 Task: Add Grain Berry Original Toasted Oat Cereal to the cart.
Action: Mouse moved to (977, 322)
Screenshot: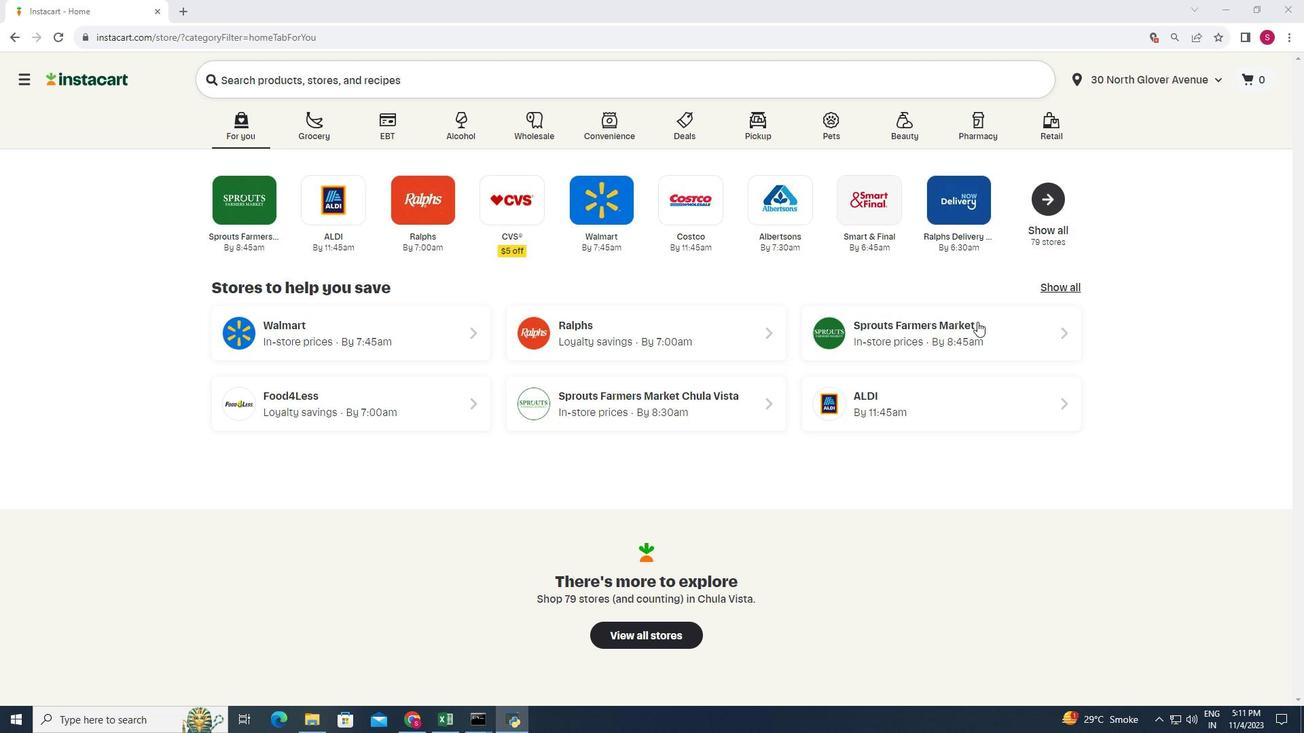 
Action: Mouse pressed left at (977, 322)
Screenshot: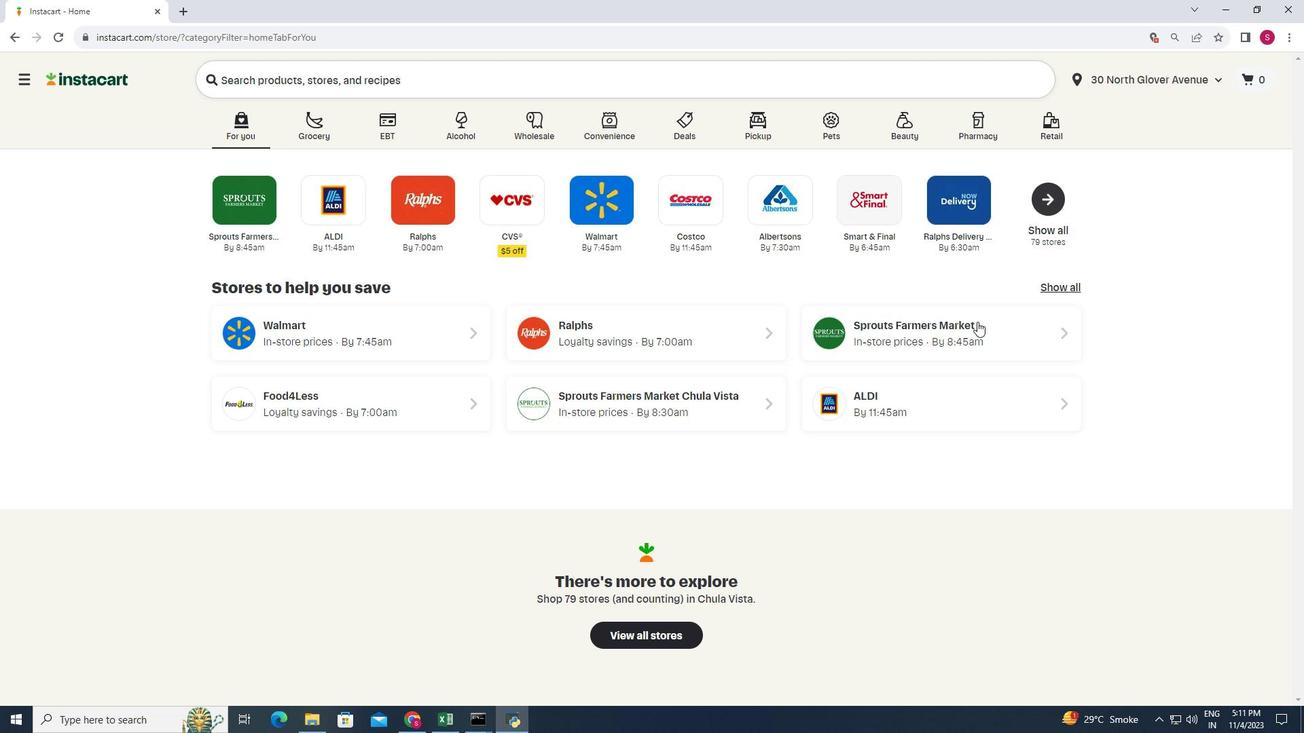 
Action: Mouse moved to (107, 500)
Screenshot: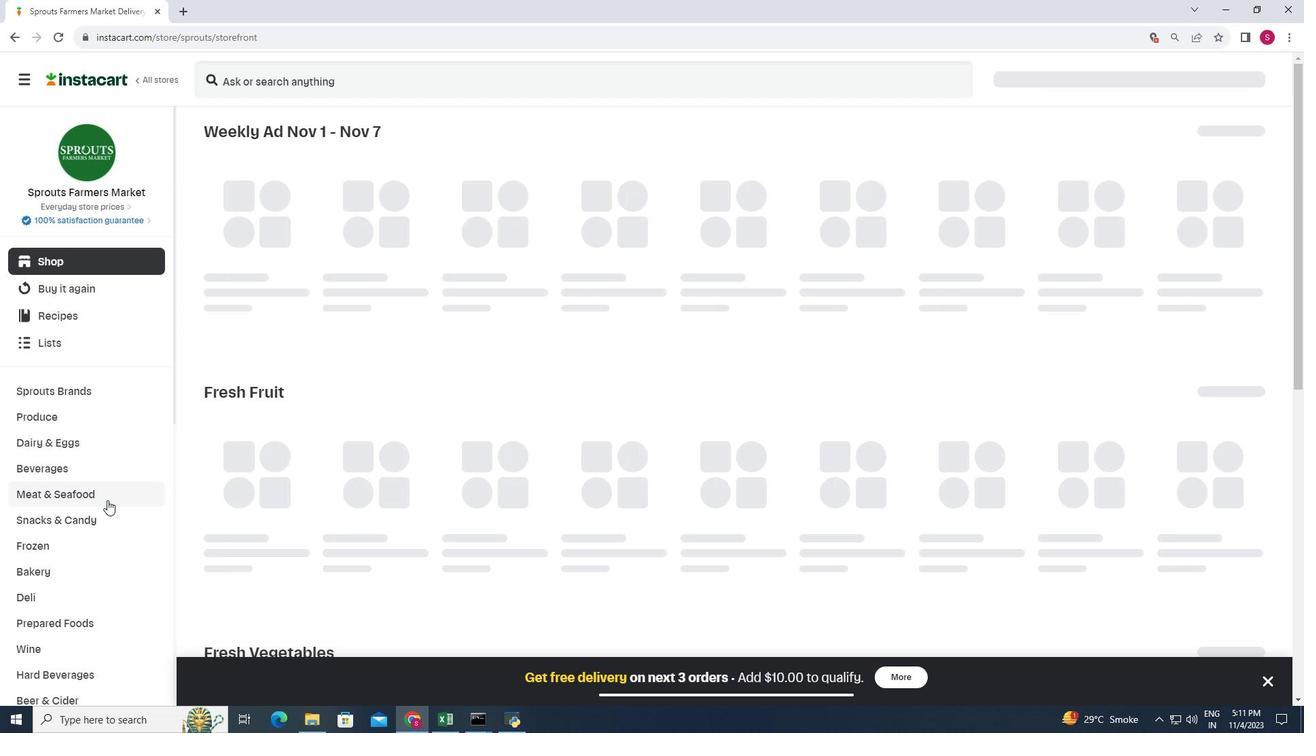 
Action: Mouse scrolled (107, 500) with delta (0, 0)
Screenshot: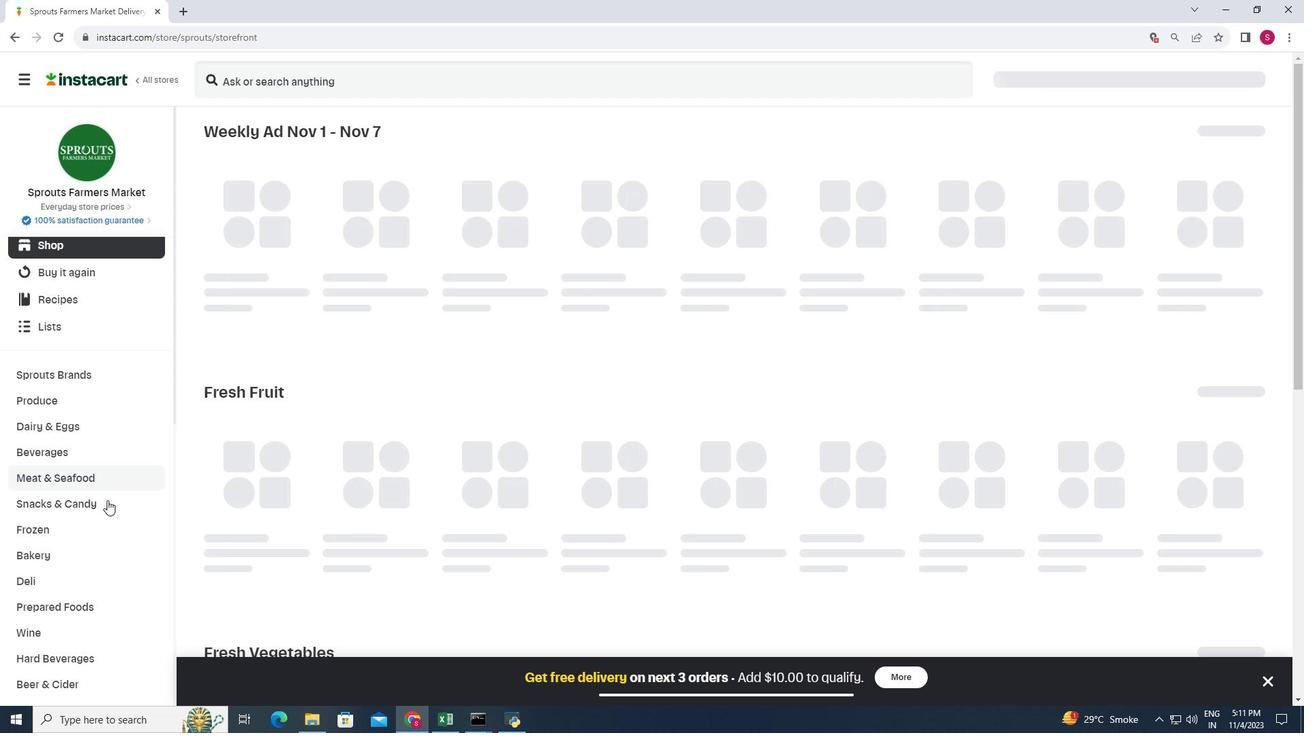 
Action: Mouse scrolled (107, 500) with delta (0, 0)
Screenshot: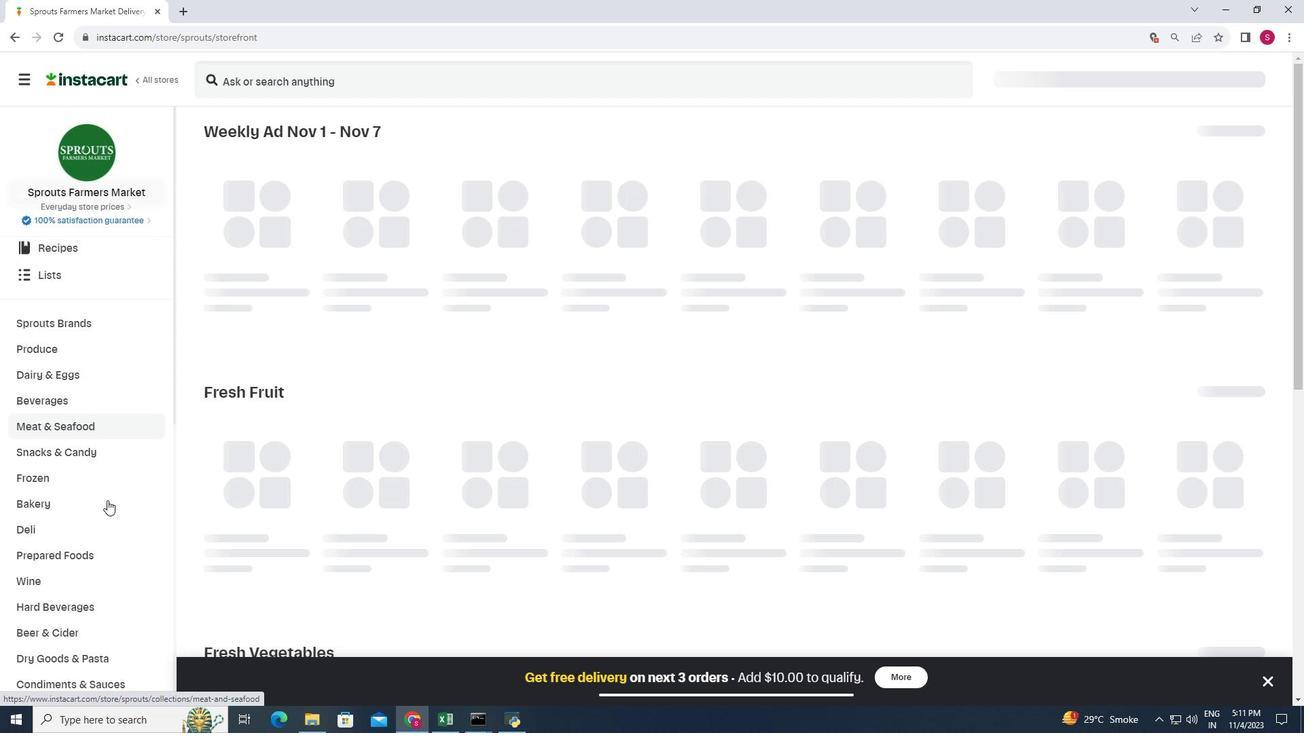 
Action: Mouse moved to (107, 500)
Screenshot: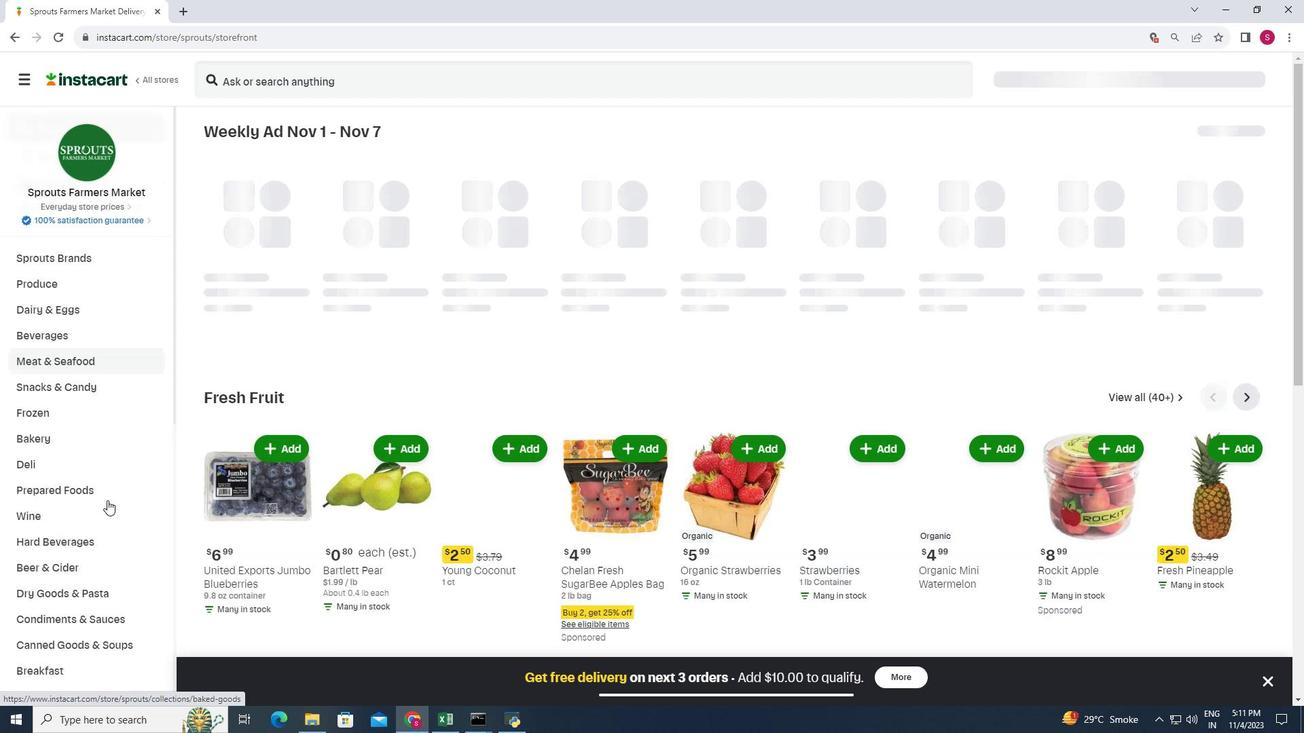 
Action: Mouse scrolled (107, 500) with delta (0, 0)
Screenshot: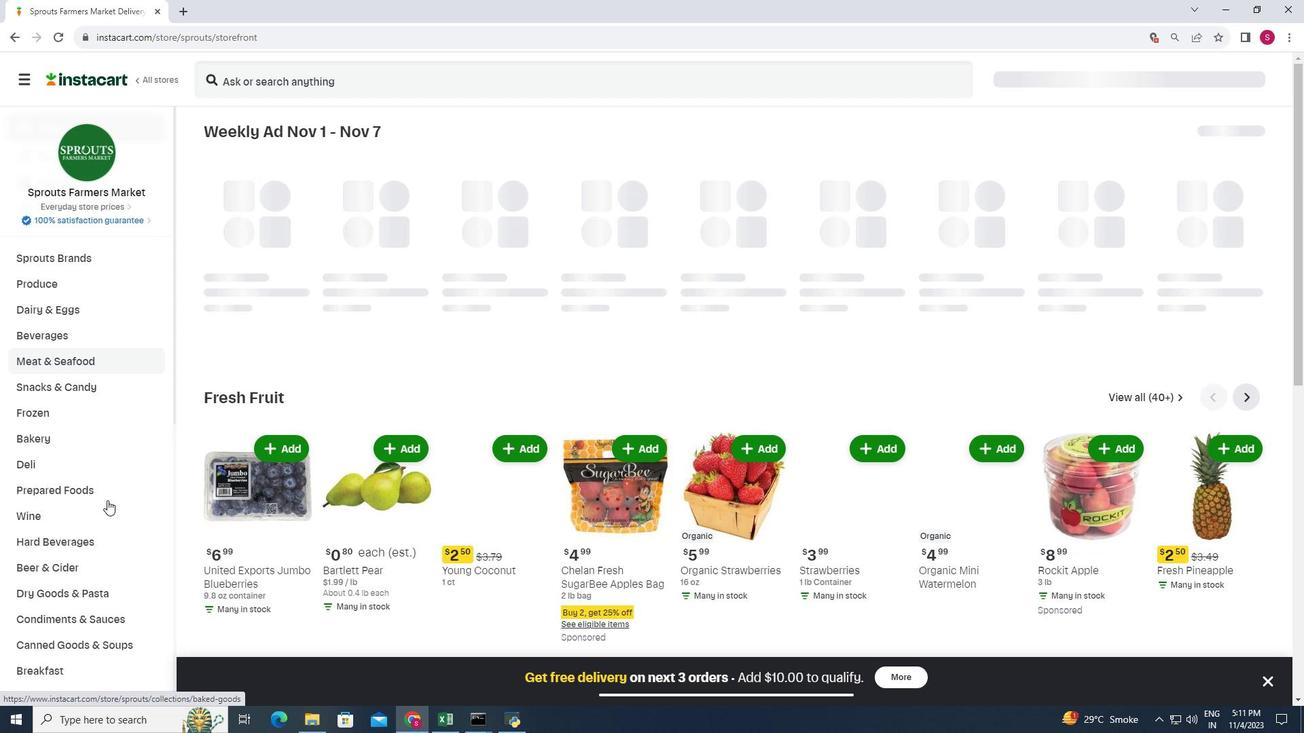 
Action: Mouse scrolled (107, 500) with delta (0, 0)
Screenshot: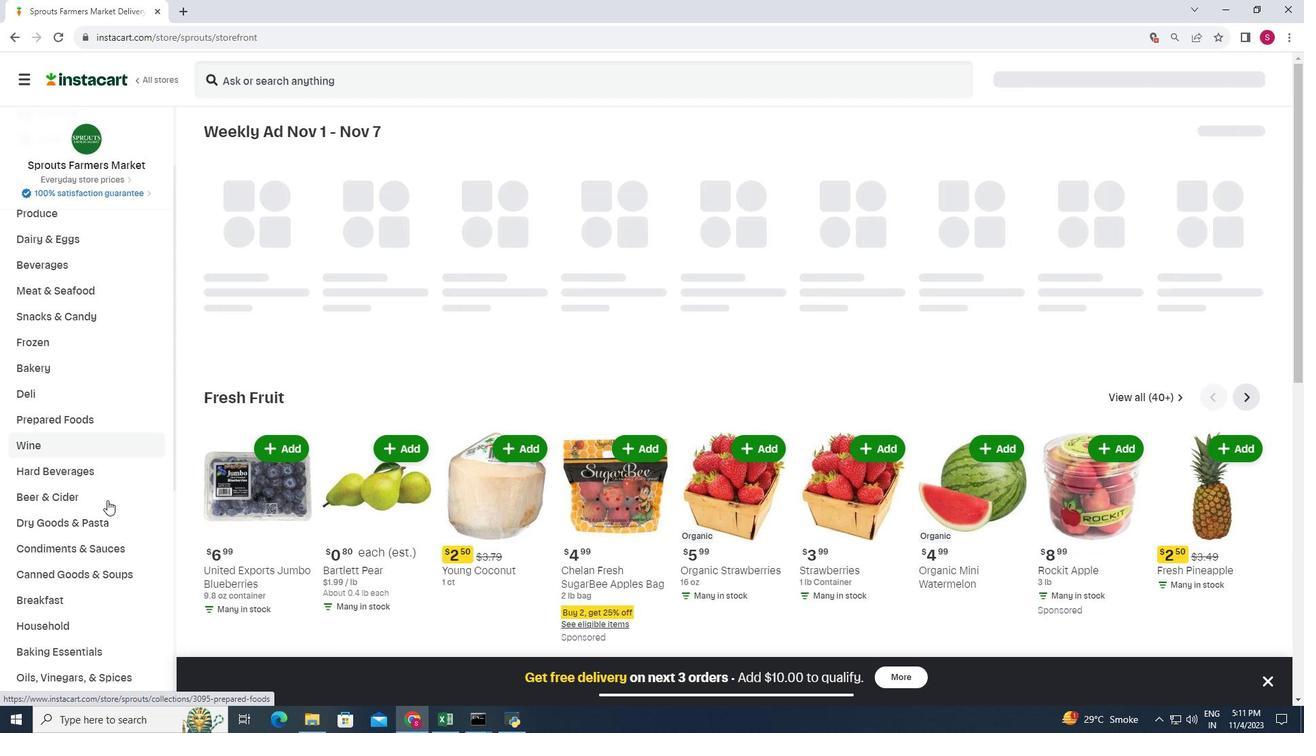 
Action: Mouse scrolled (107, 500) with delta (0, 0)
Screenshot: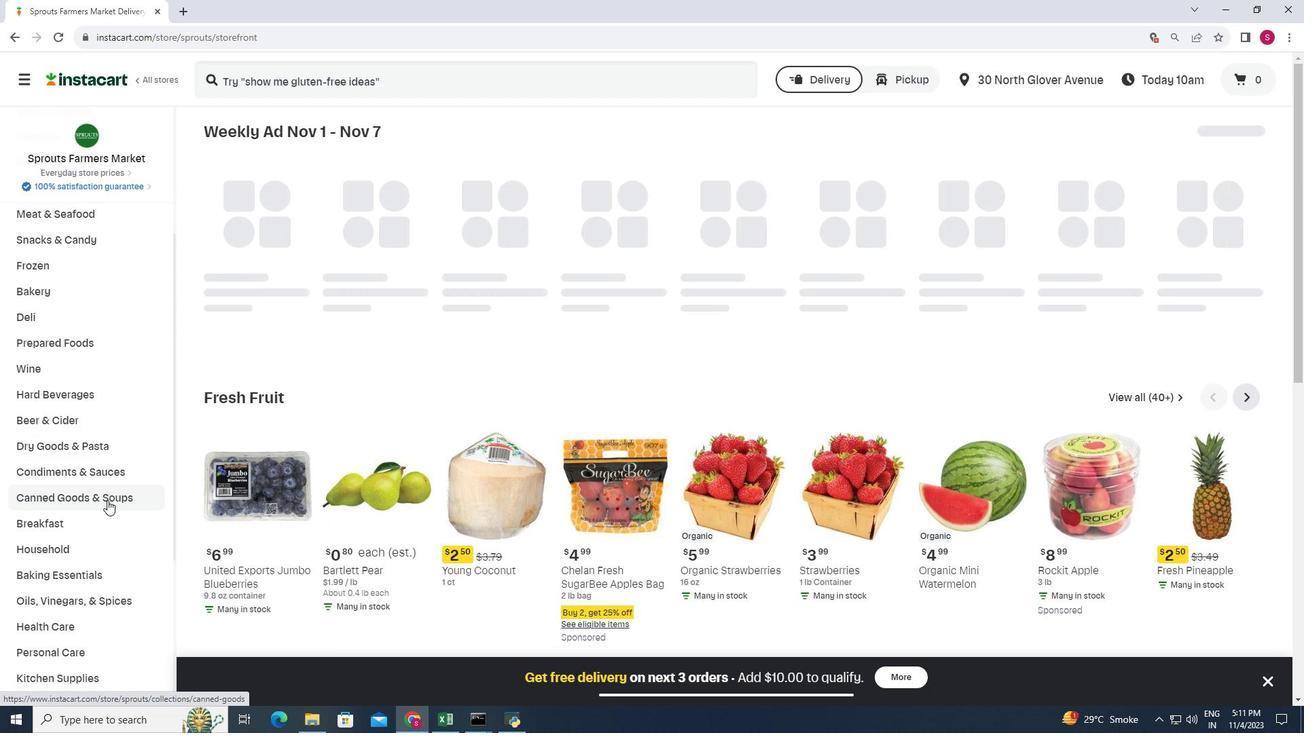 
Action: Mouse moved to (90, 466)
Screenshot: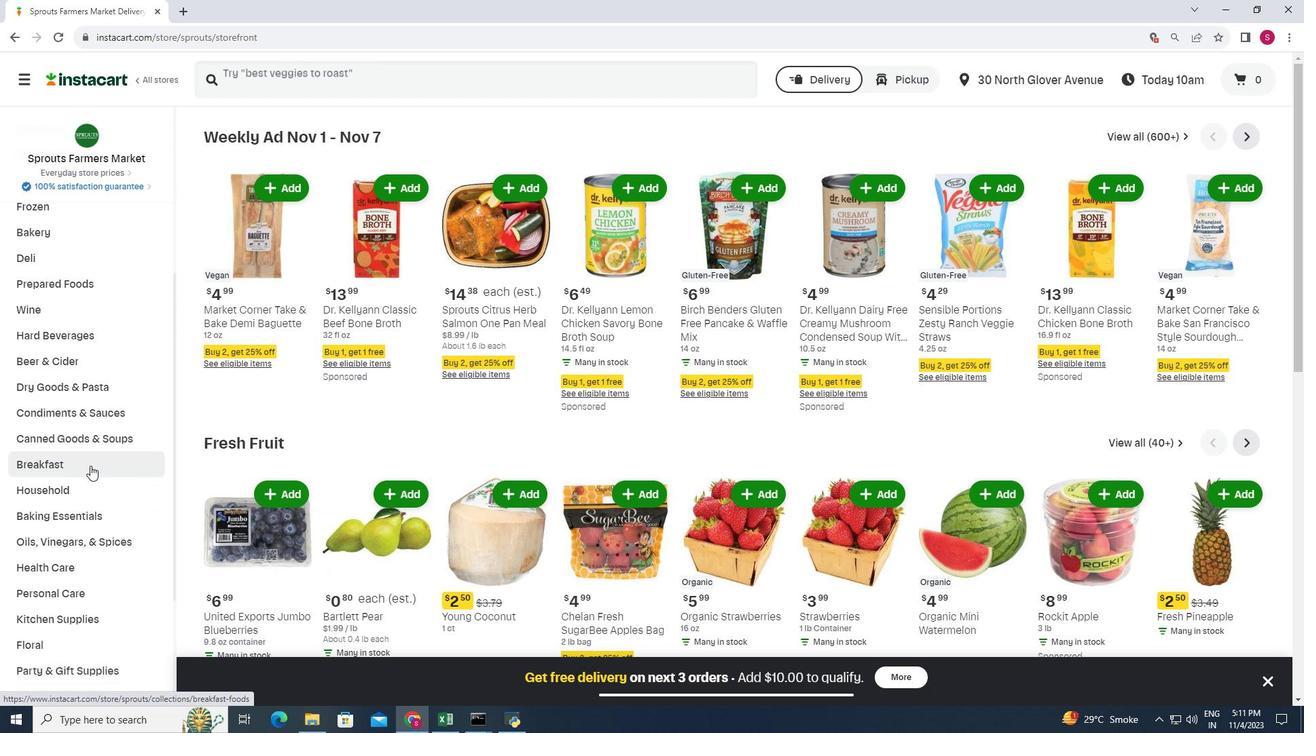 
Action: Mouse pressed left at (90, 466)
Screenshot: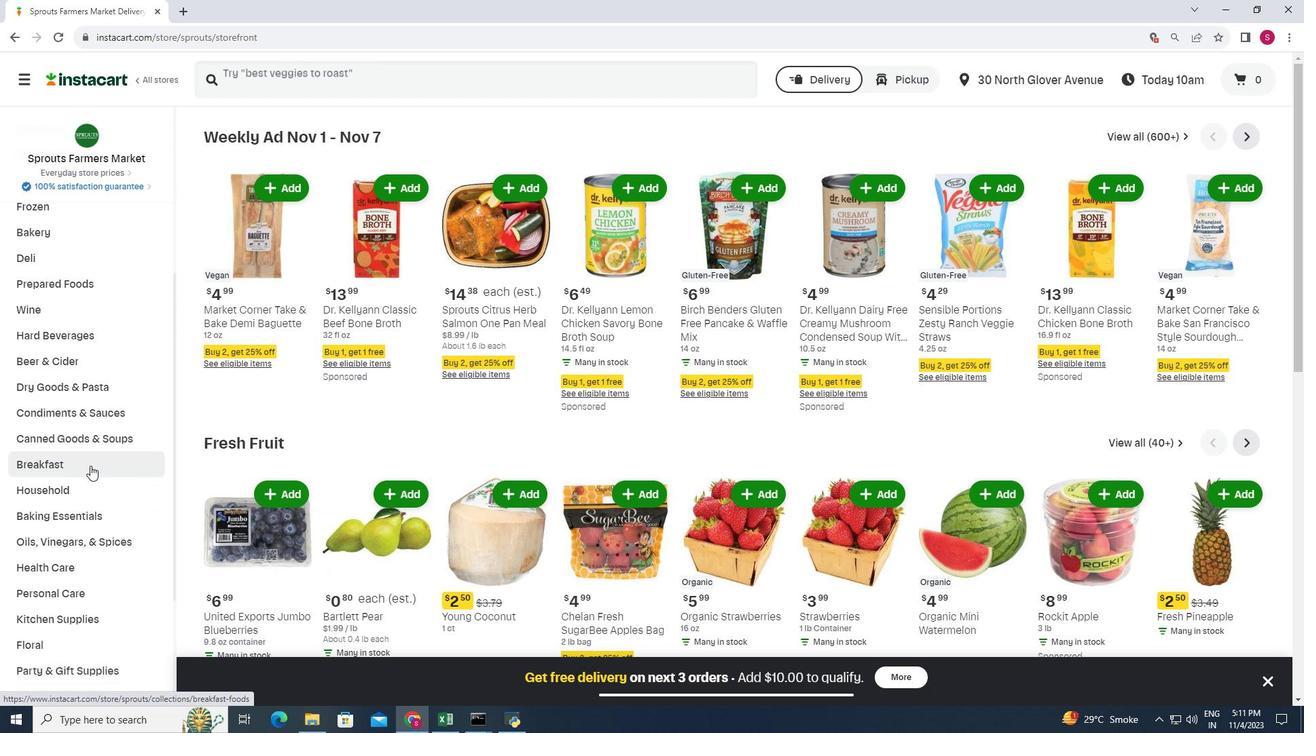 
Action: Mouse moved to (909, 167)
Screenshot: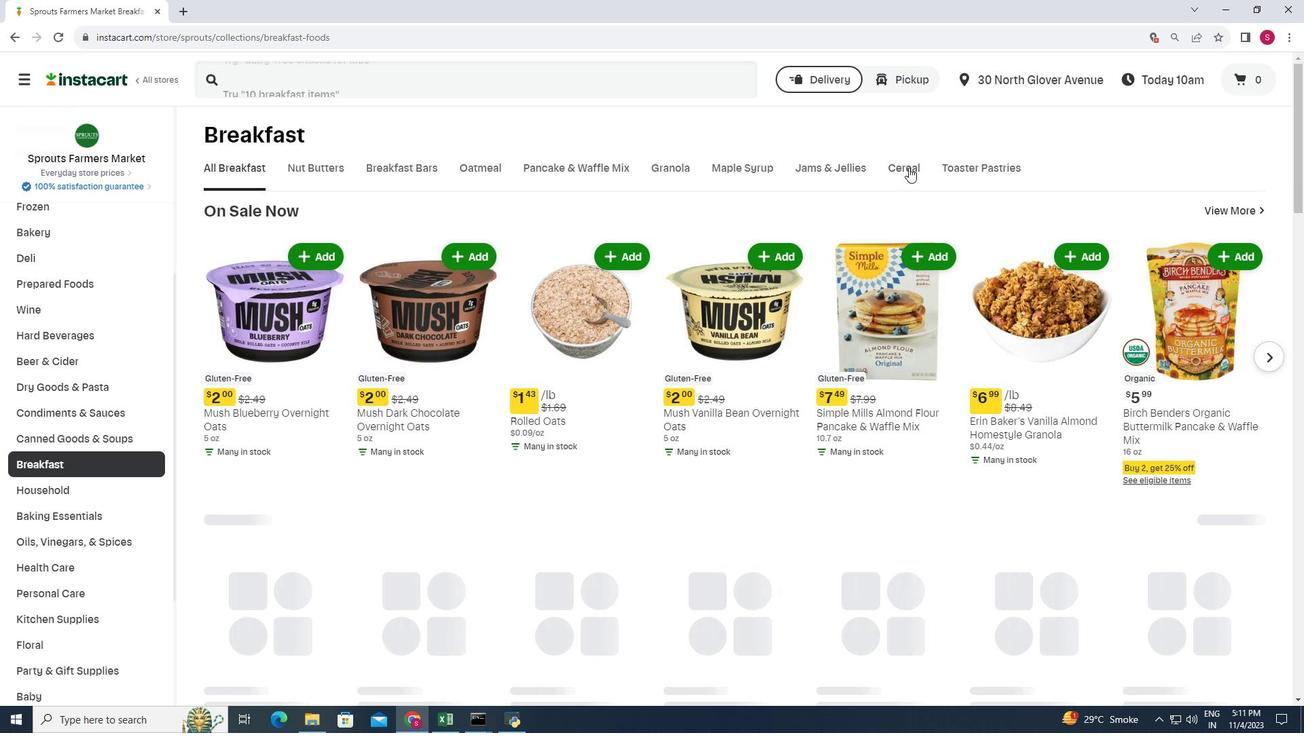 
Action: Mouse pressed left at (909, 167)
Screenshot: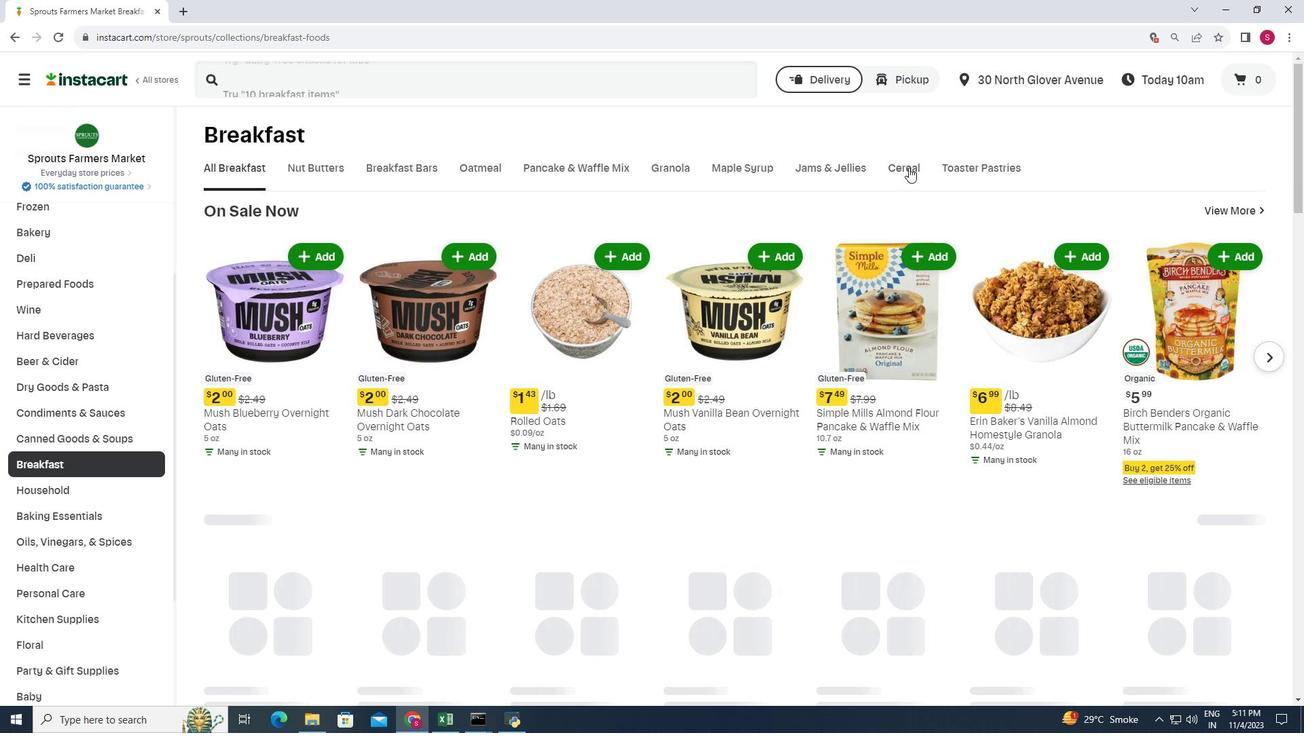 
Action: Mouse moved to (832, 262)
Screenshot: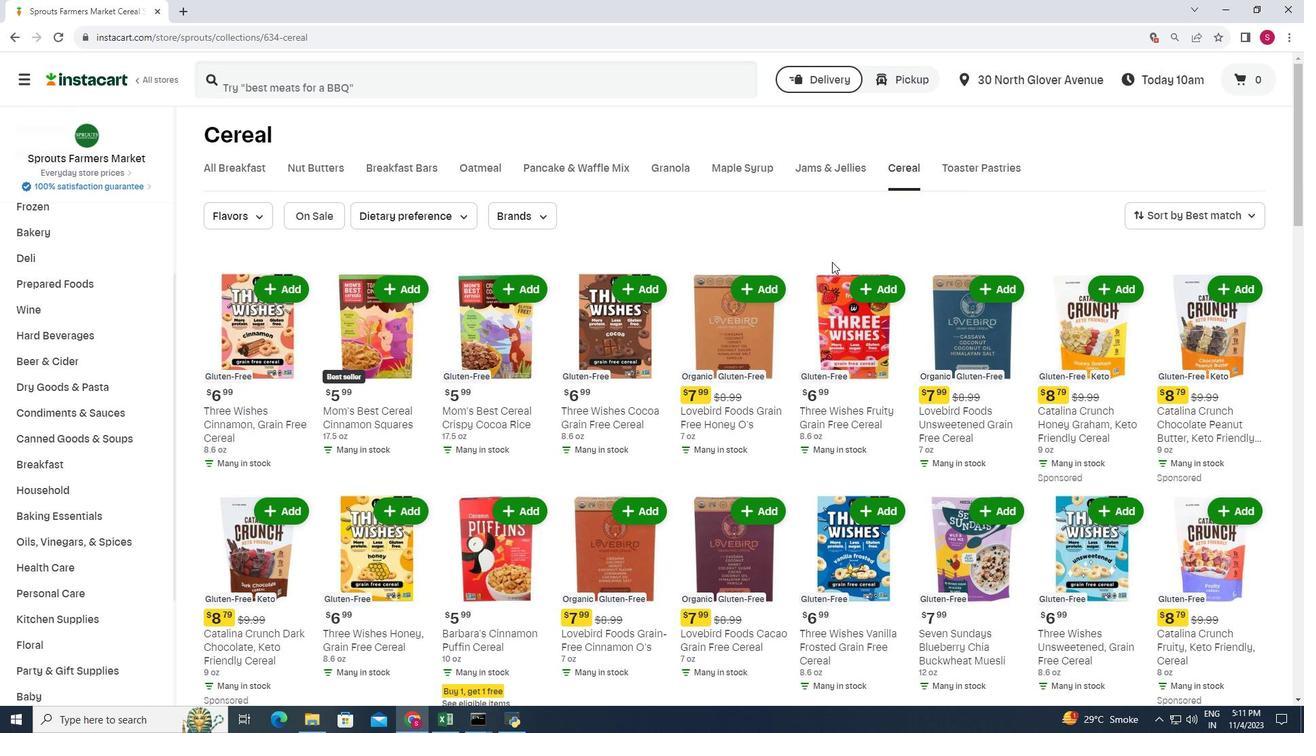 
Action: Mouse scrolled (832, 261) with delta (0, 0)
Screenshot: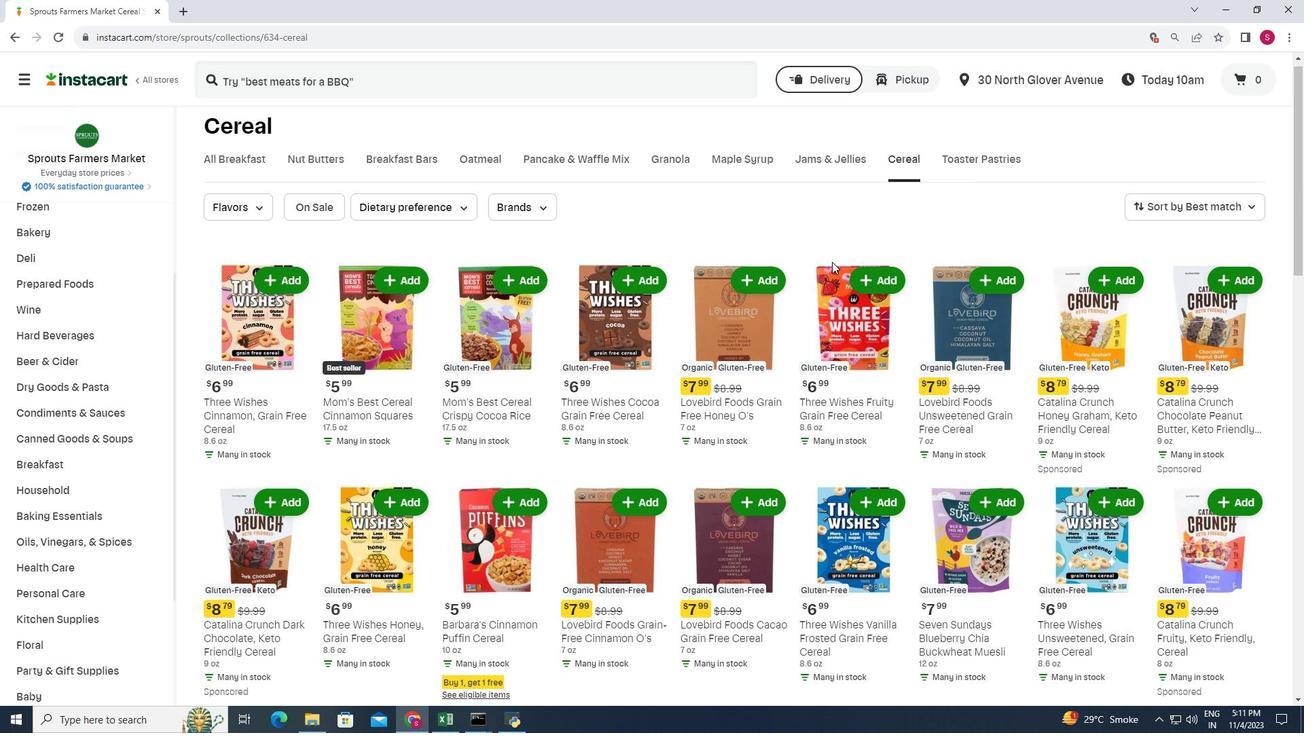 
Action: Mouse scrolled (832, 261) with delta (0, 0)
Screenshot: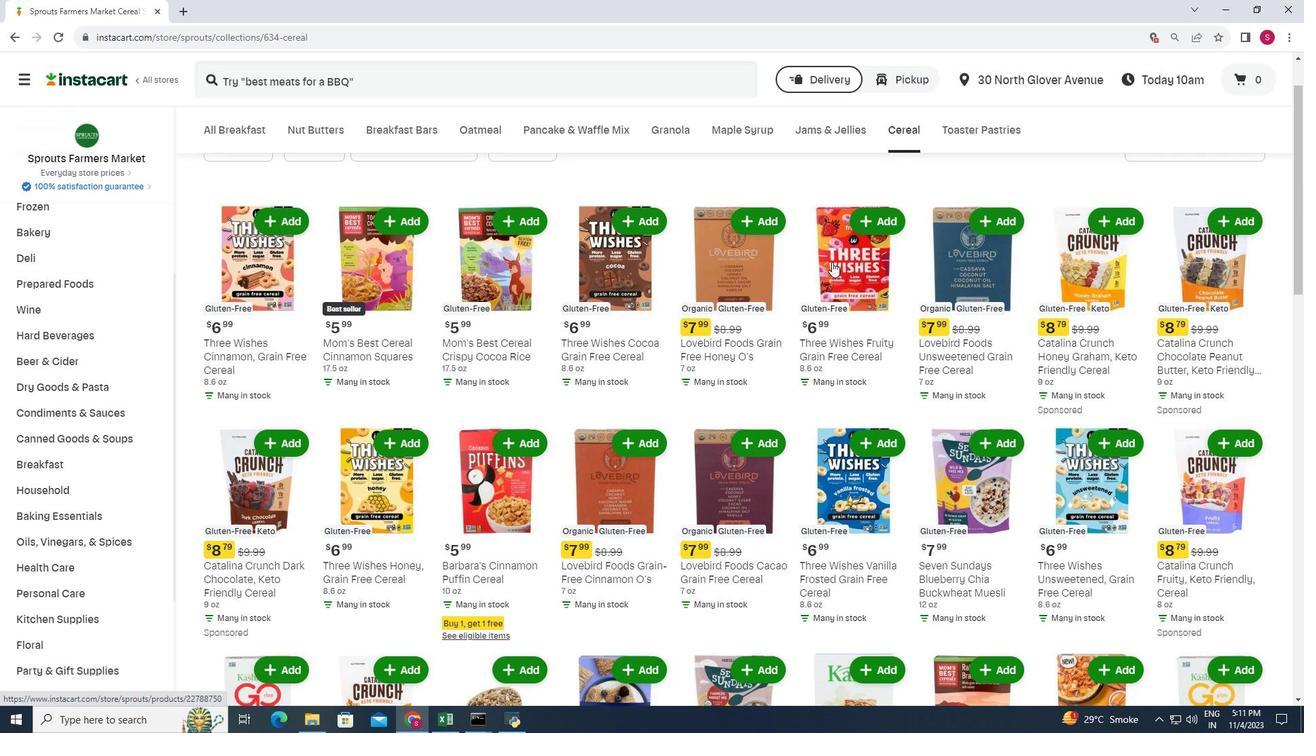 
Action: Mouse scrolled (832, 261) with delta (0, 0)
Screenshot: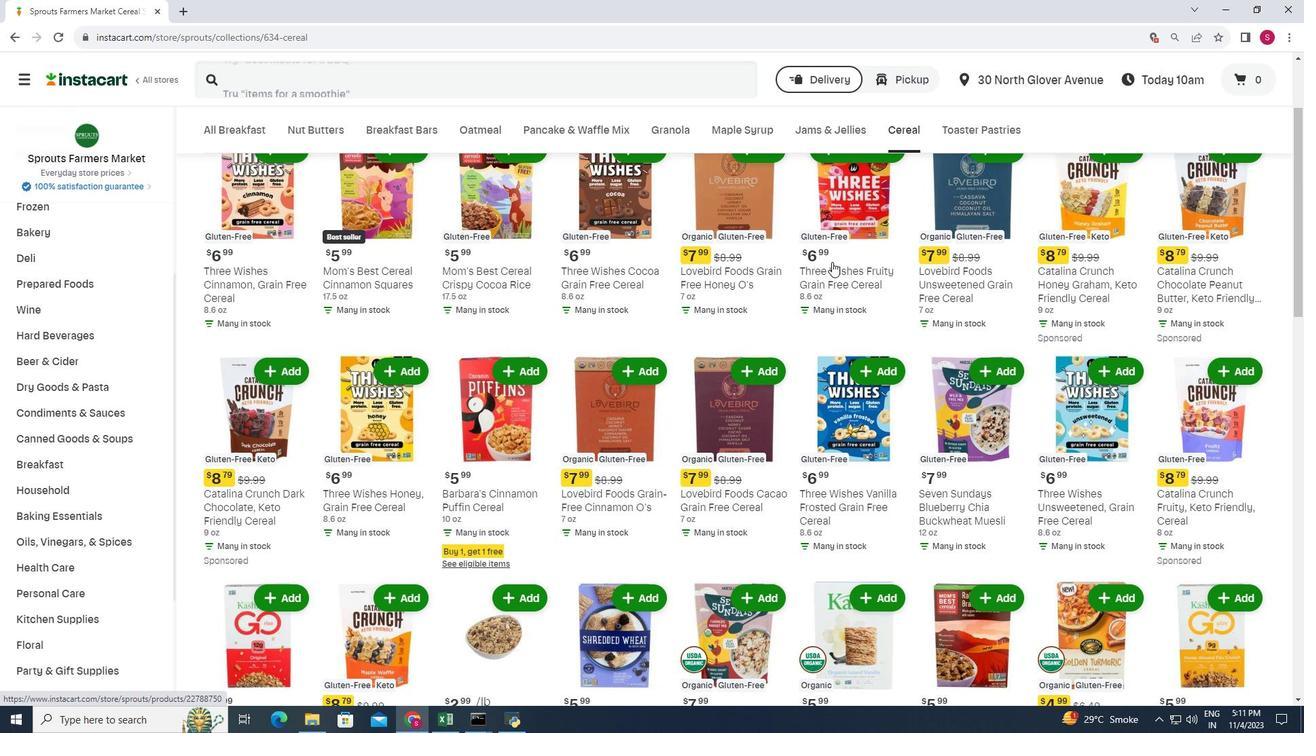 
Action: Mouse scrolled (832, 261) with delta (0, 0)
Screenshot: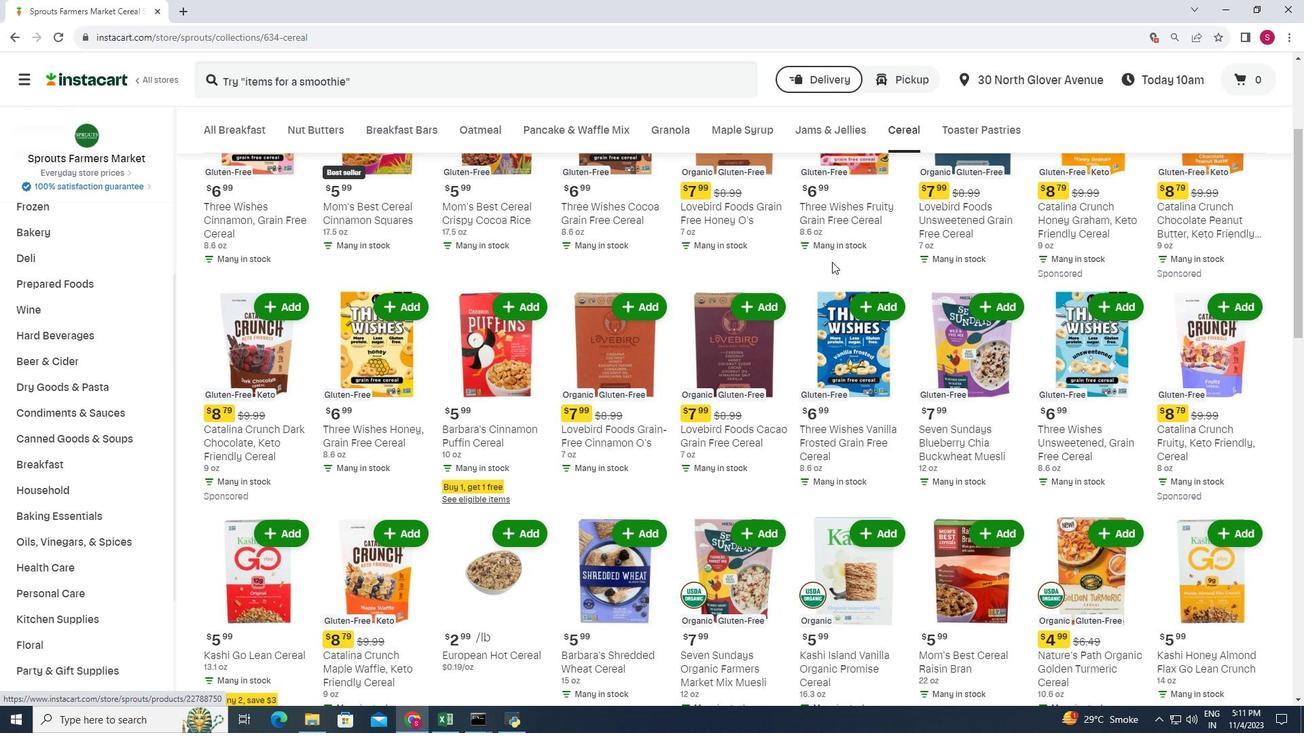 
Action: Mouse scrolled (832, 261) with delta (0, 0)
Screenshot: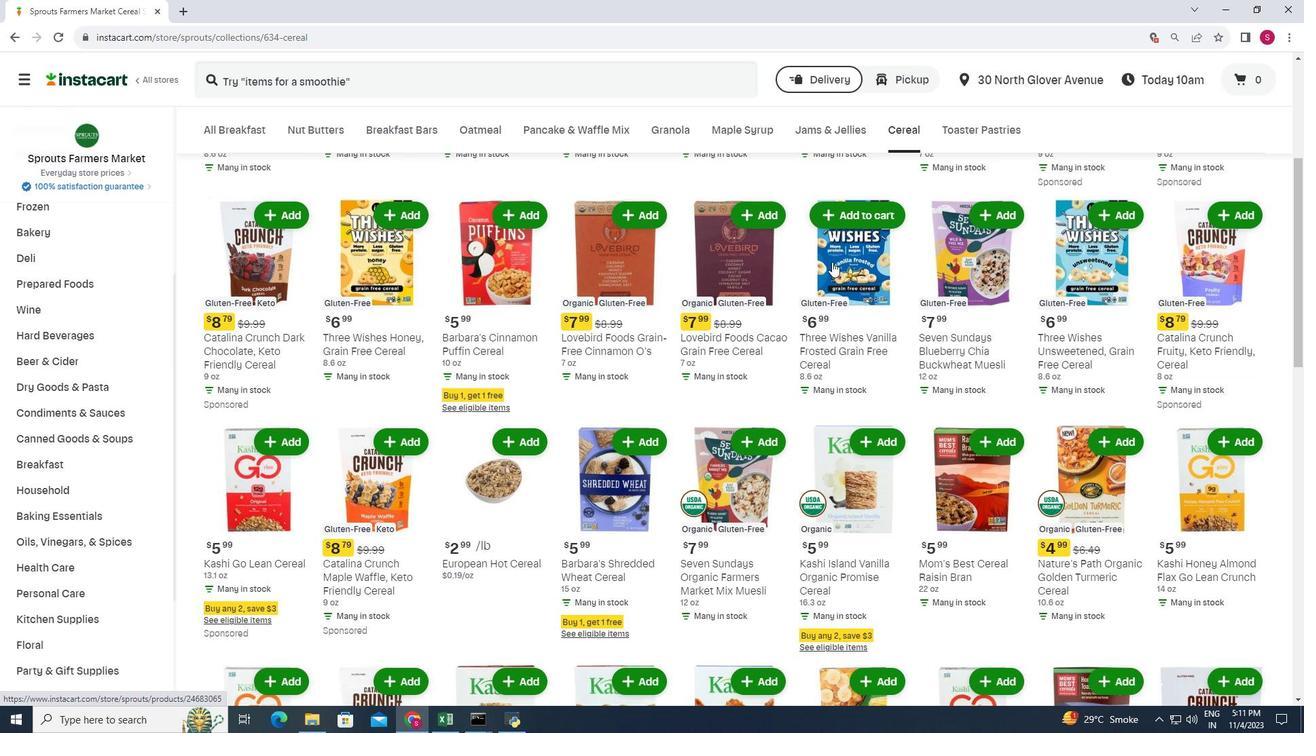 
Action: Mouse scrolled (832, 261) with delta (0, 0)
Screenshot: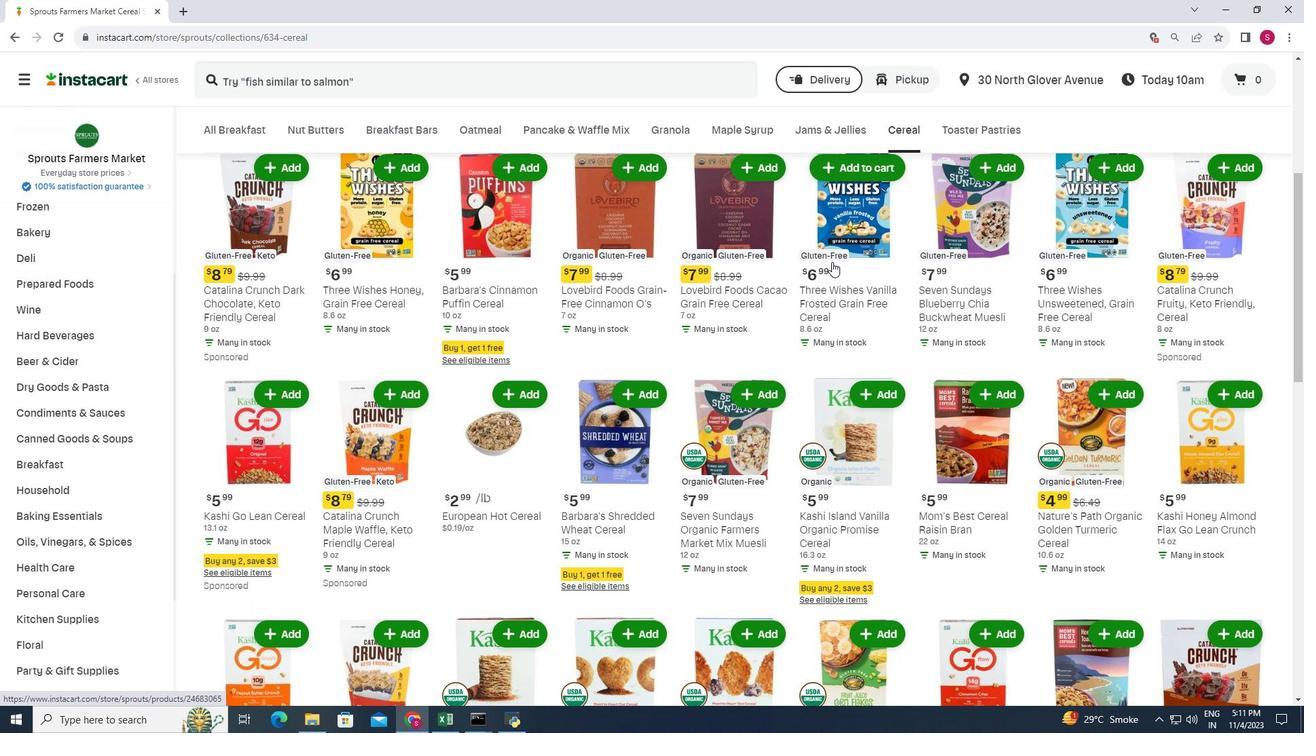 
Action: Mouse scrolled (832, 261) with delta (0, 0)
Screenshot: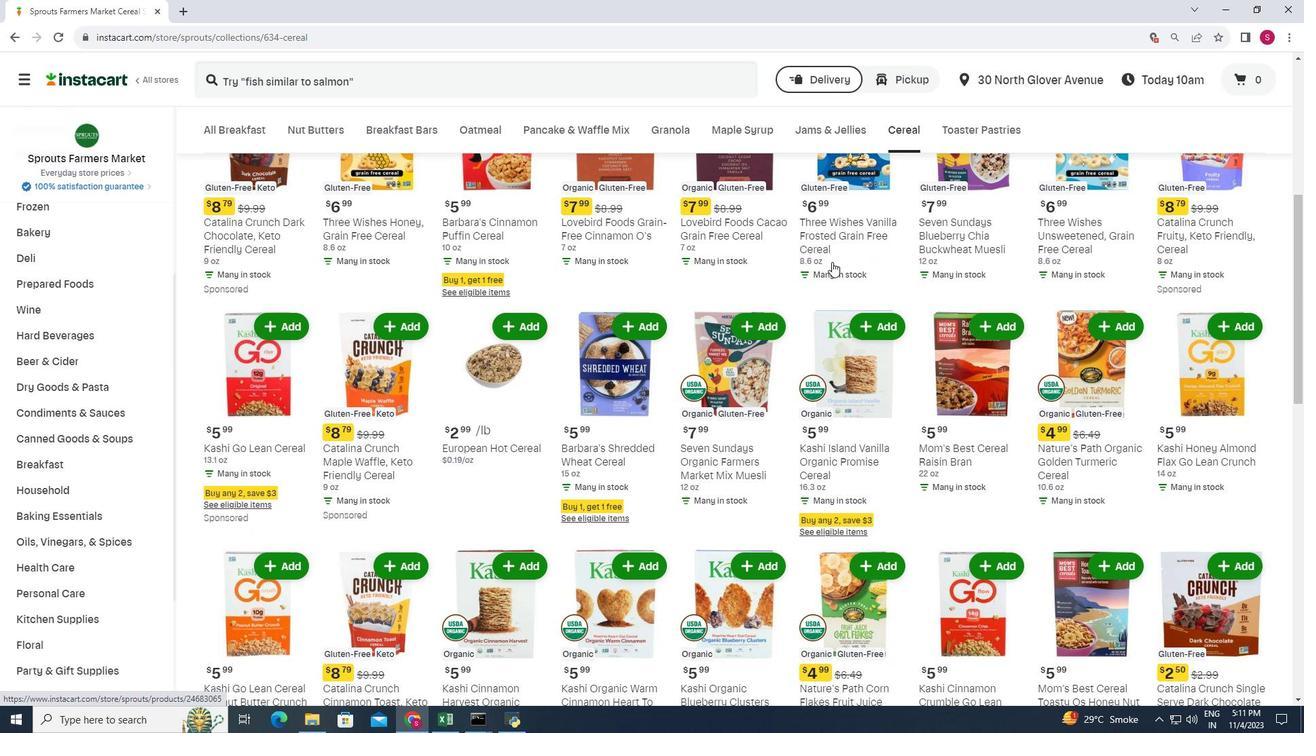 
Action: Mouse scrolled (832, 261) with delta (0, 0)
Screenshot: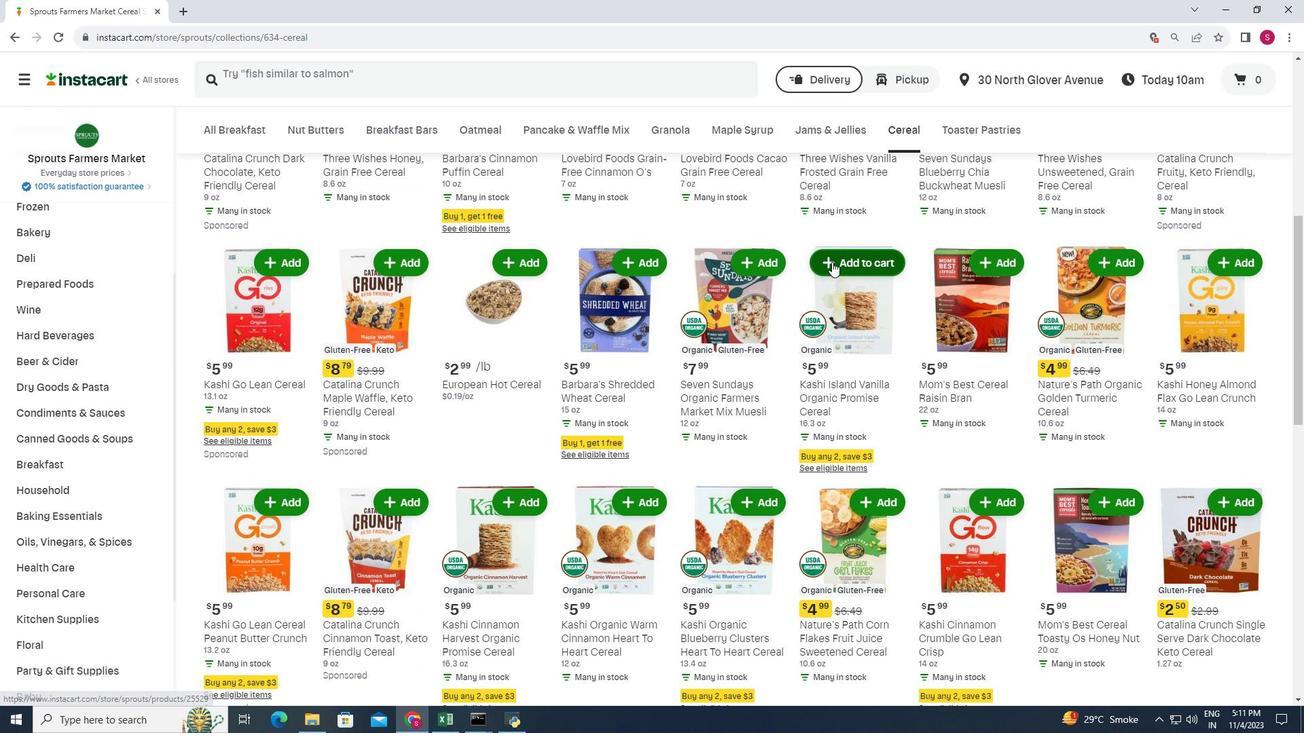
Action: Mouse scrolled (832, 261) with delta (0, 0)
Screenshot: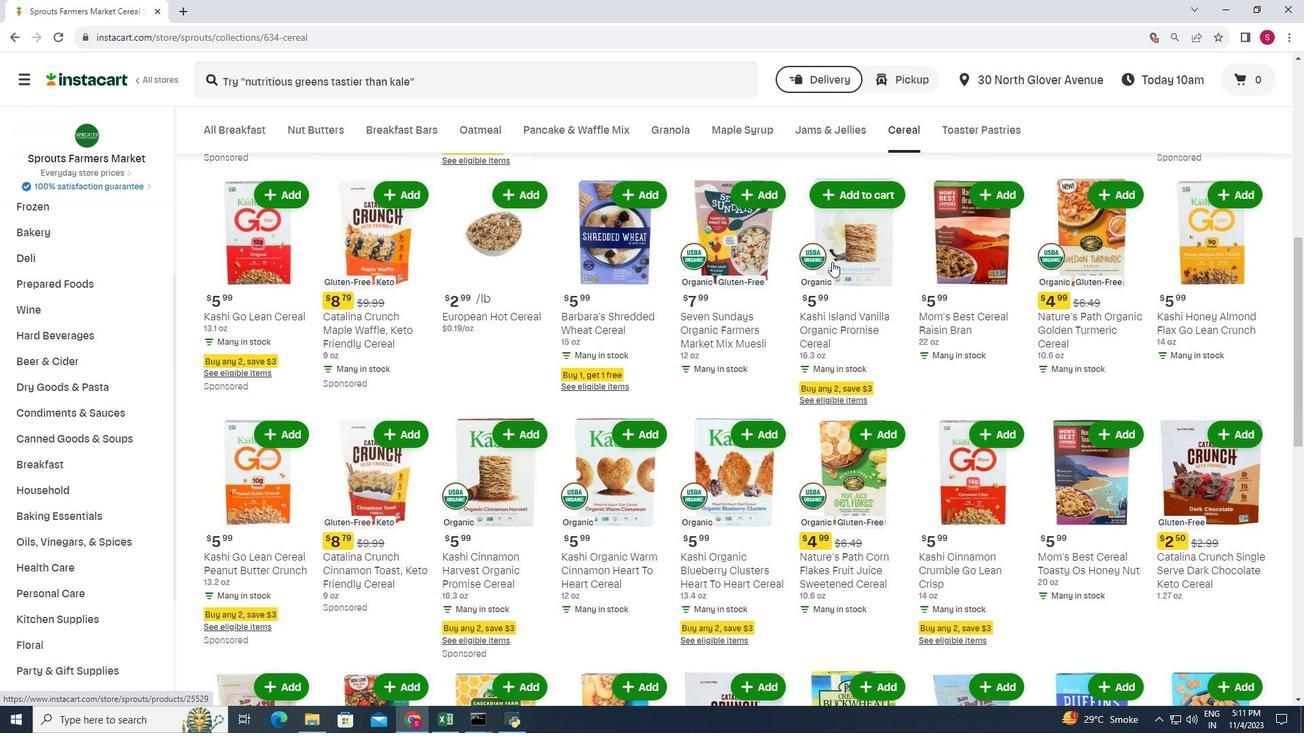 
Action: Mouse scrolled (832, 261) with delta (0, 0)
Screenshot: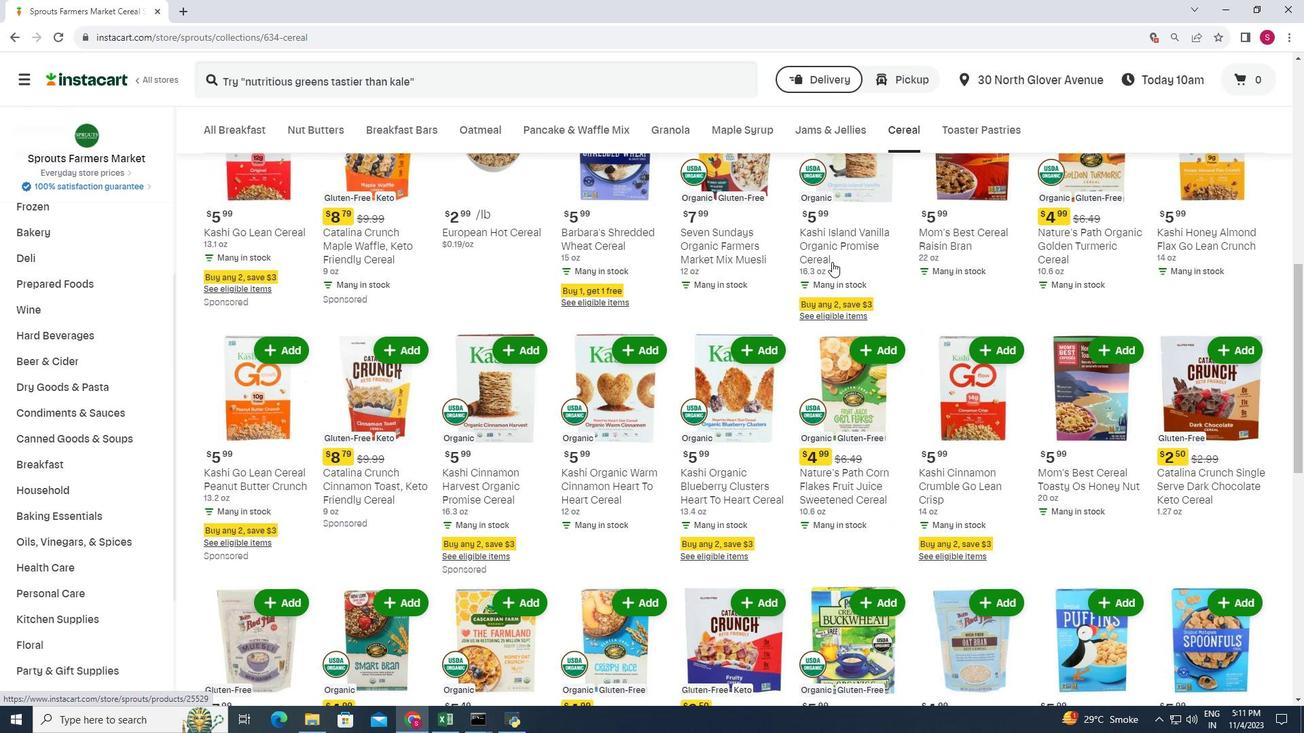 
Action: Mouse scrolled (832, 261) with delta (0, 0)
Screenshot: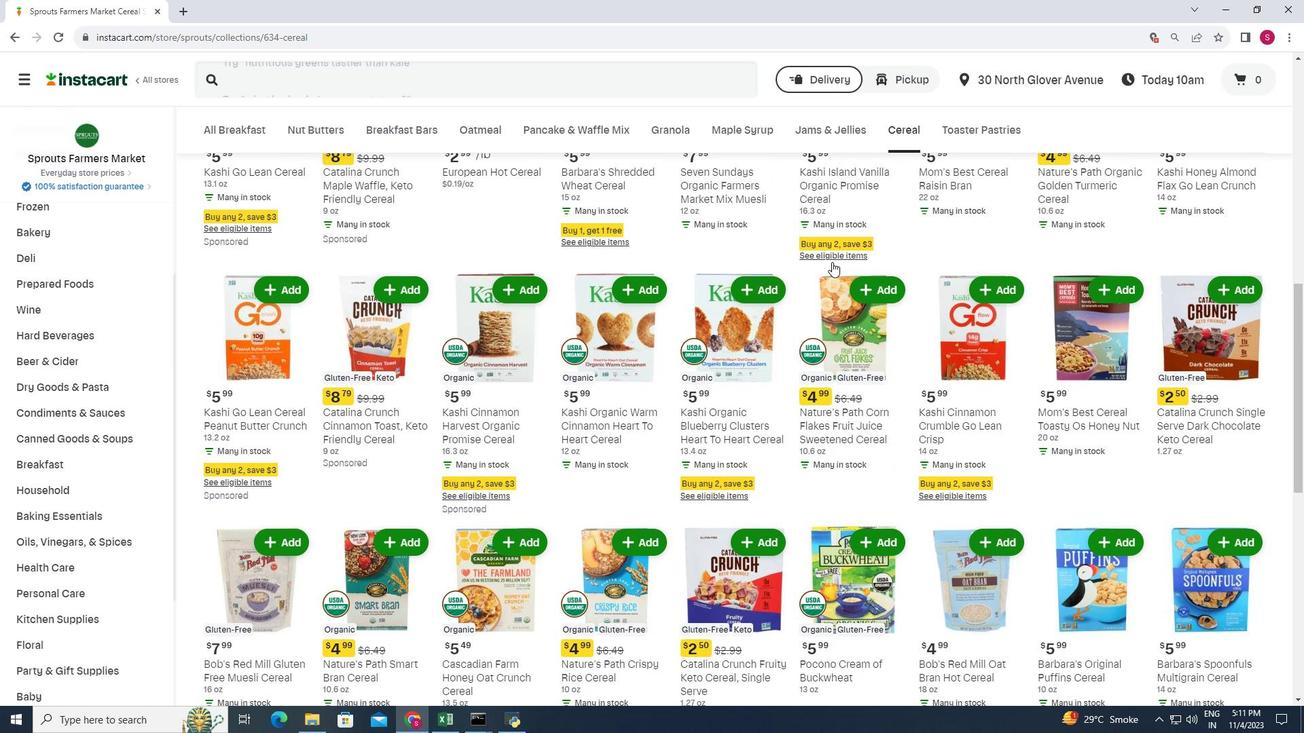 
Action: Mouse scrolled (832, 261) with delta (0, 0)
Screenshot: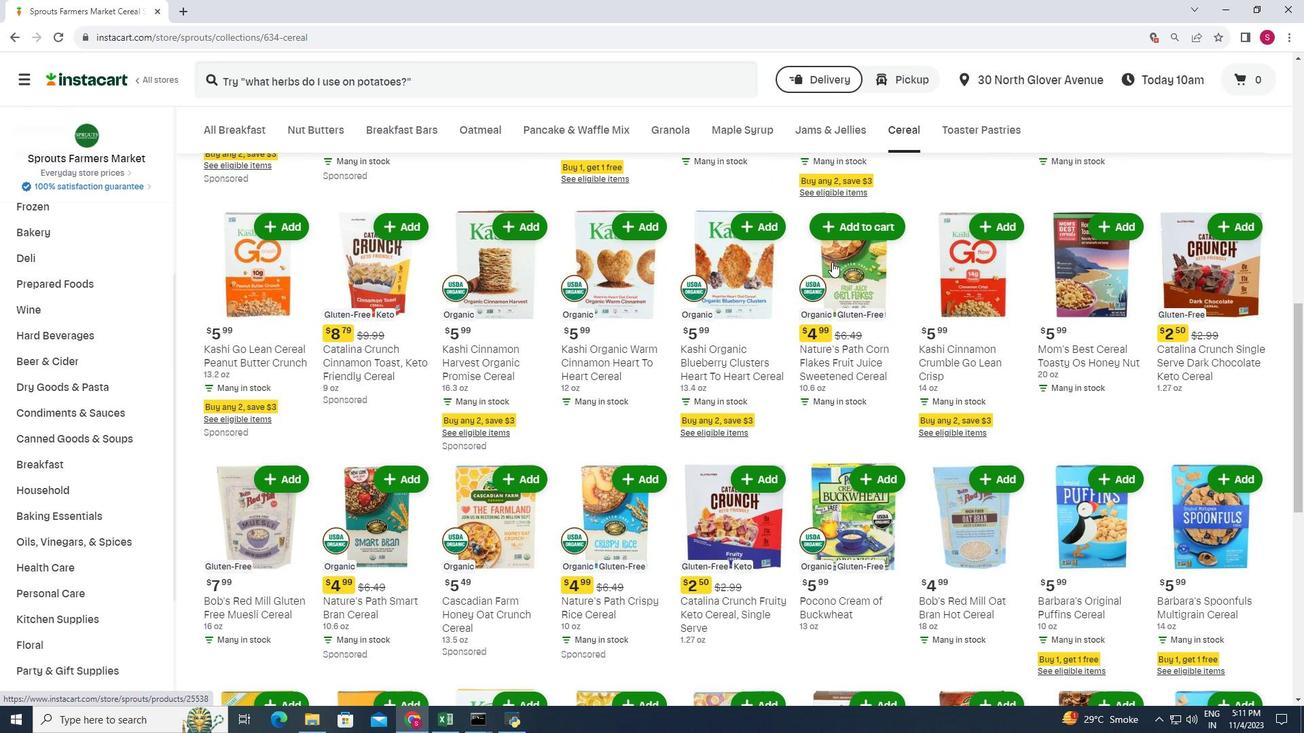 
Action: Mouse scrolled (832, 261) with delta (0, 0)
Screenshot: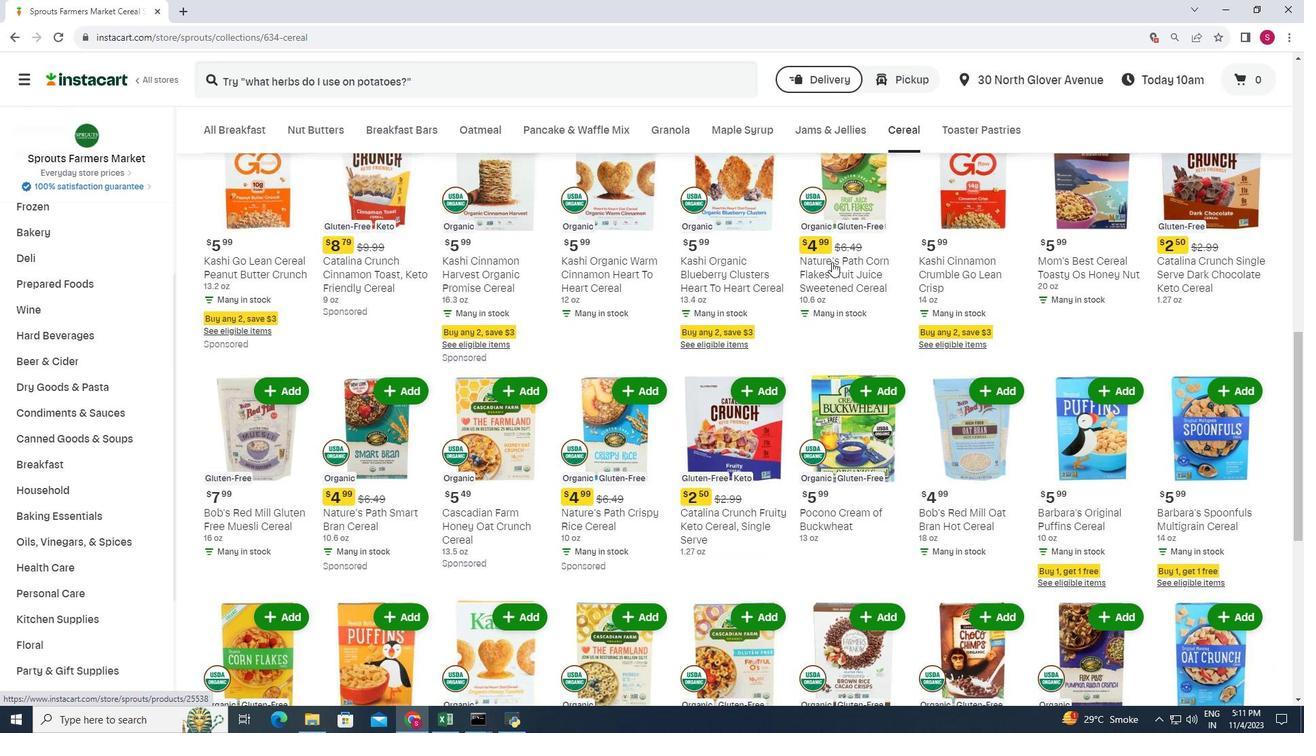 
Action: Mouse scrolled (832, 261) with delta (0, 0)
Screenshot: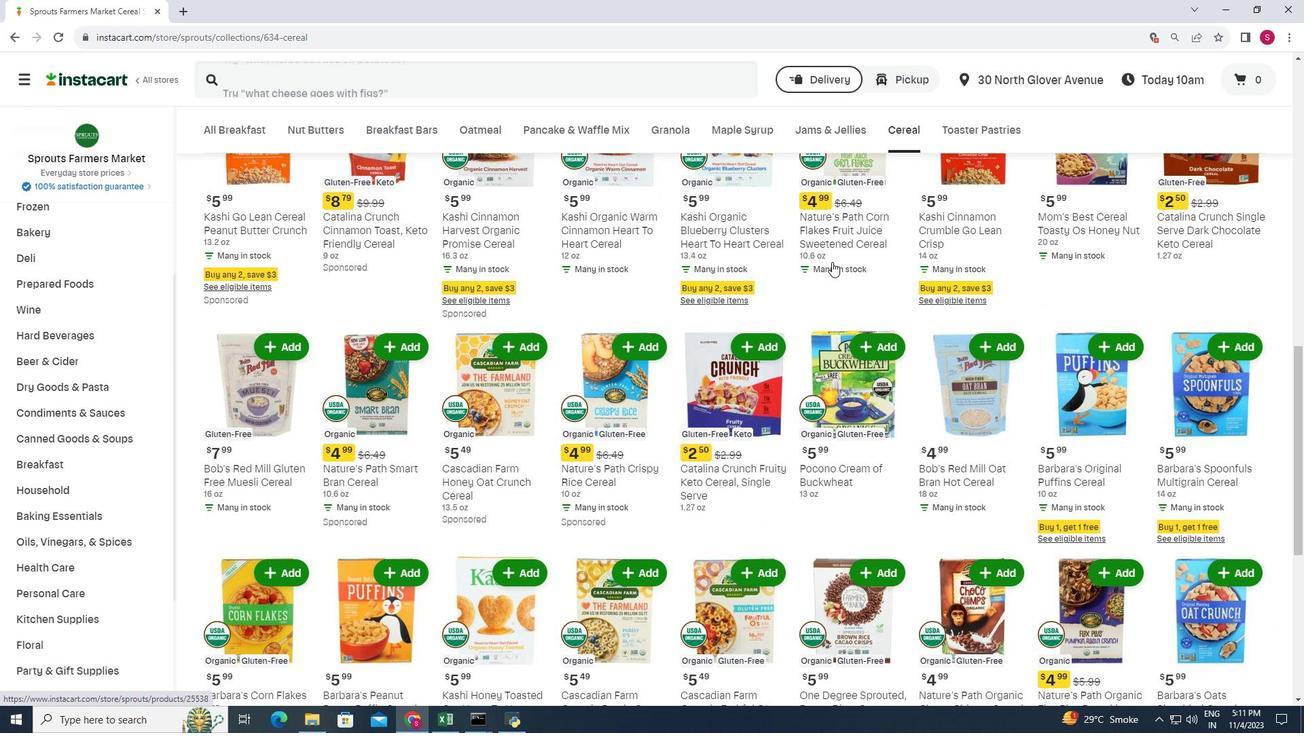 
Action: Mouse scrolled (832, 261) with delta (0, 0)
Screenshot: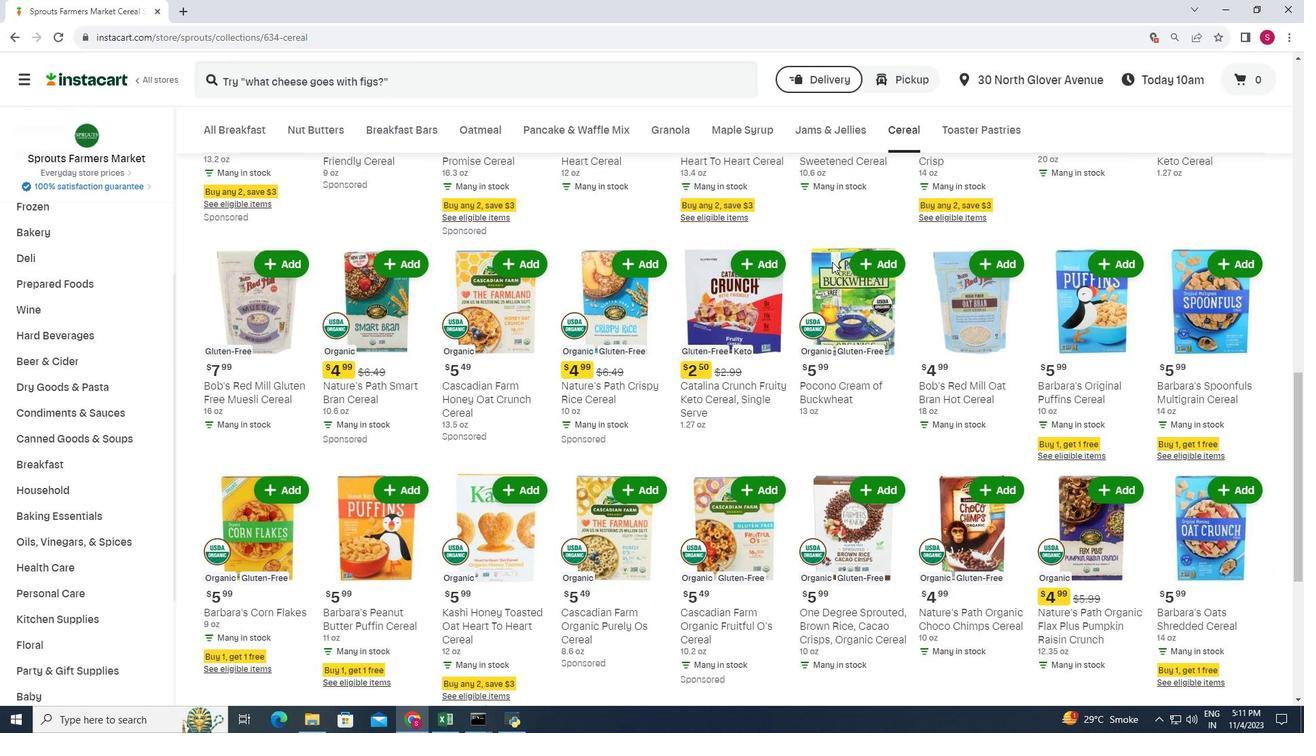 
Action: Mouse scrolled (832, 261) with delta (0, 0)
Screenshot: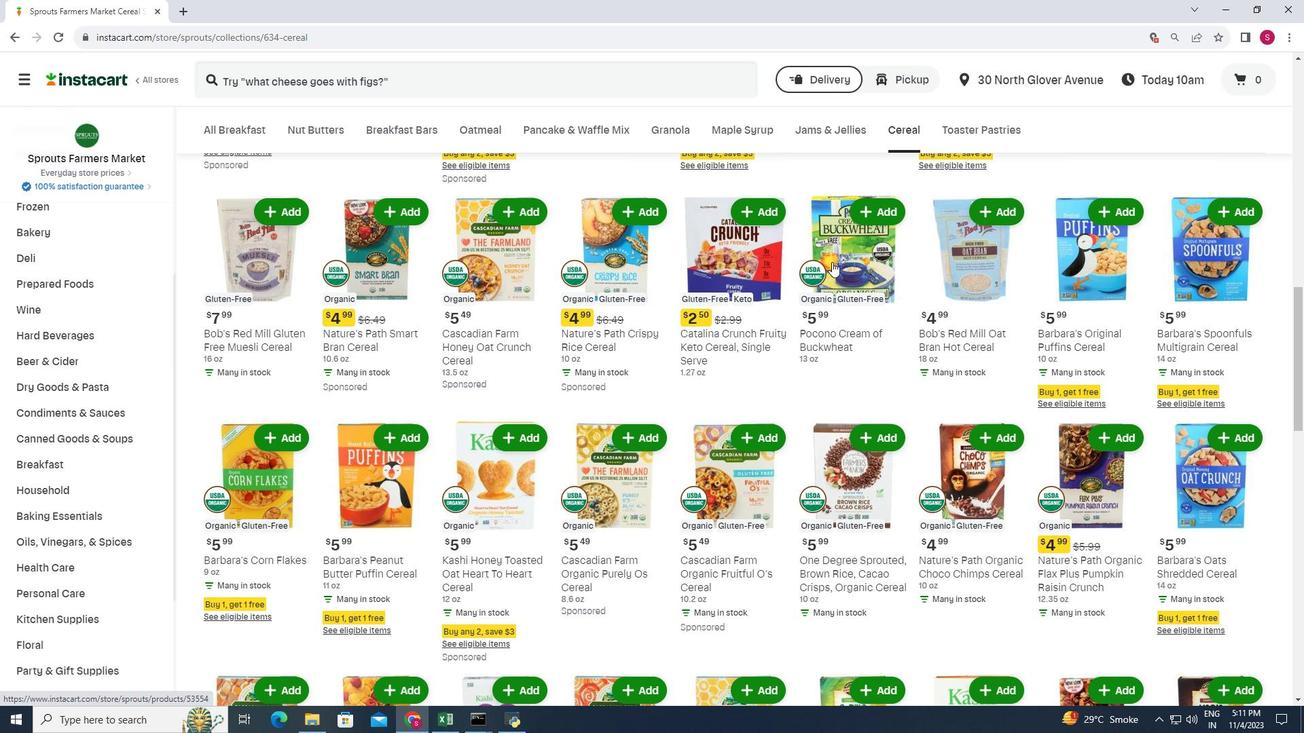 
Action: Mouse scrolled (832, 261) with delta (0, 0)
Screenshot: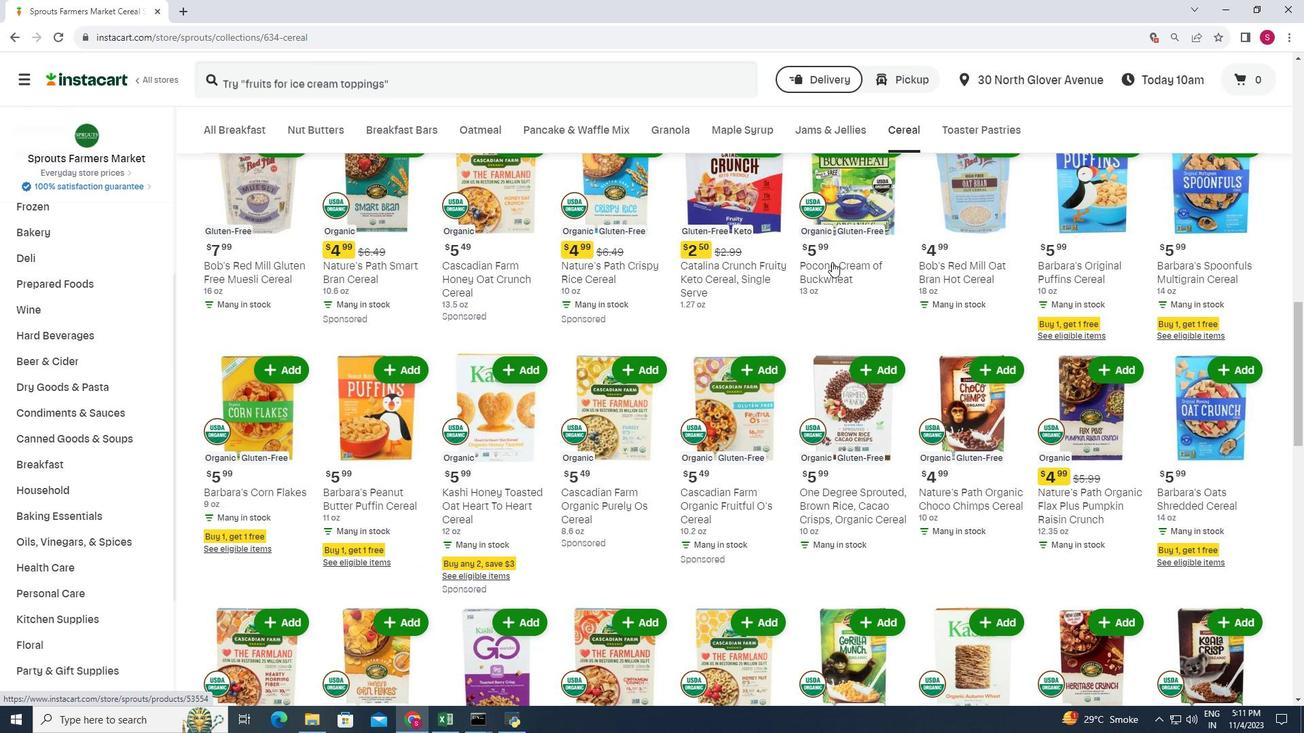 
Action: Mouse scrolled (832, 261) with delta (0, 0)
Screenshot: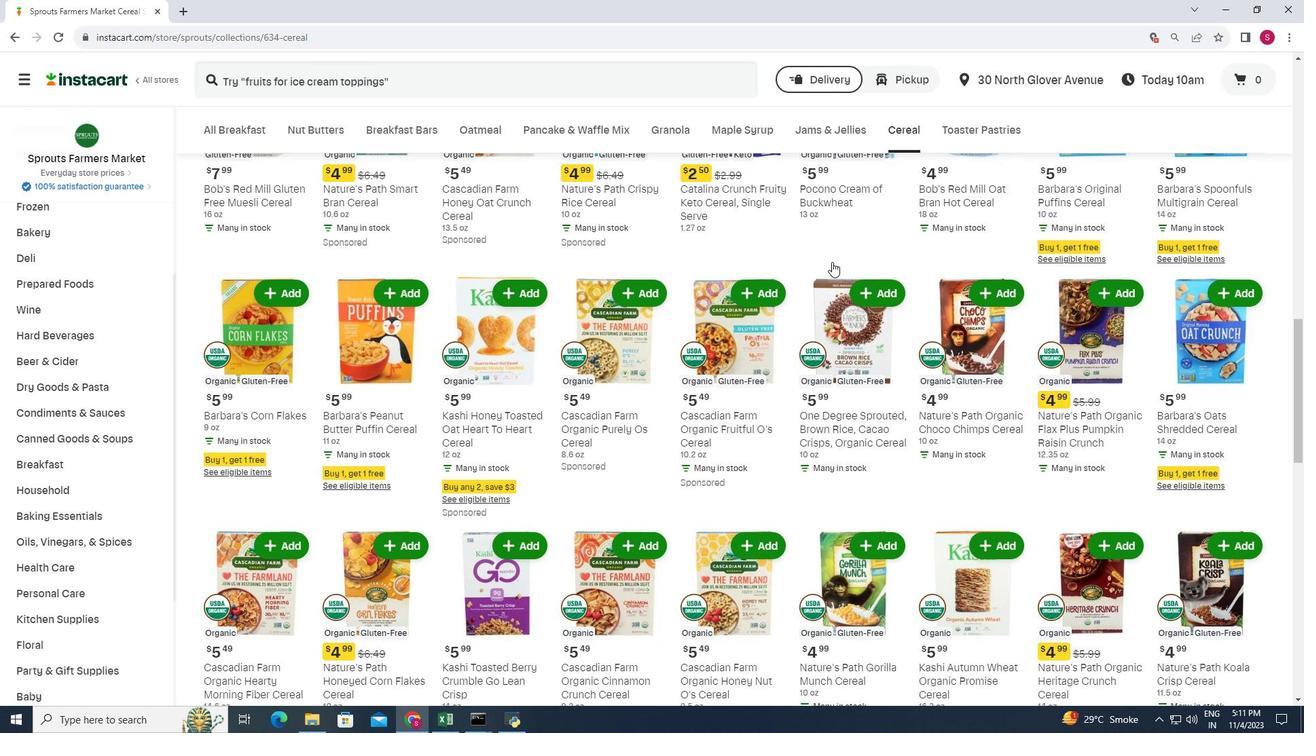
Action: Mouse scrolled (832, 261) with delta (0, 0)
Screenshot: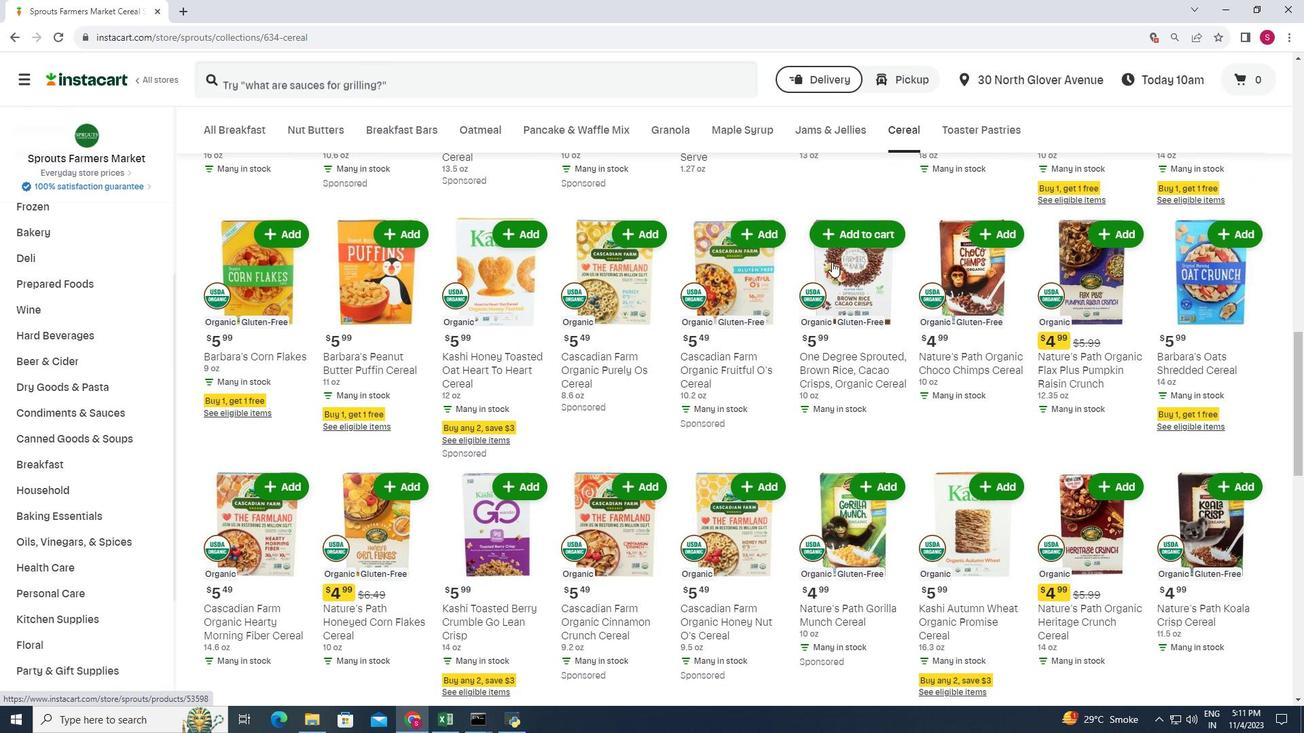 
Action: Mouse scrolled (832, 261) with delta (0, 0)
Screenshot: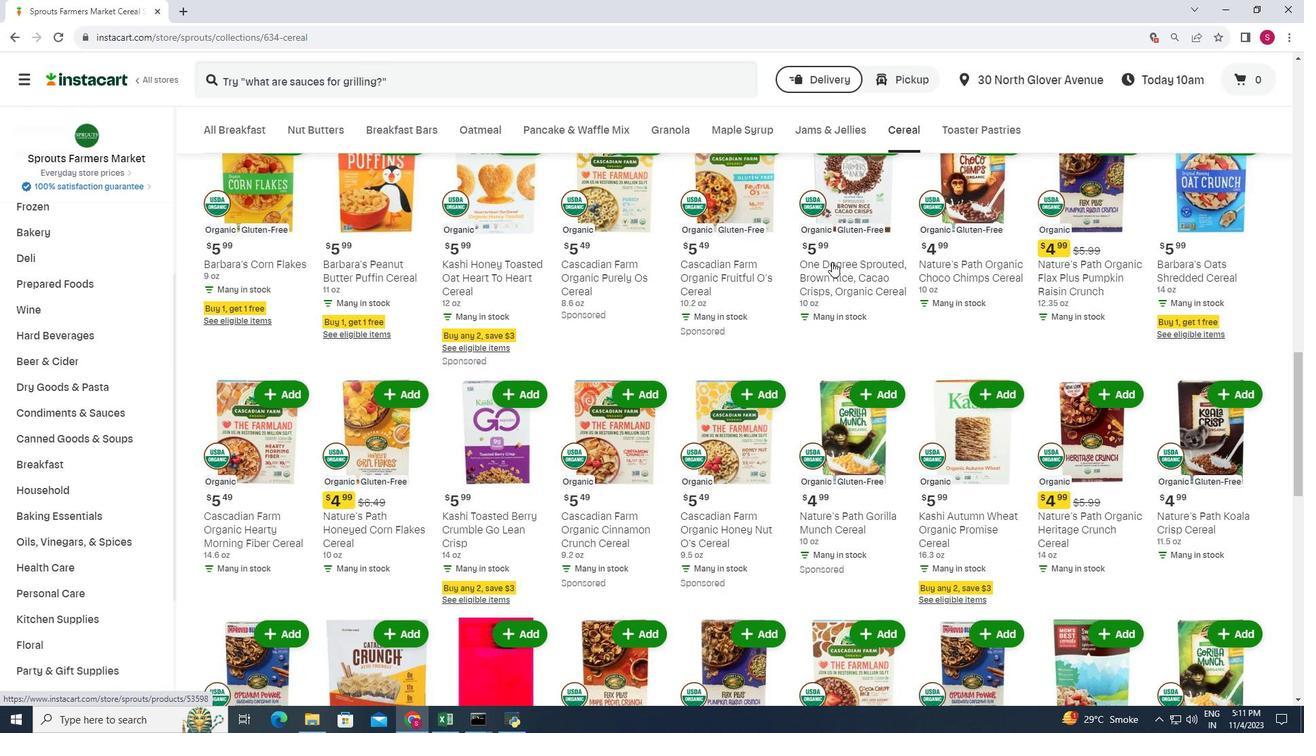 
Action: Mouse scrolled (832, 261) with delta (0, 0)
Screenshot: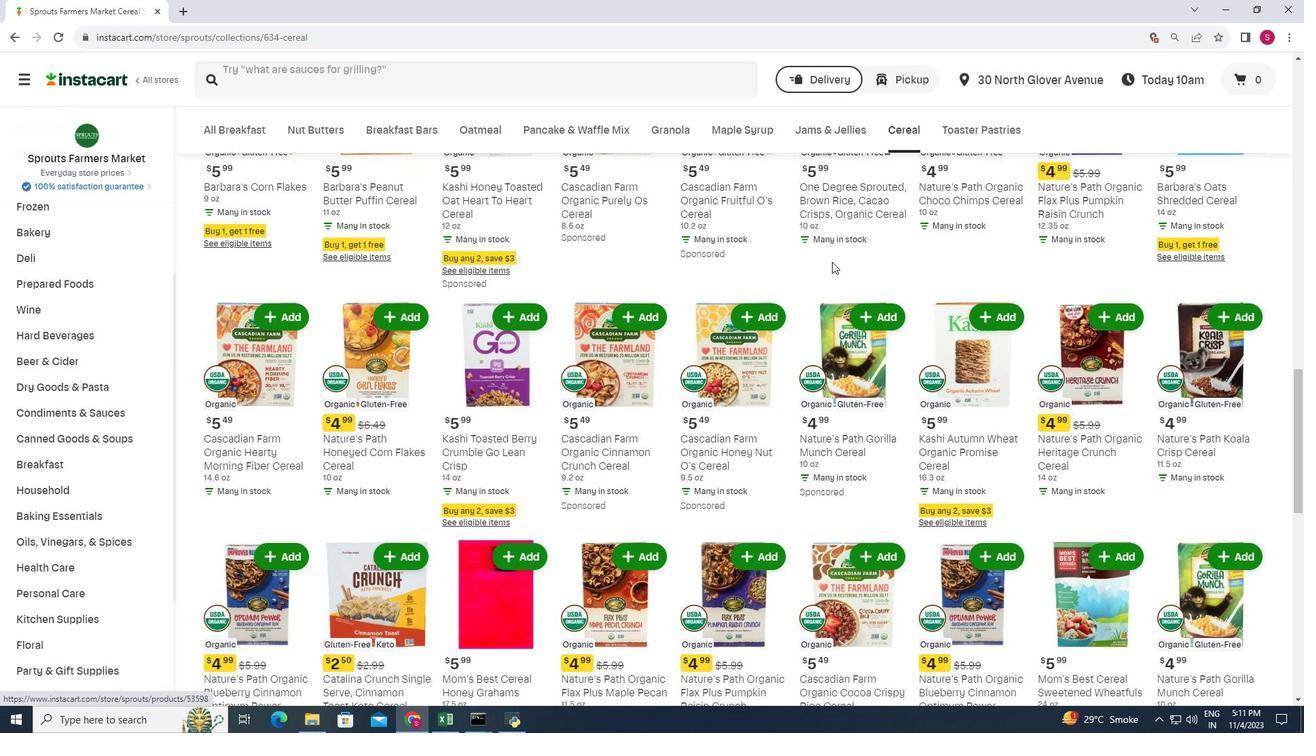 
Action: Mouse scrolled (832, 261) with delta (0, 0)
Screenshot: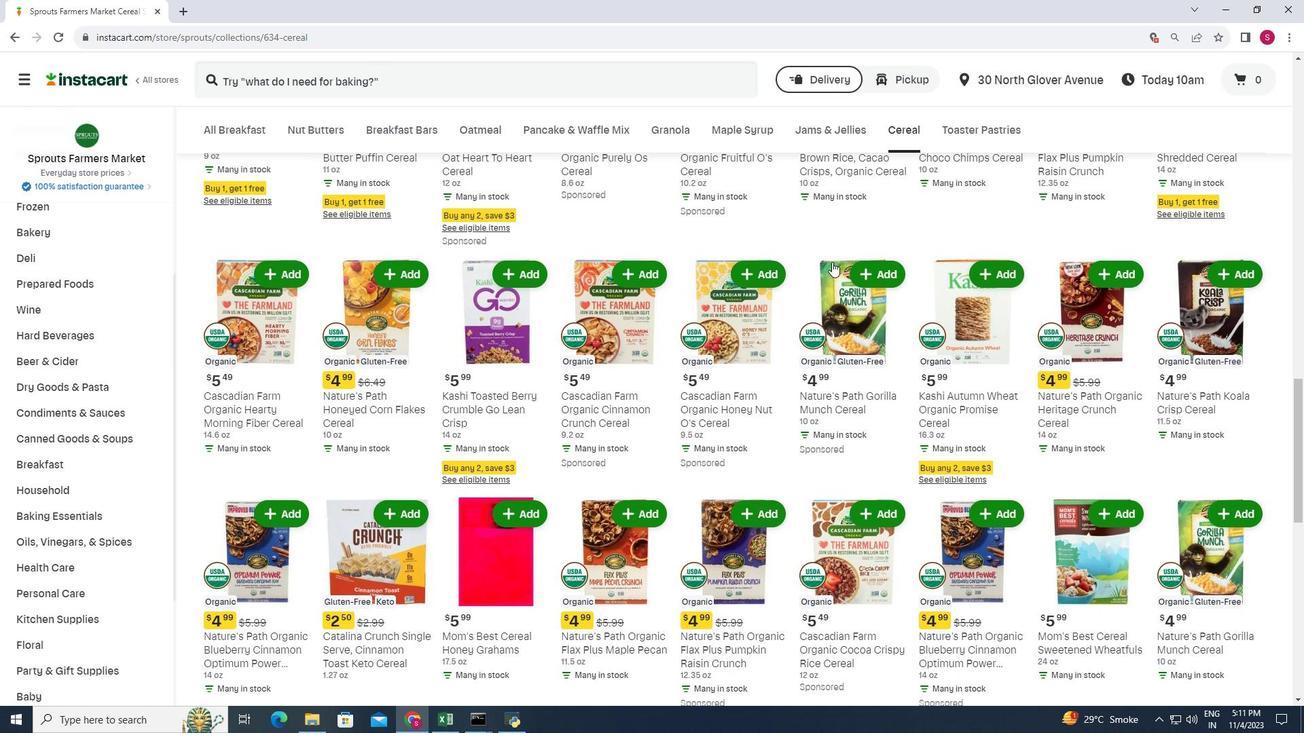 
Action: Mouse scrolled (832, 261) with delta (0, 0)
Screenshot: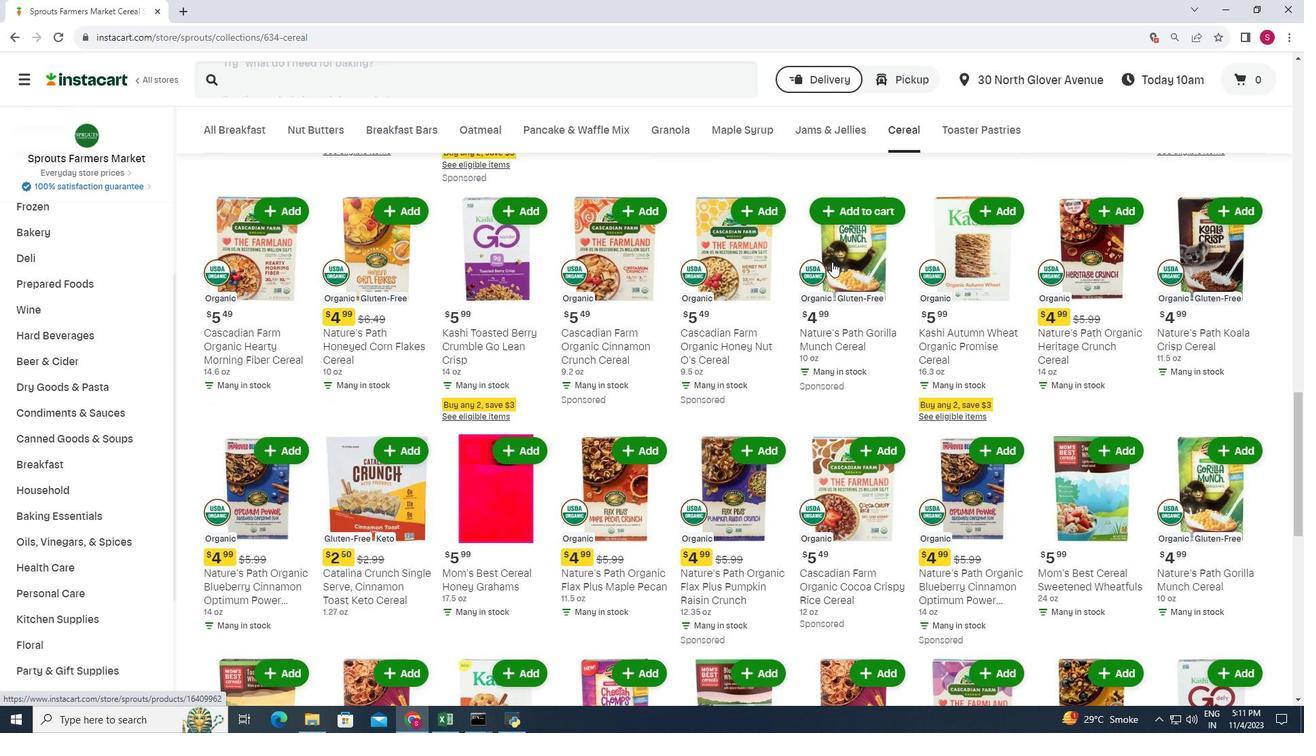 
Action: Mouse scrolled (832, 261) with delta (0, 0)
Screenshot: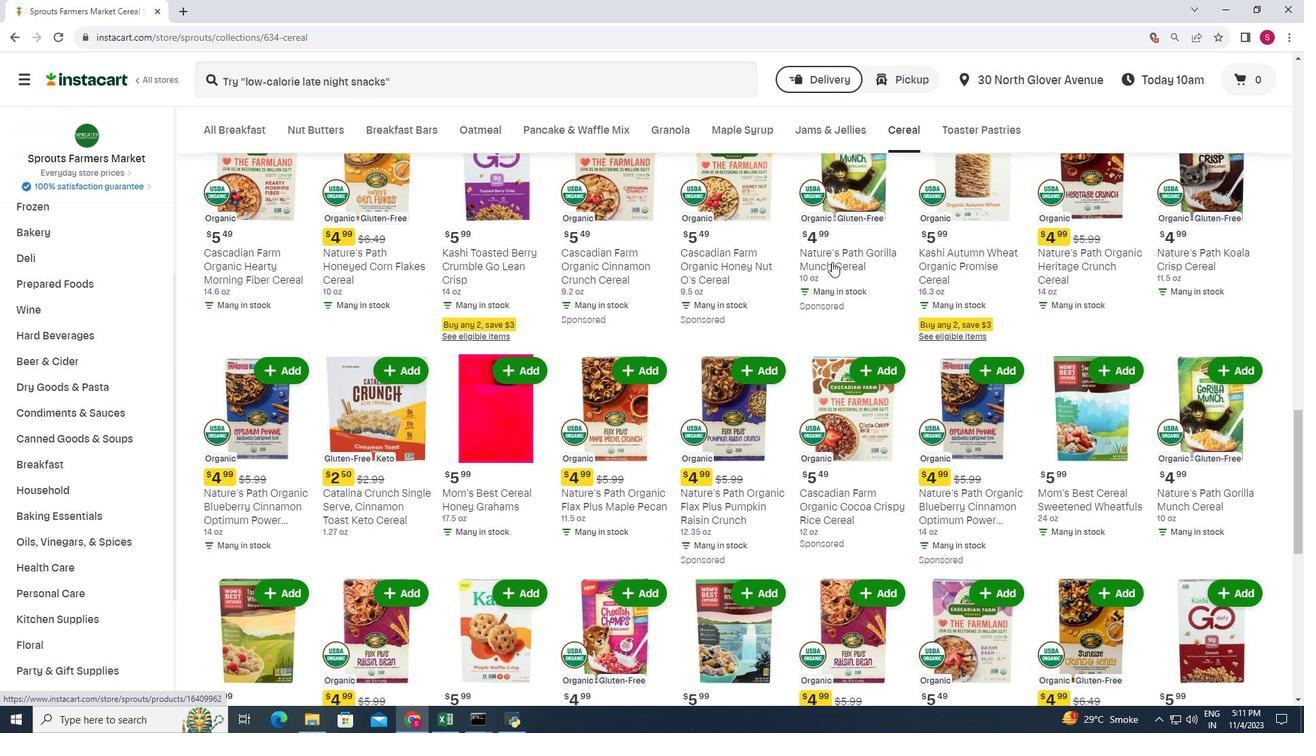 
Action: Mouse scrolled (832, 261) with delta (0, 0)
Screenshot: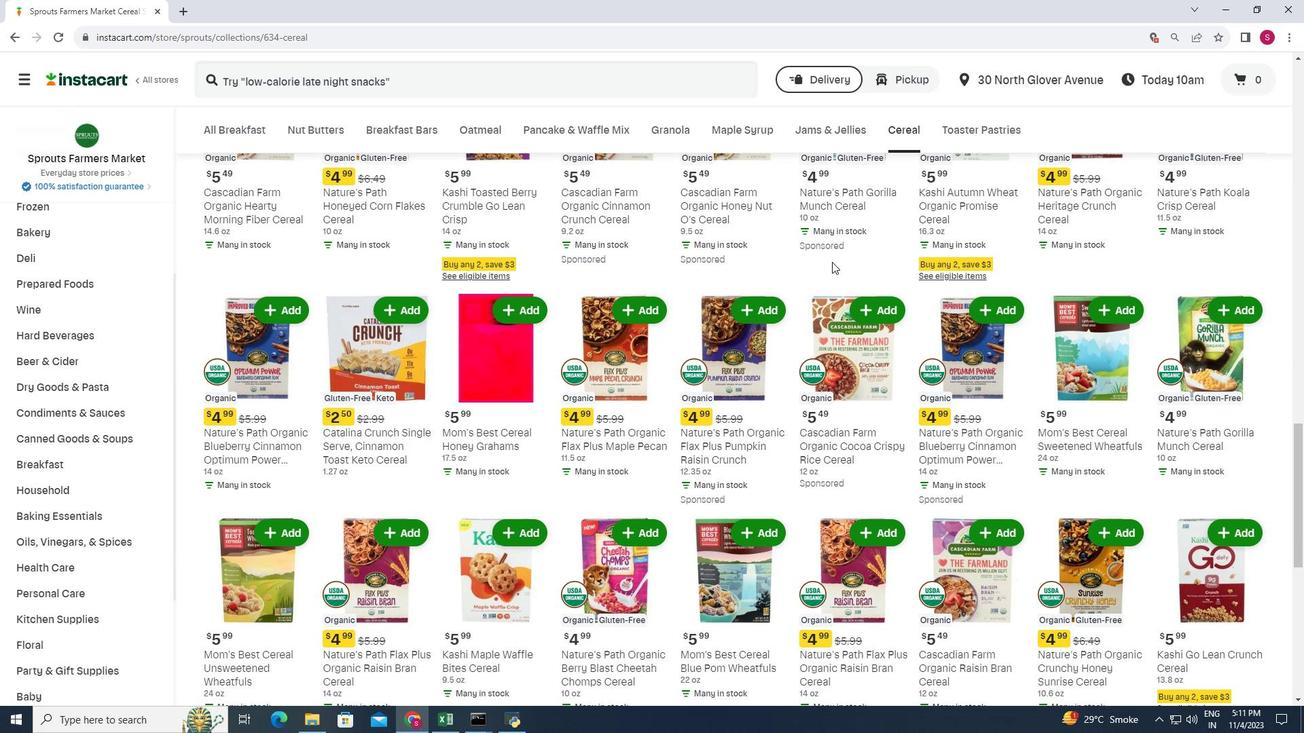 
Action: Mouse scrolled (832, 261) with delta (0, 0)
Screenshot: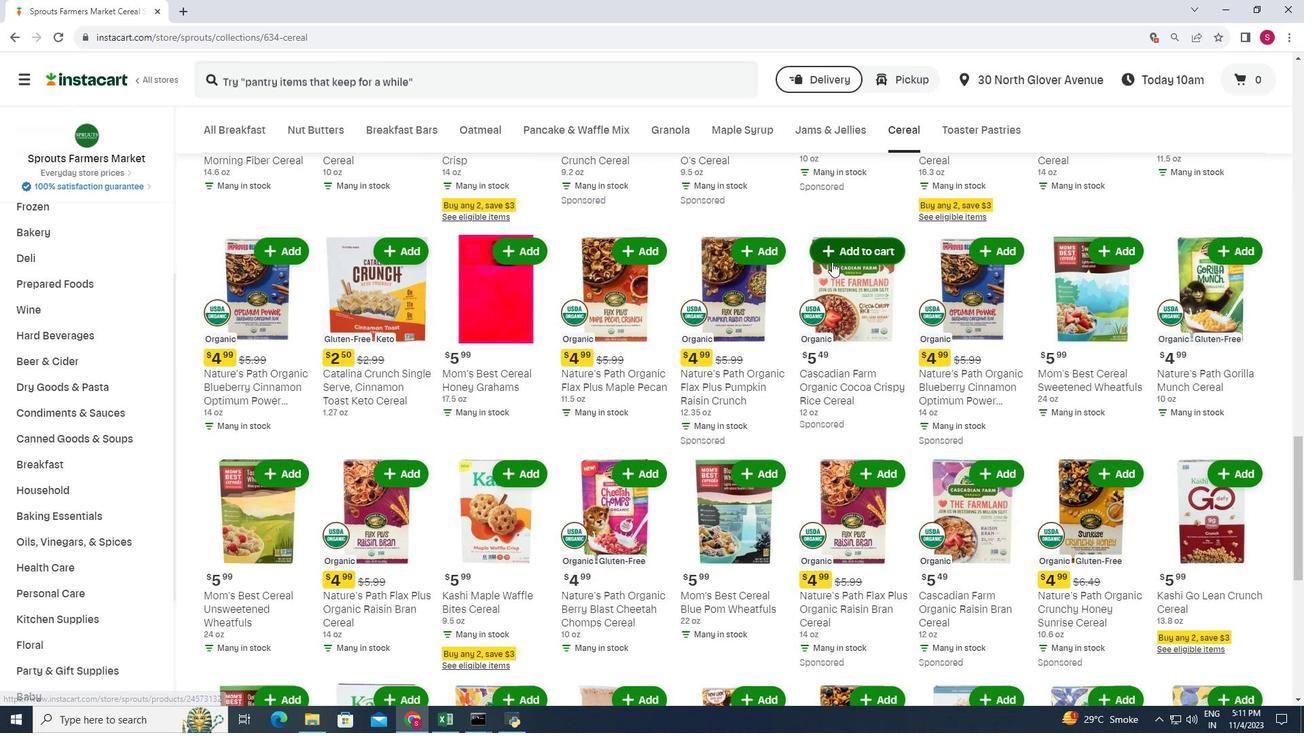 
Action: Mouse scrolled (832, 261) with delta (0, 0)
Screenshot: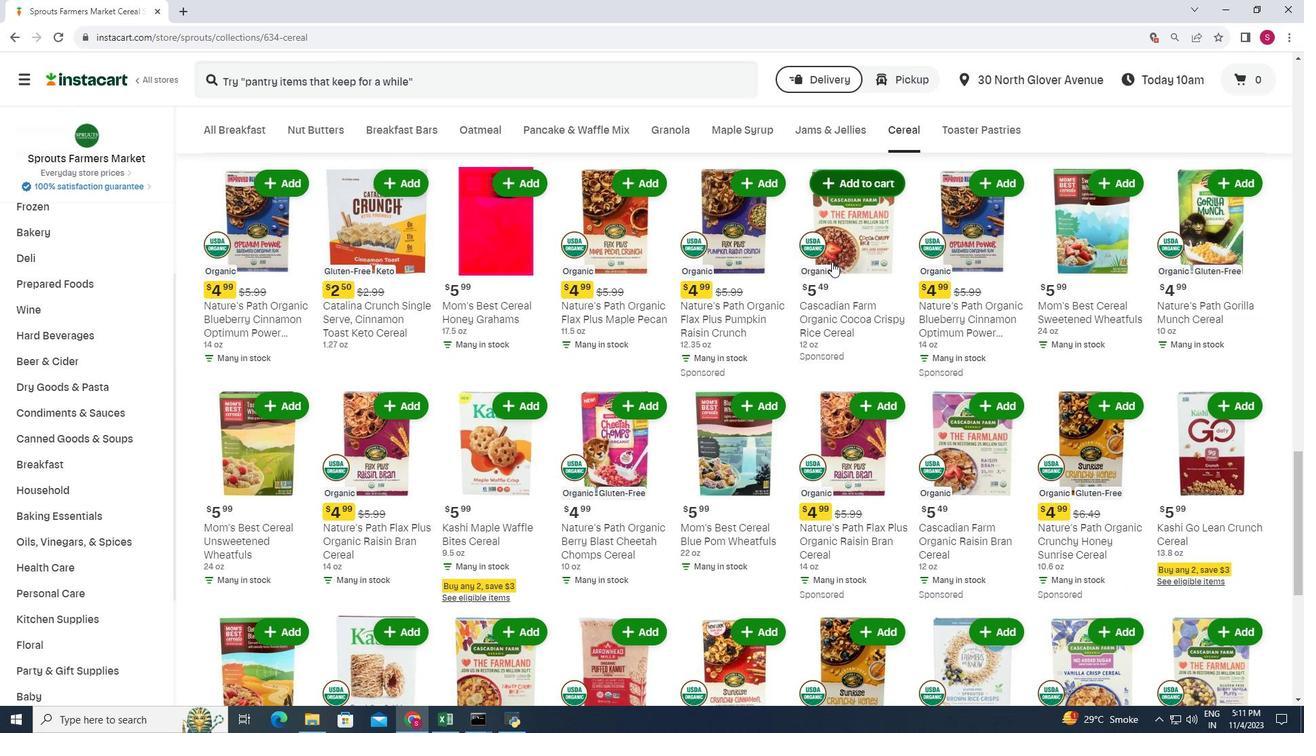 
Action: Mouse scrolled (832, 261) with delta (0, 0)
Screenshot: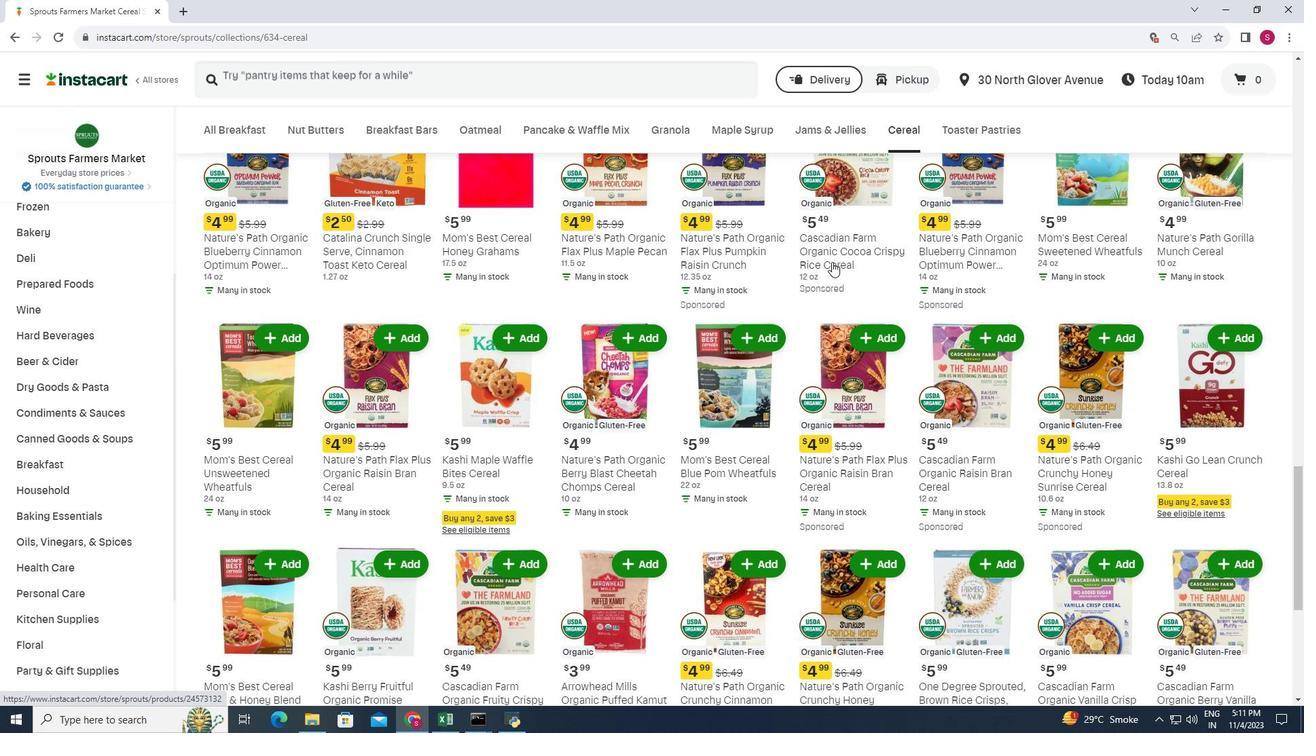 
Action: Mouse scrolled (832, 261) with delta (0, 0)
Screenshot: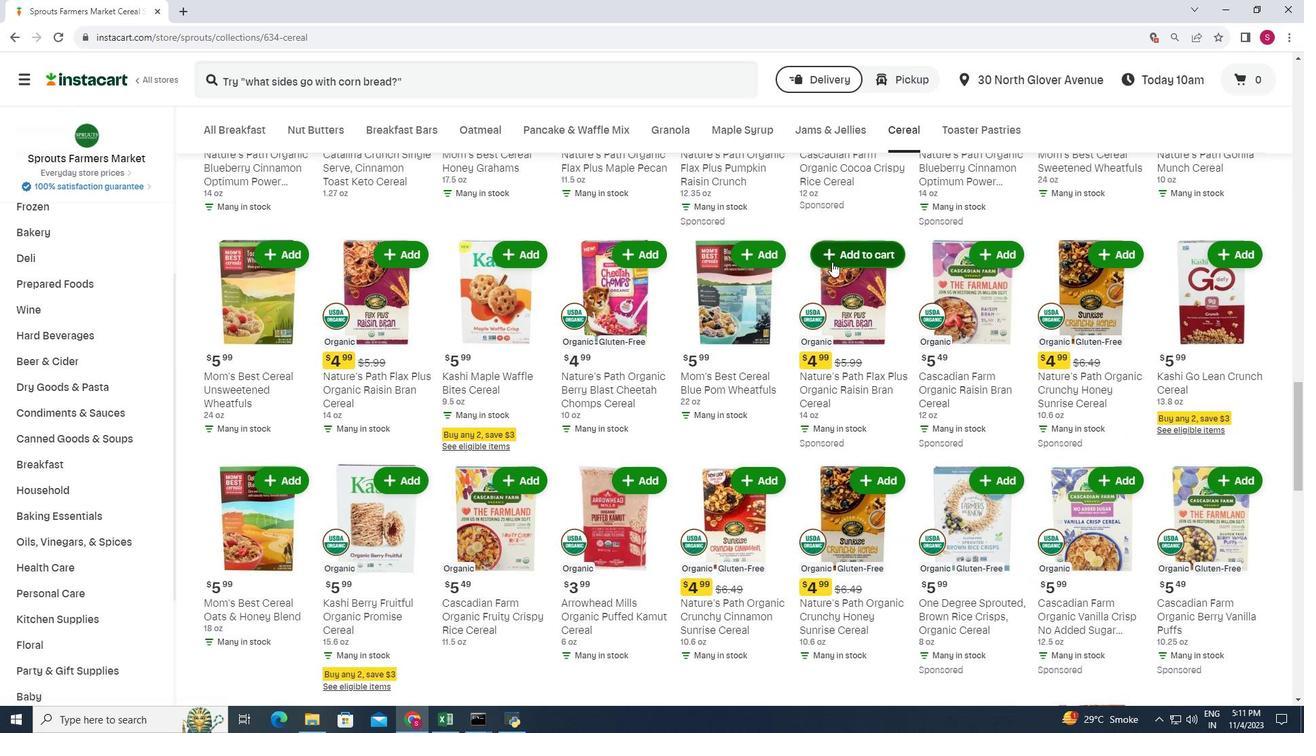 
Action: Mouse scrolled (832, 261) with delta (0, 0)
Screenshot: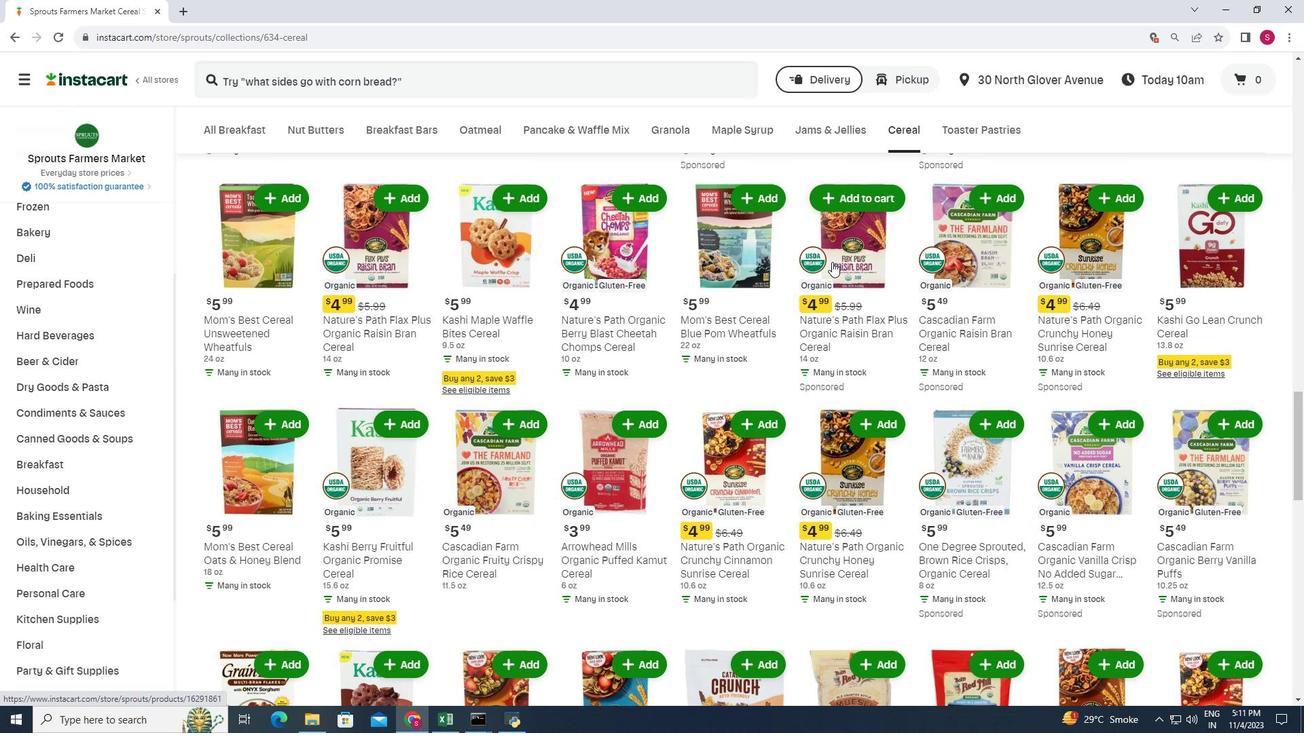 
Action: Mouse scrolled (832, 261) with delta (0, 0)
Screenshot: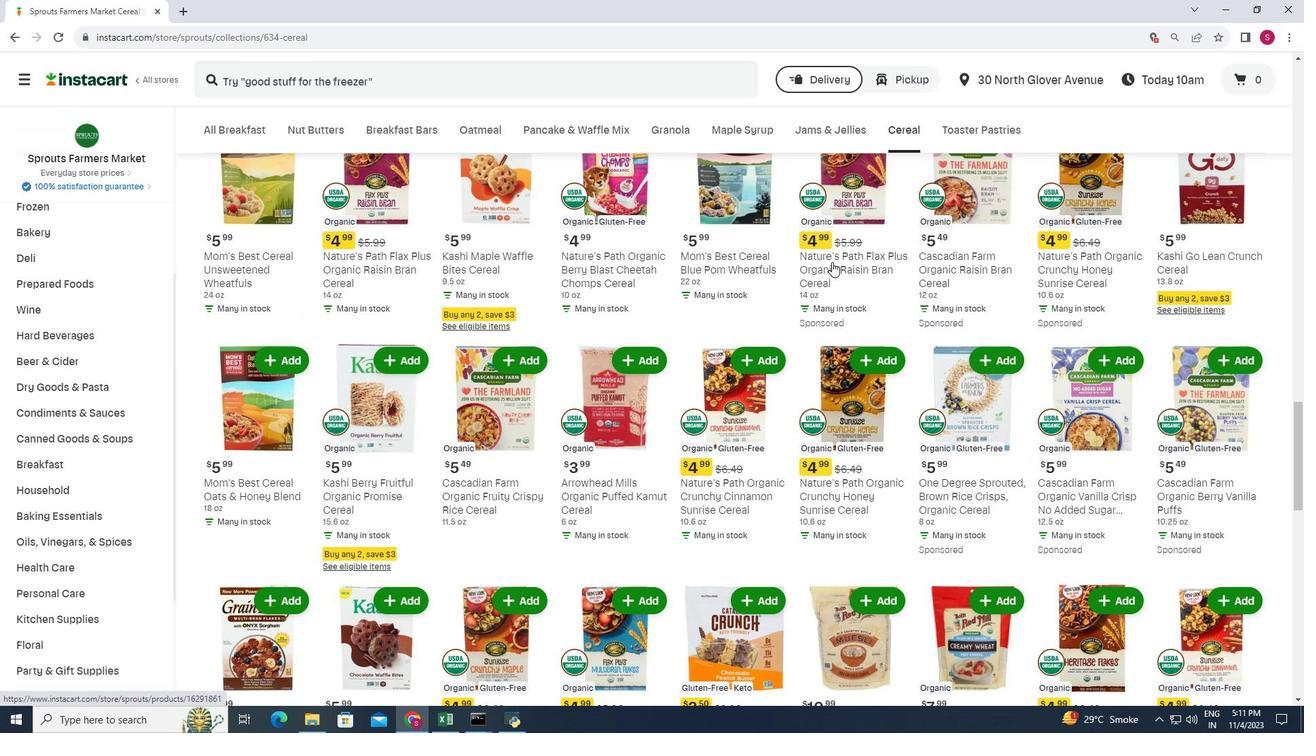
Action: Mouse scrolled (832, 261) with delta (0, 0)
Screenshot: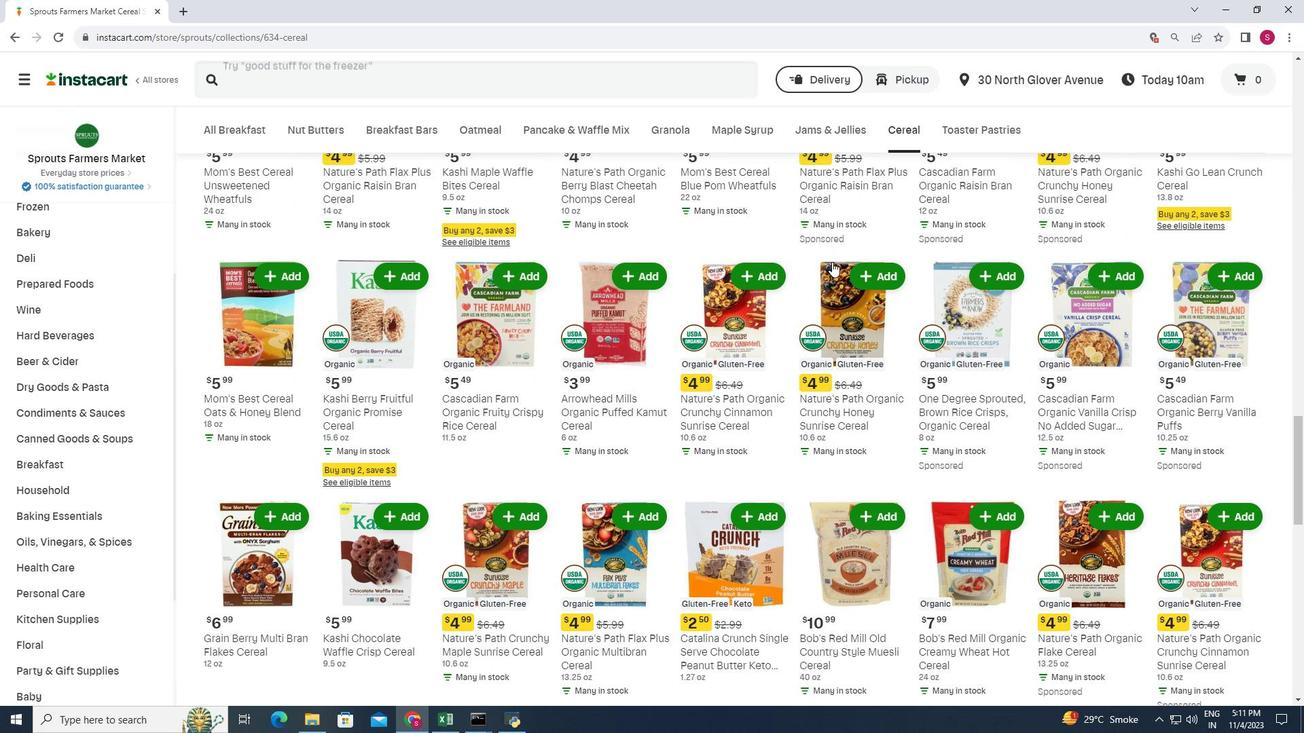 
Action: Mouse scrolled (832, 261) with delta (0, 0)
Screenshot: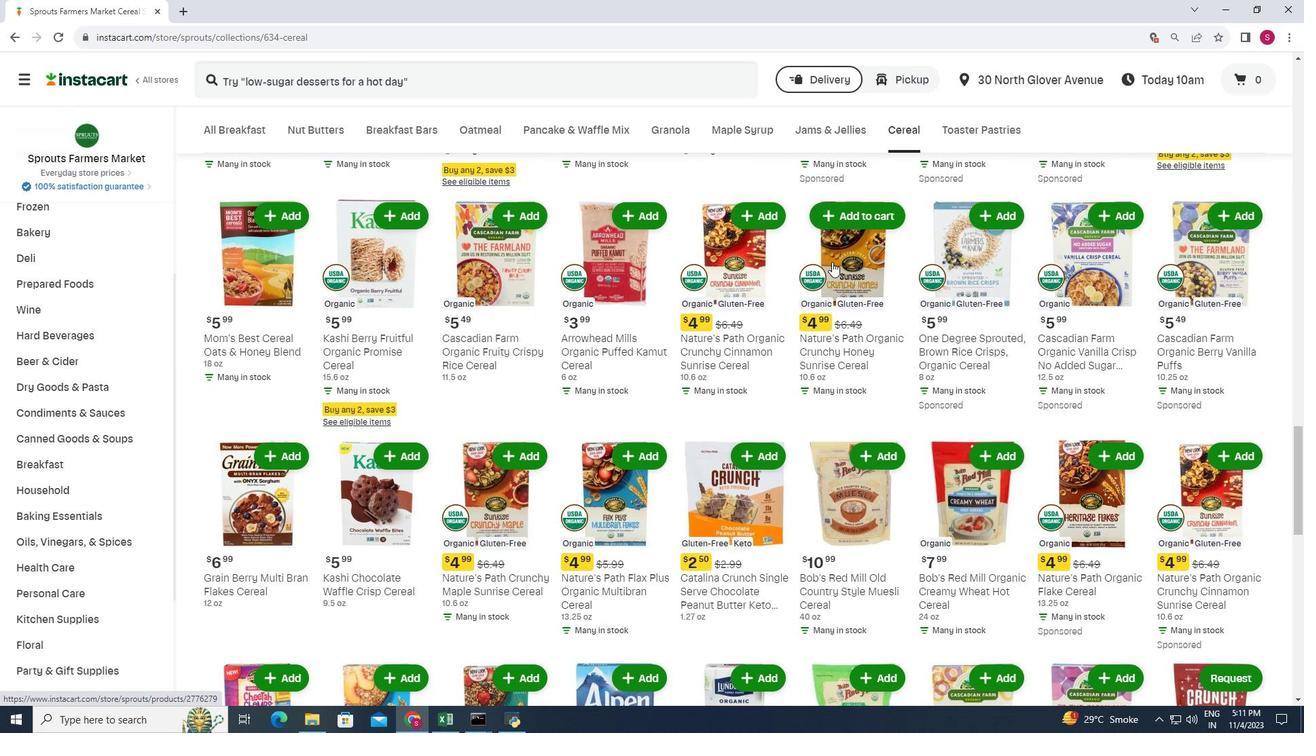 
Action: Mouse scrolled (832, 261) with delta (0, 0)
Screenshot: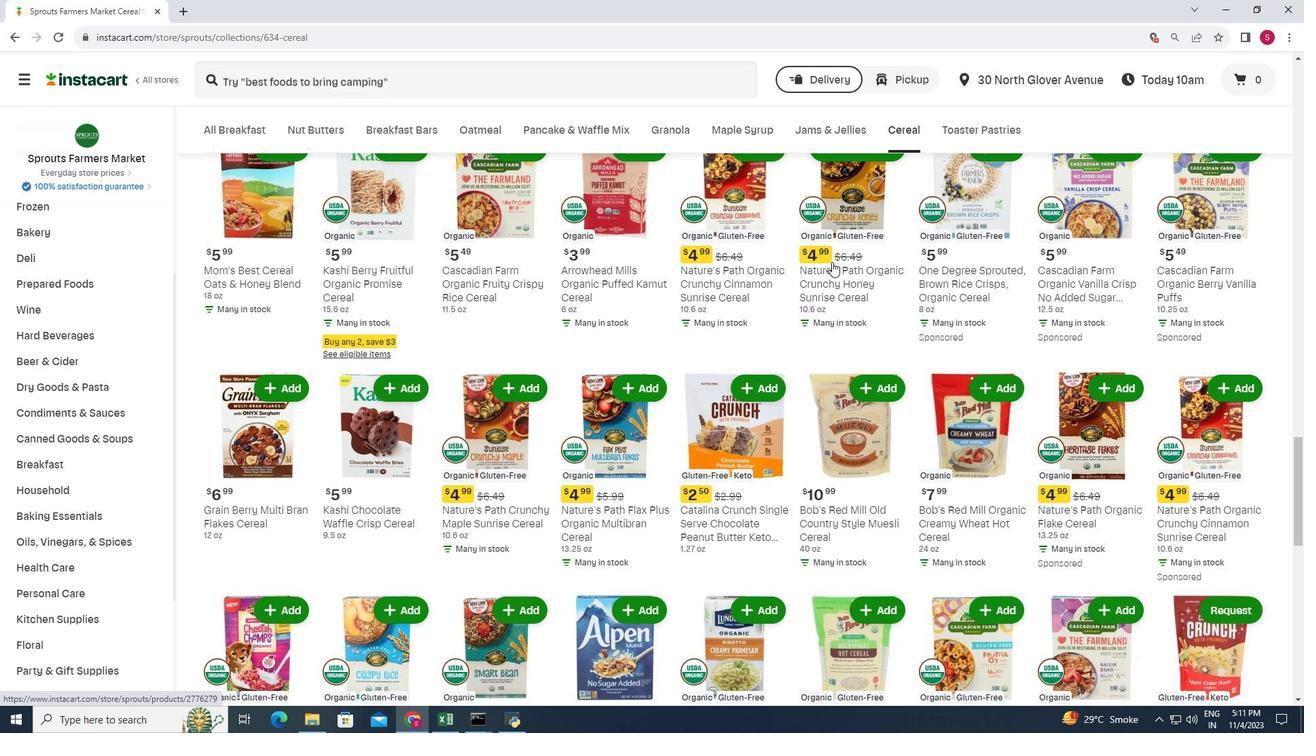 
Action: Mouse scrolled (832, 261) with delta (0, 0)
Screenshot: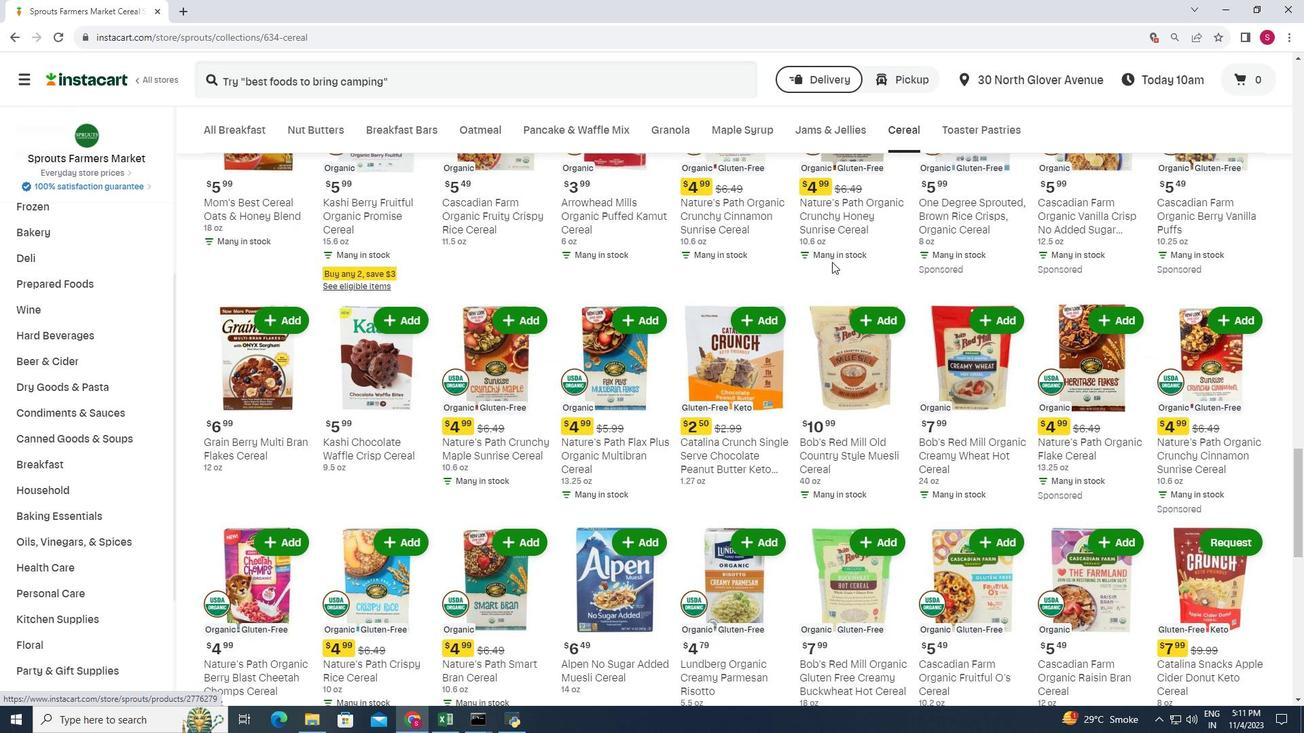 
Action: Mouse scrolled (832, 261) with delta (0, 0)
Screenshot: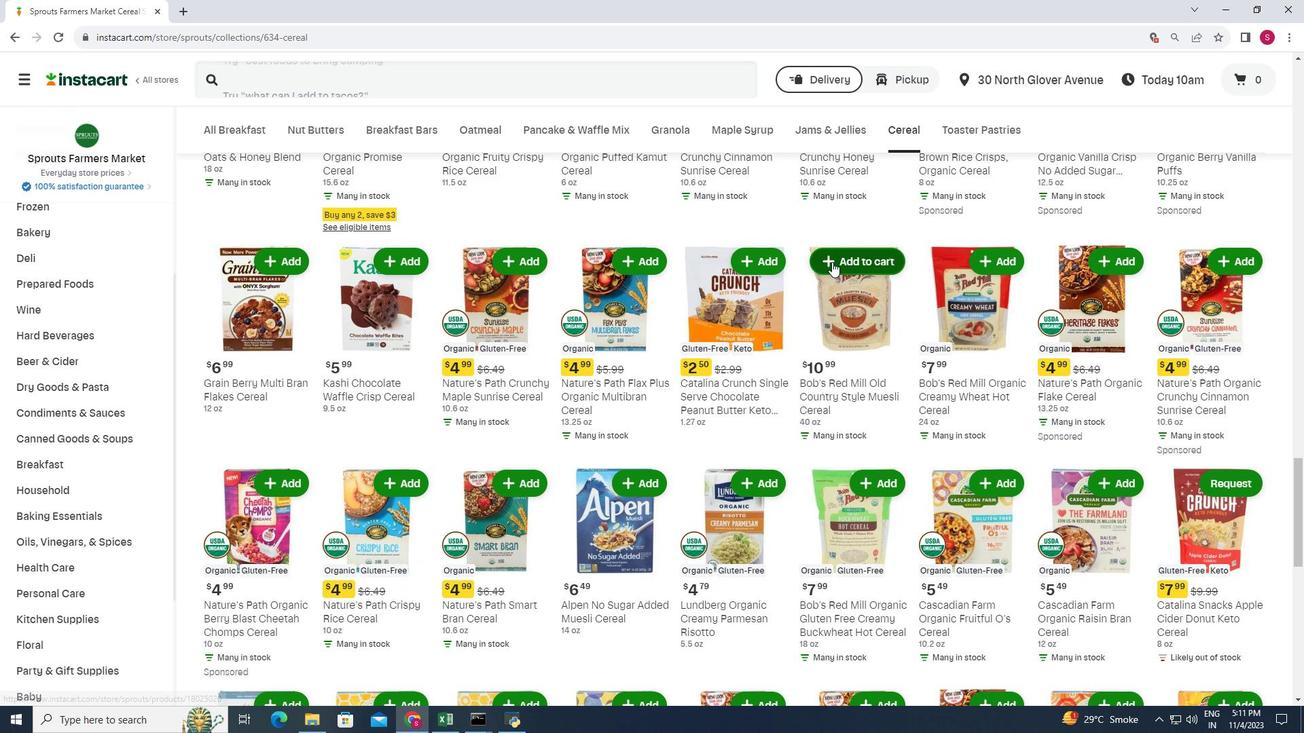 
Action: Mouse scrolled (832, 261) with delta (0, 0)
Screenshot: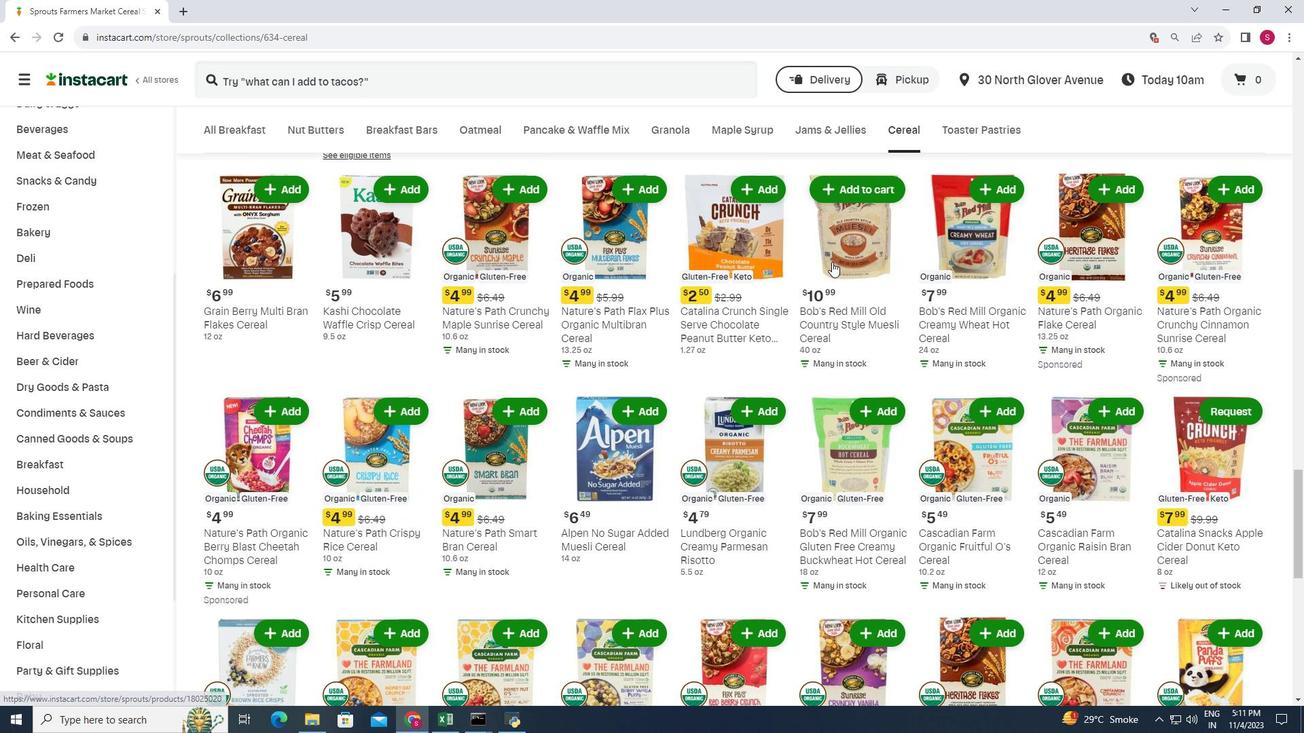 
Action: Mouse scrolled (832, 261) with delta (0, 0)
Screenshot: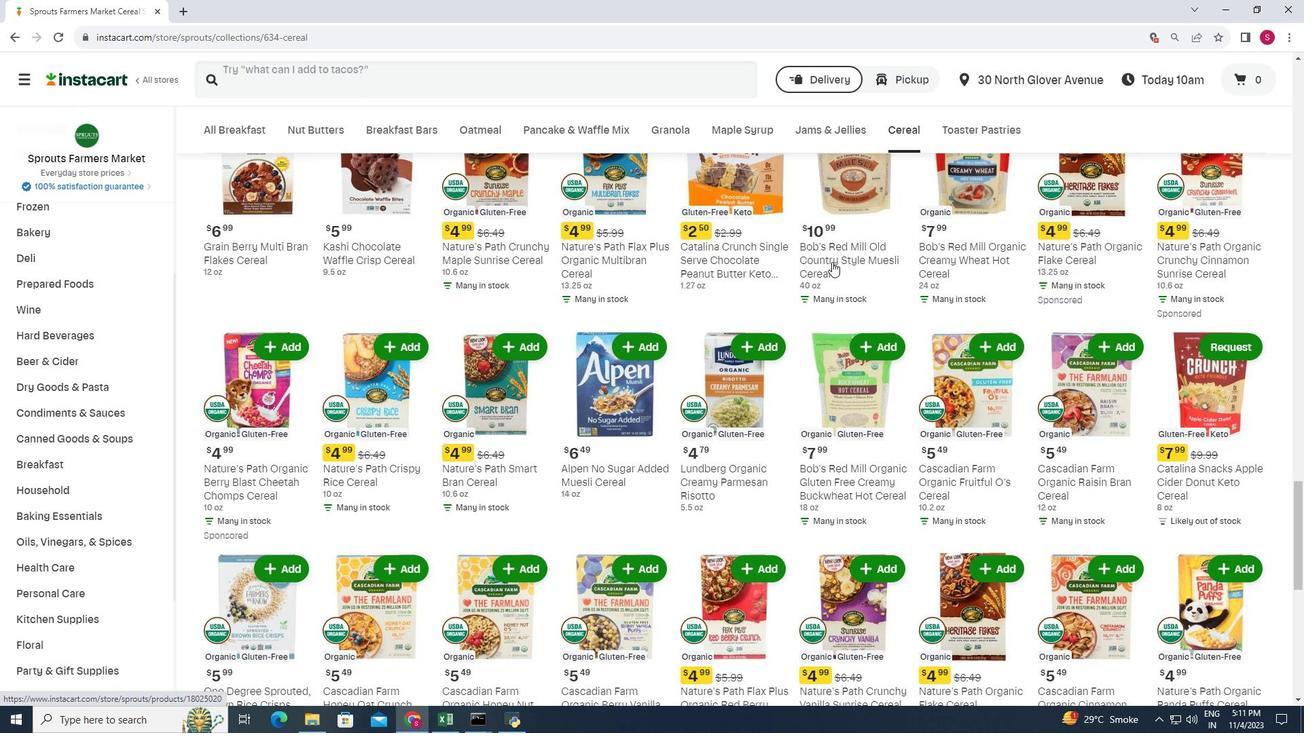 
Action: Mouse scrolled (832, 261) with delta (0, 0)
Screenshot: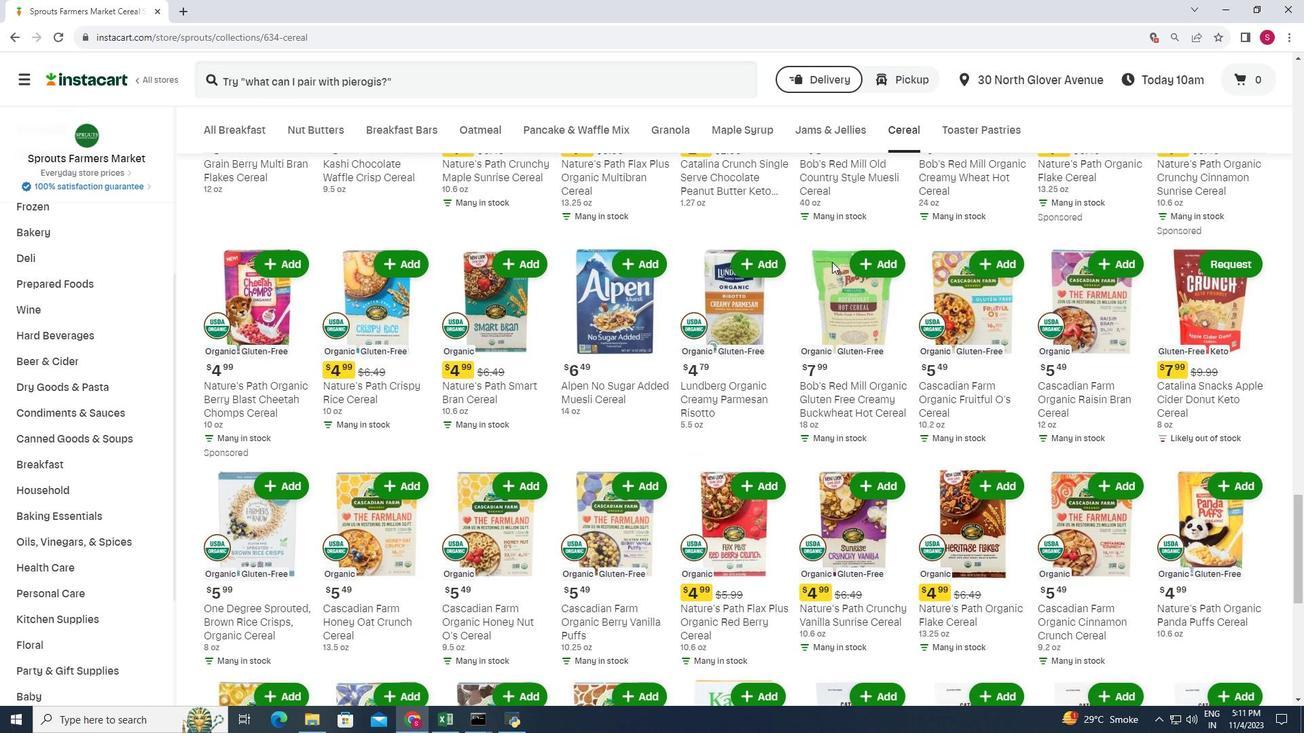 
Action: Mouse scrolled (832, 261) with delta (0, 0)
Screenshot: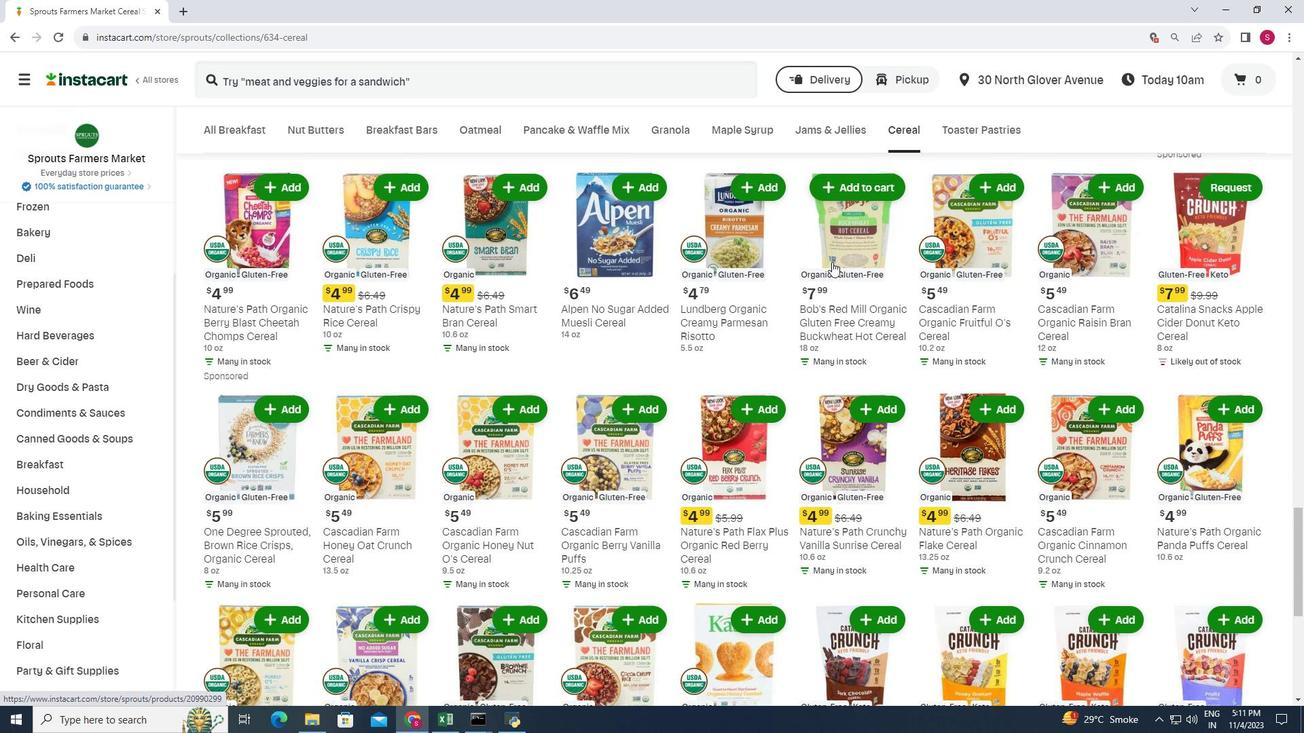 
Action: Mouse scrolled (832, 261) with delta (0, 0)
Screenshot: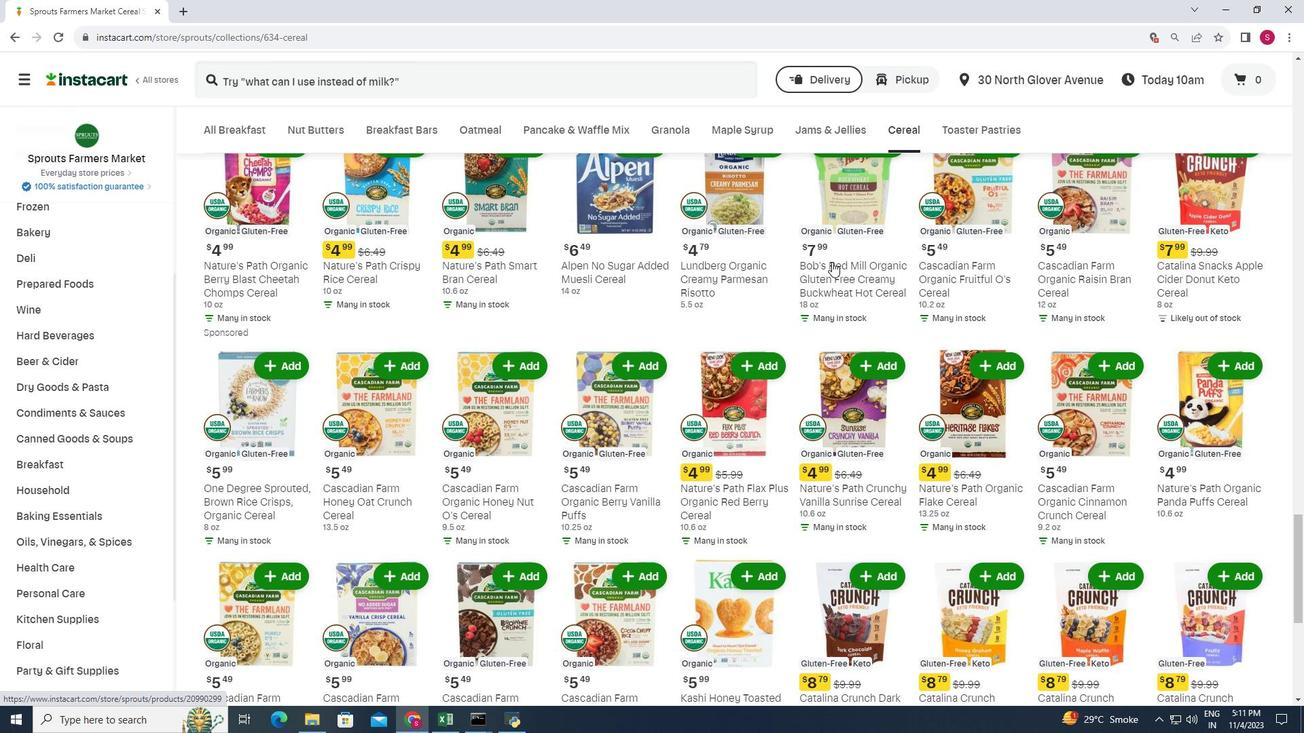 
Action: Mouse scrolled (832, 261) with delta (0, 0)
Screenshot: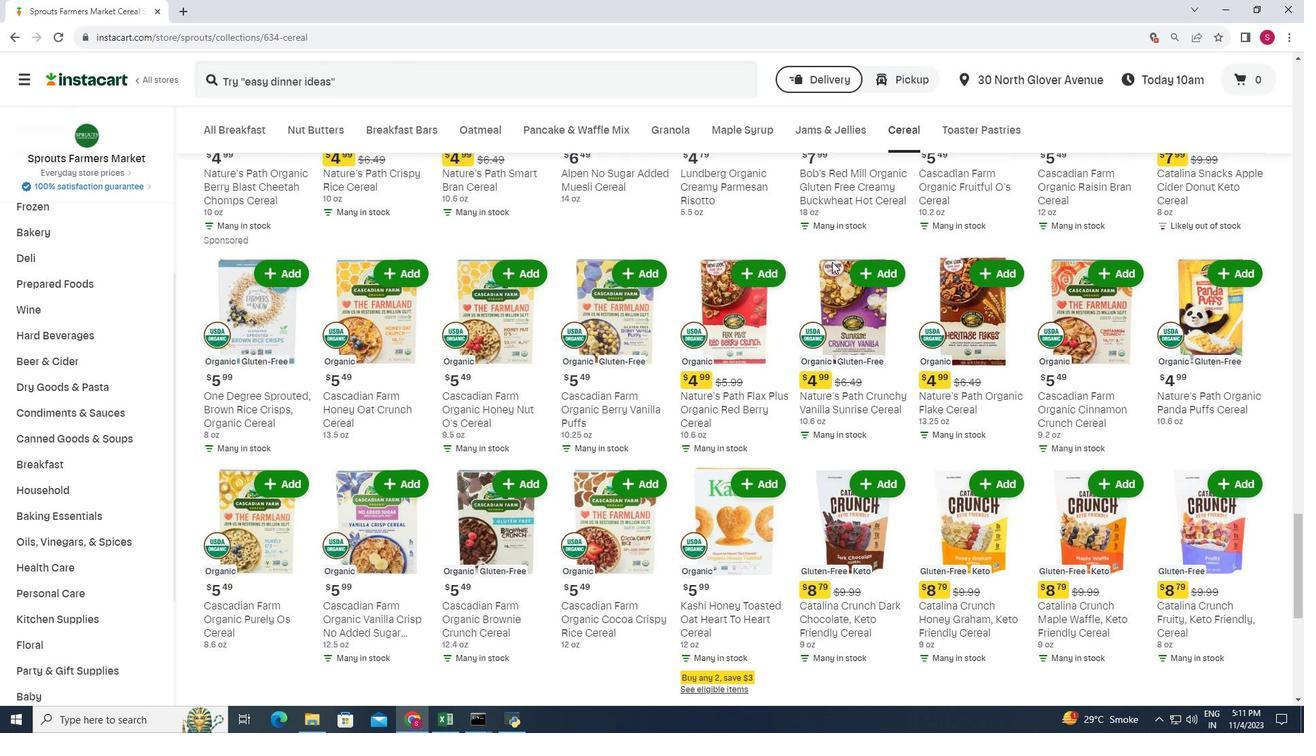 
Action: Mouse scrolled (832, 261) with delta (0, 0)
Screenshot: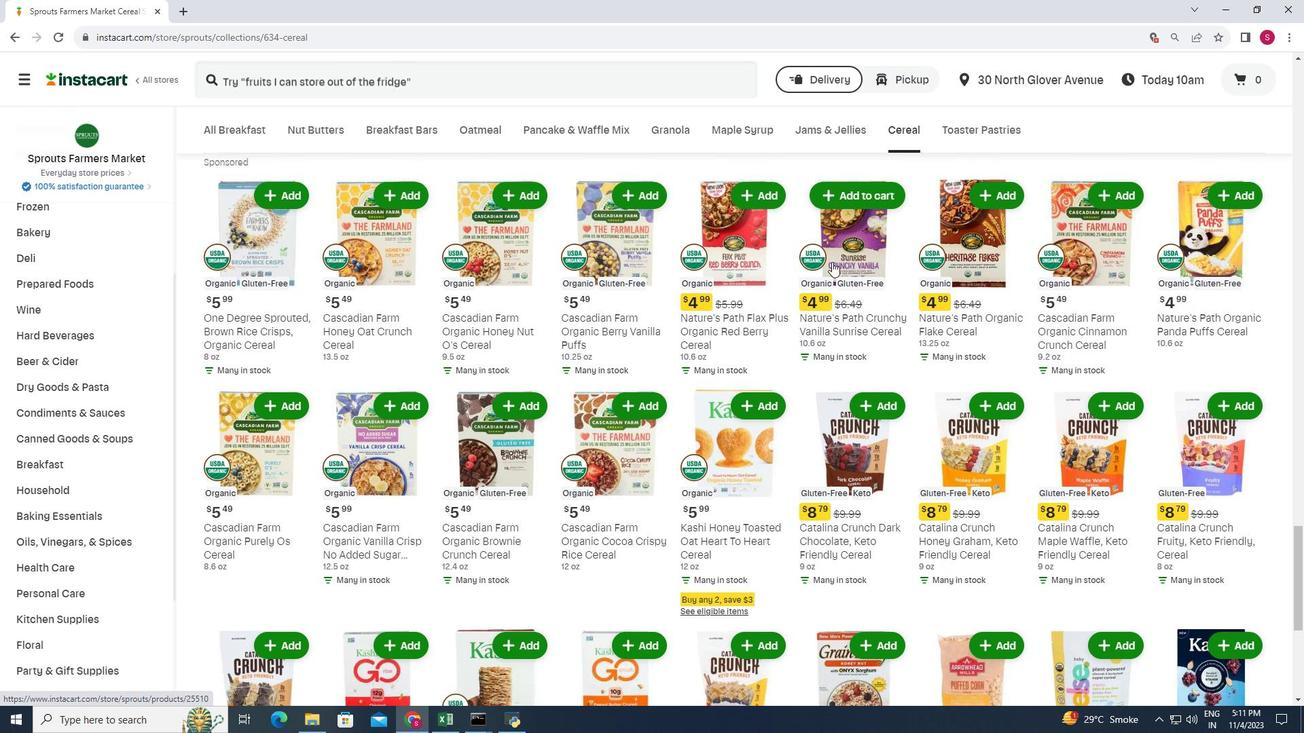 
Action: Mouse scrolled (832, 261) with delta (0, 0)
Screenshot: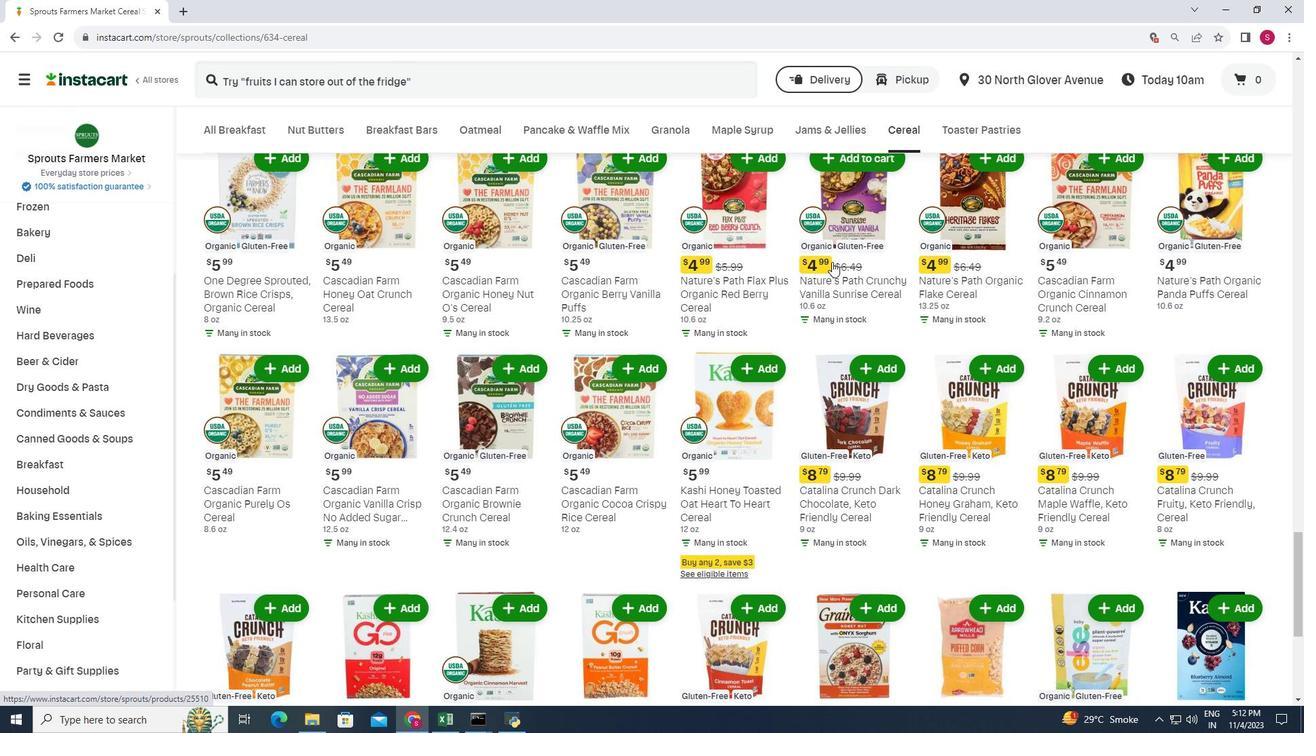 
Action: Mouse scrolled (832, 261) with delta (0, 0)
Screenshot: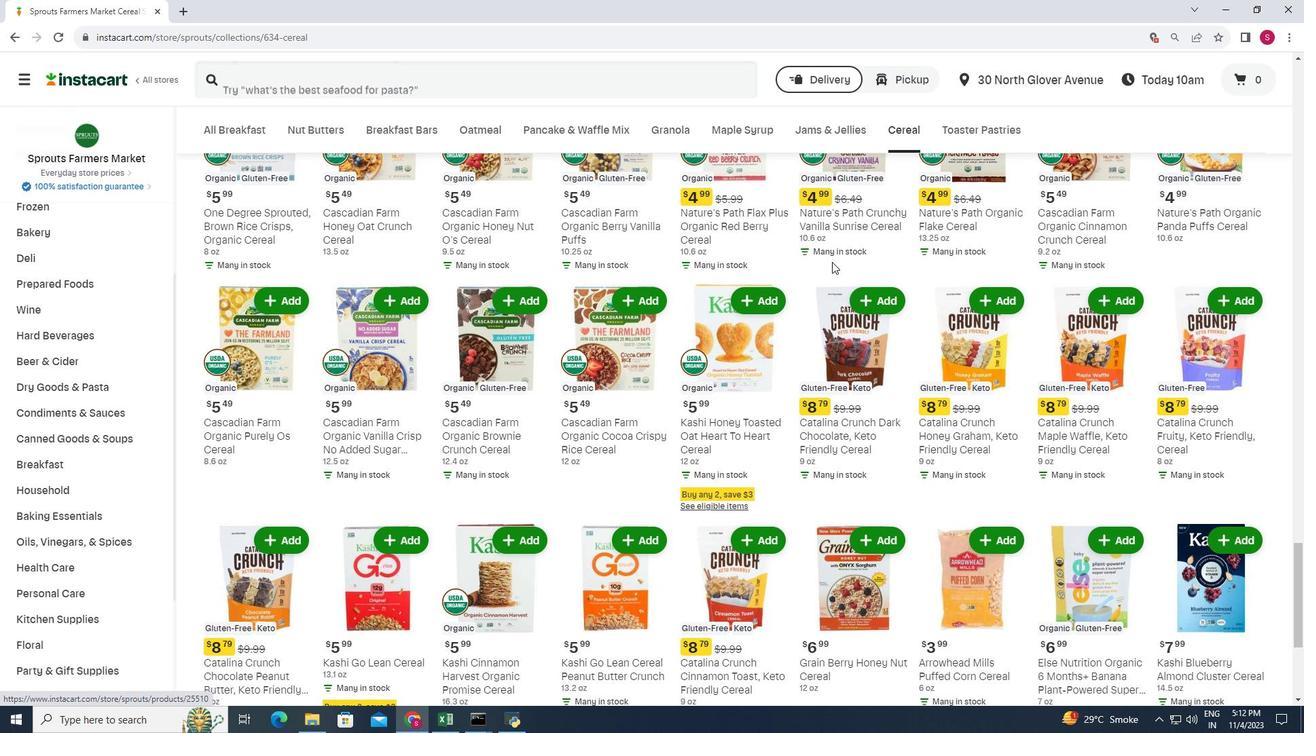 
Action: Mouse scrolled (832, 261) with delta (0, 0)
Screenshot: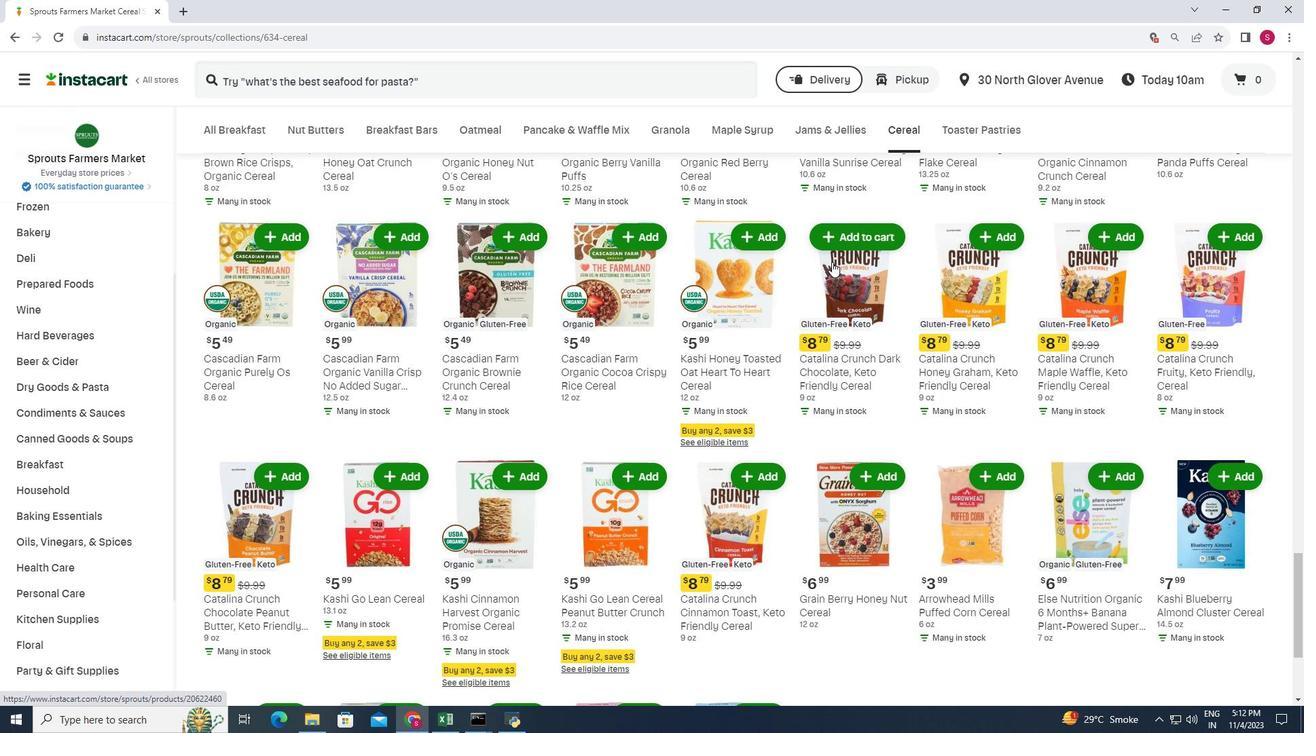 
Action: Mouse scrolled (832, 261) with delta (0, 0)
Screenshot: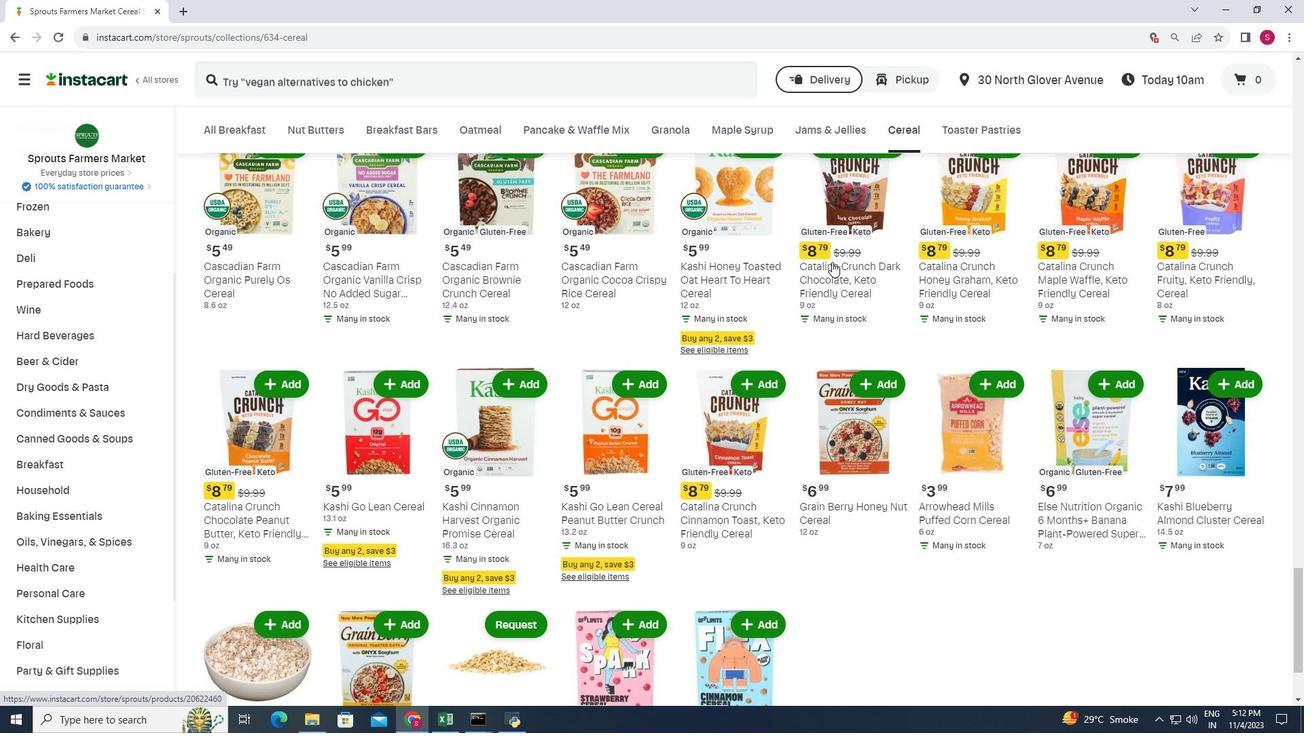 
Action: Mouse moved to (832, 262)
Screenshot: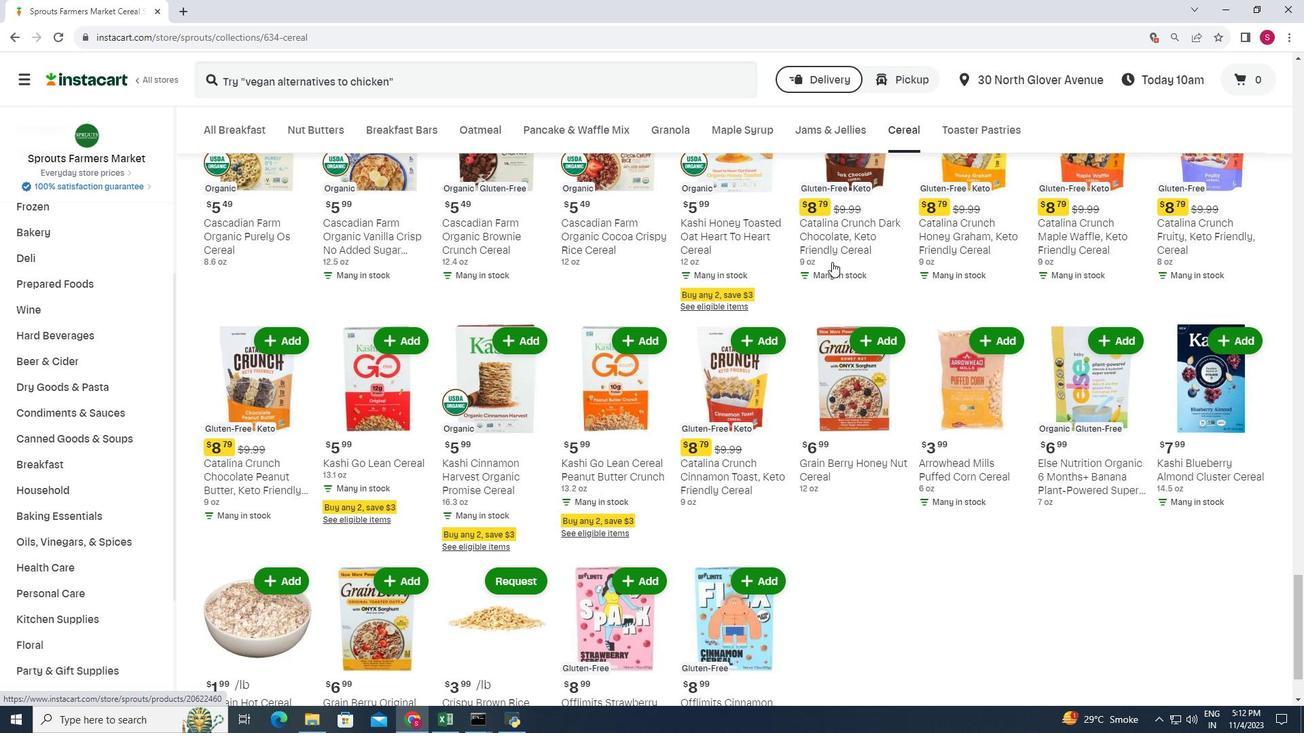
Action: Mouse scrolled (832, 261) with delta (0, 0)
Screenshot: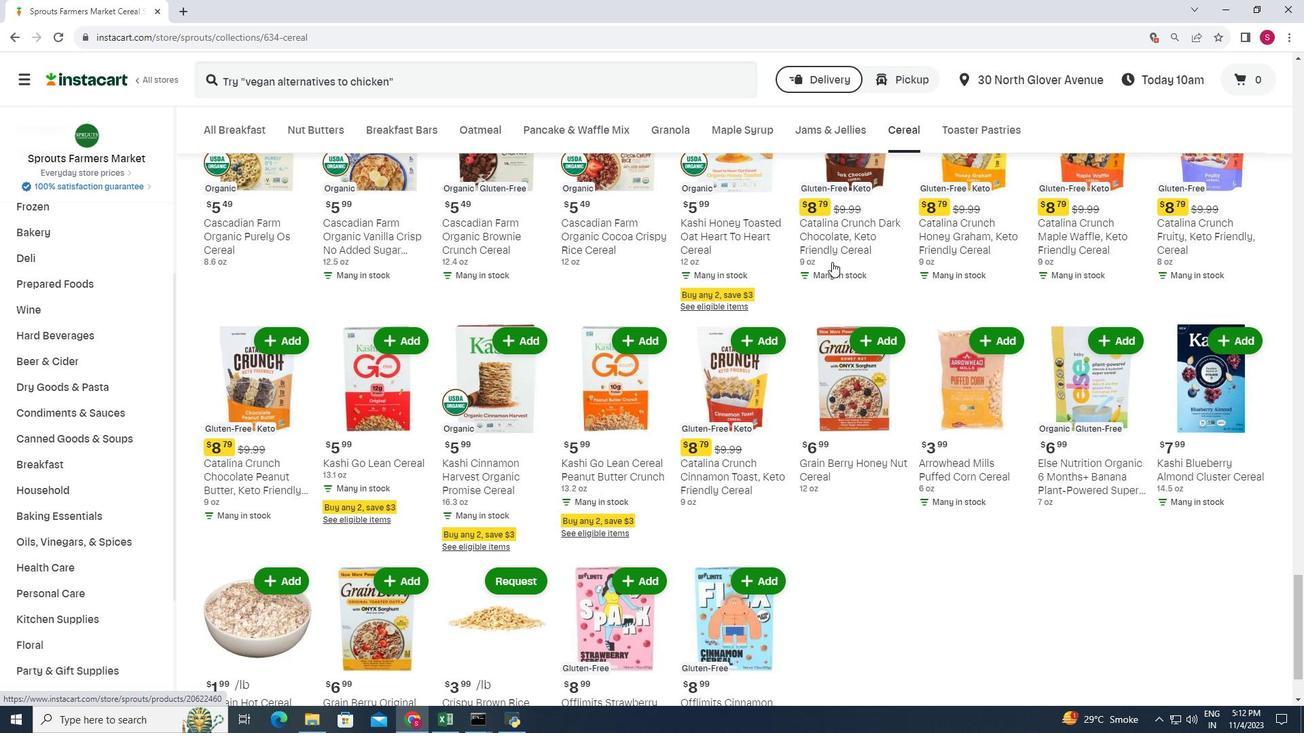 
Action: Mouse moved to (833, 258)
Screenshot: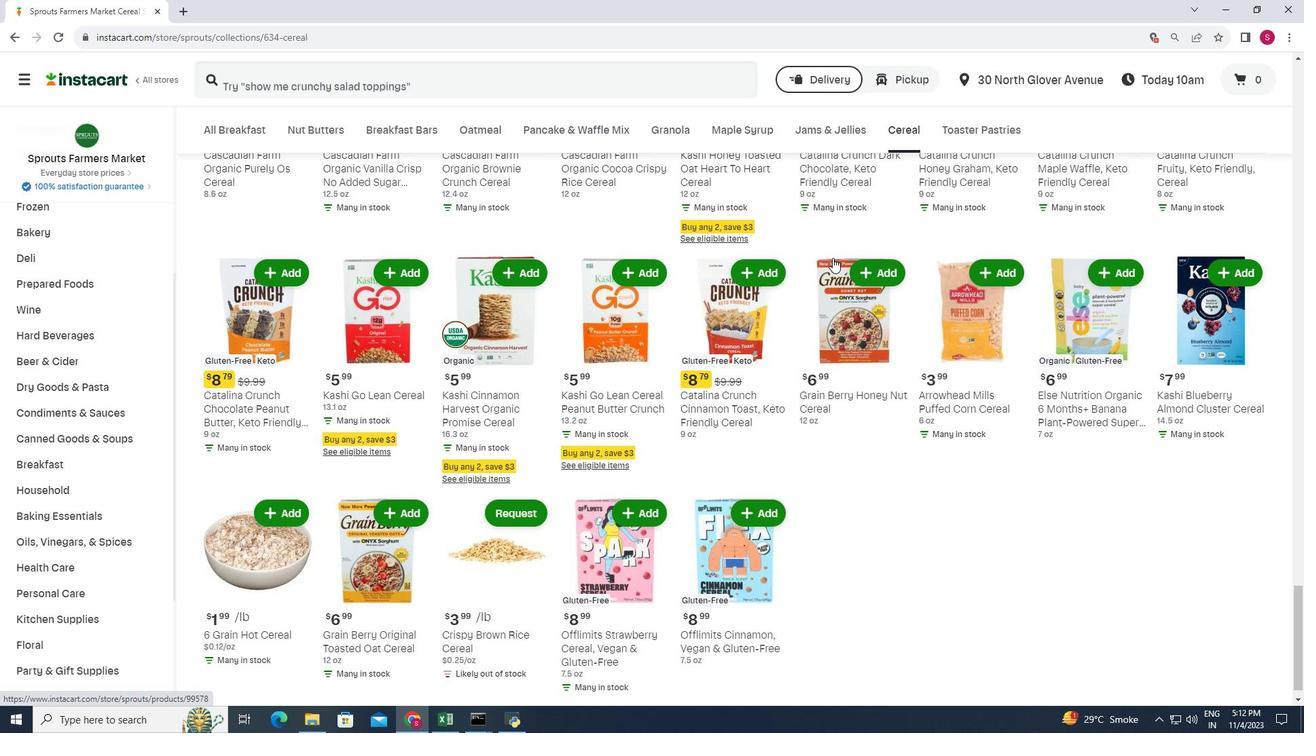 
Action: Mouse scrolled (833, 258) with delta (0, 0)
Screenshot: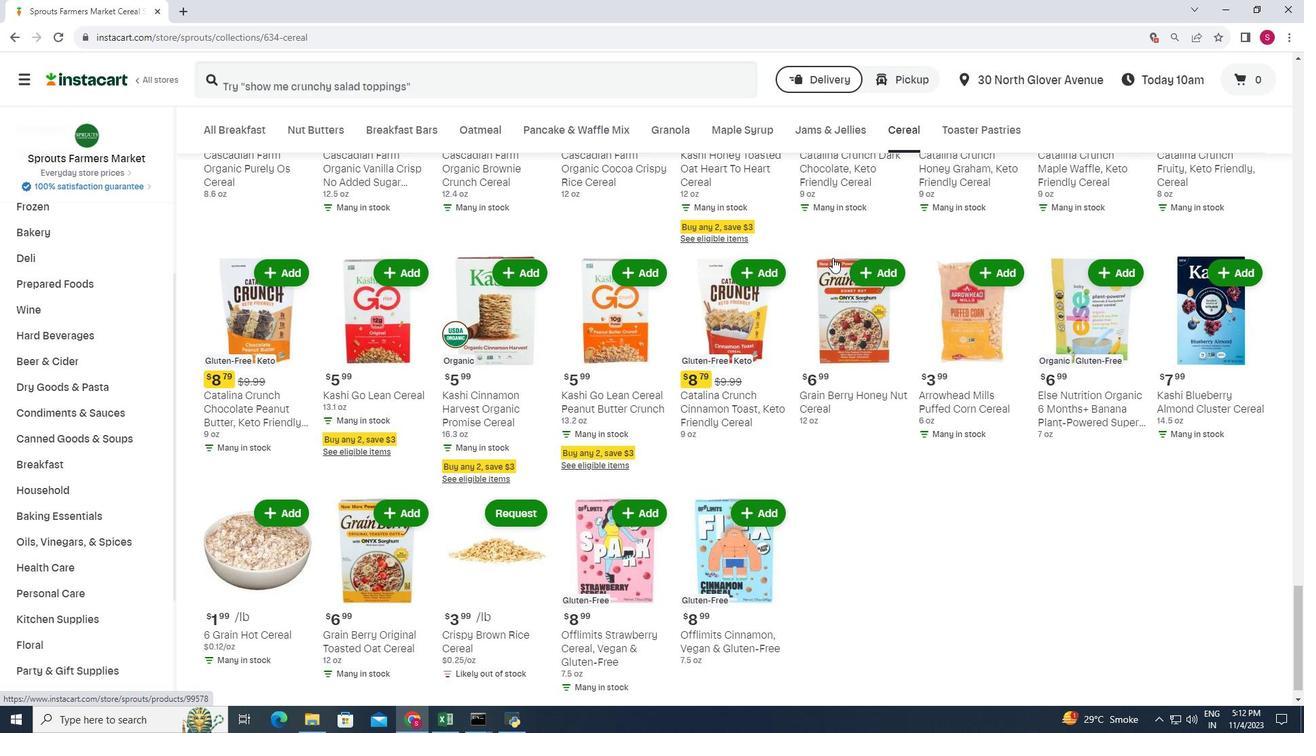 
Action: Mouse moved to (833, 256)
Screenshot: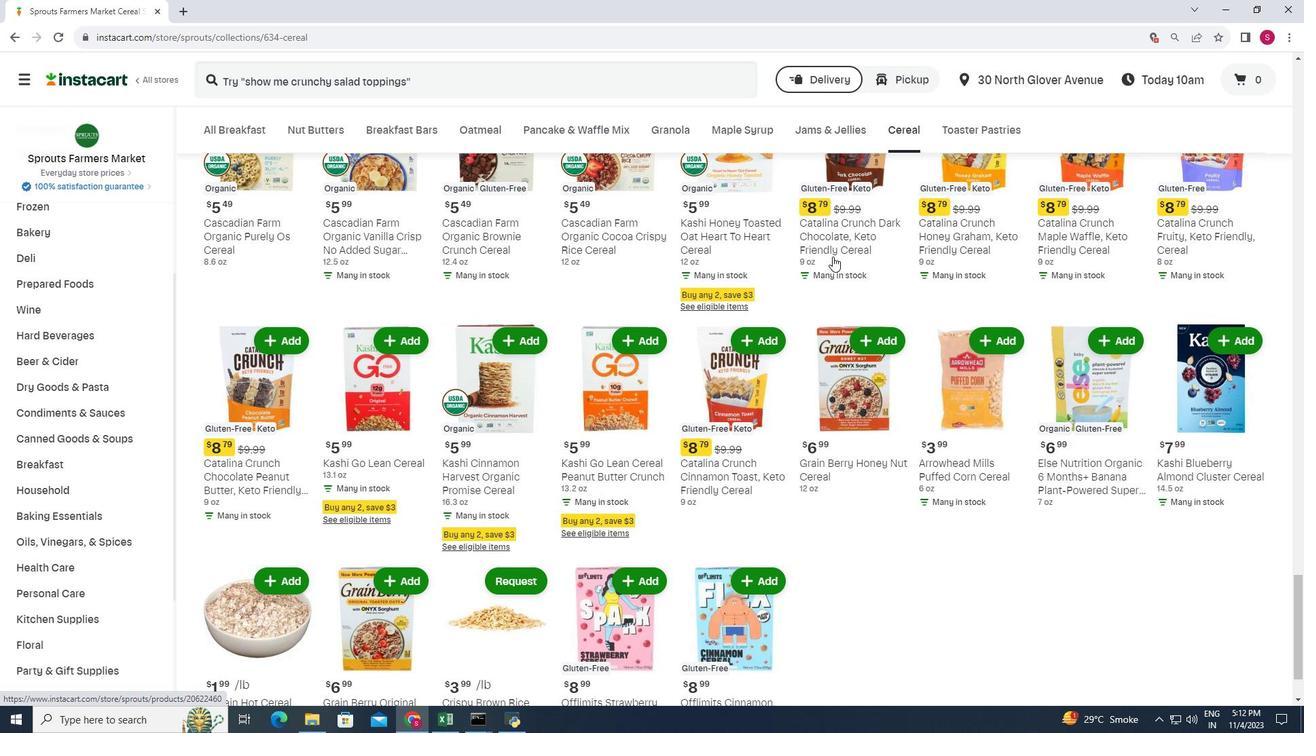 
Action: Mouse scrolled (833, 256) with delta (0, 0)
Screenshot: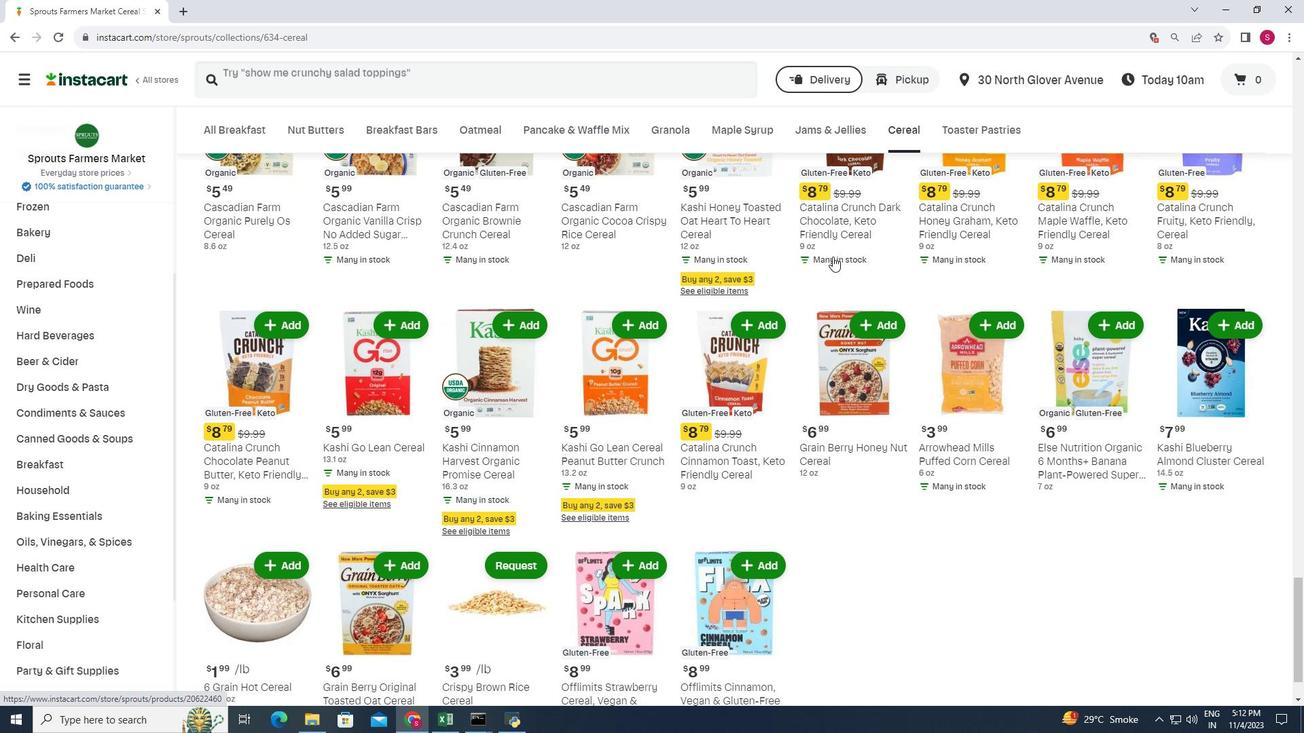 
Action: Mouse moved to (833, 254)
Screenshot: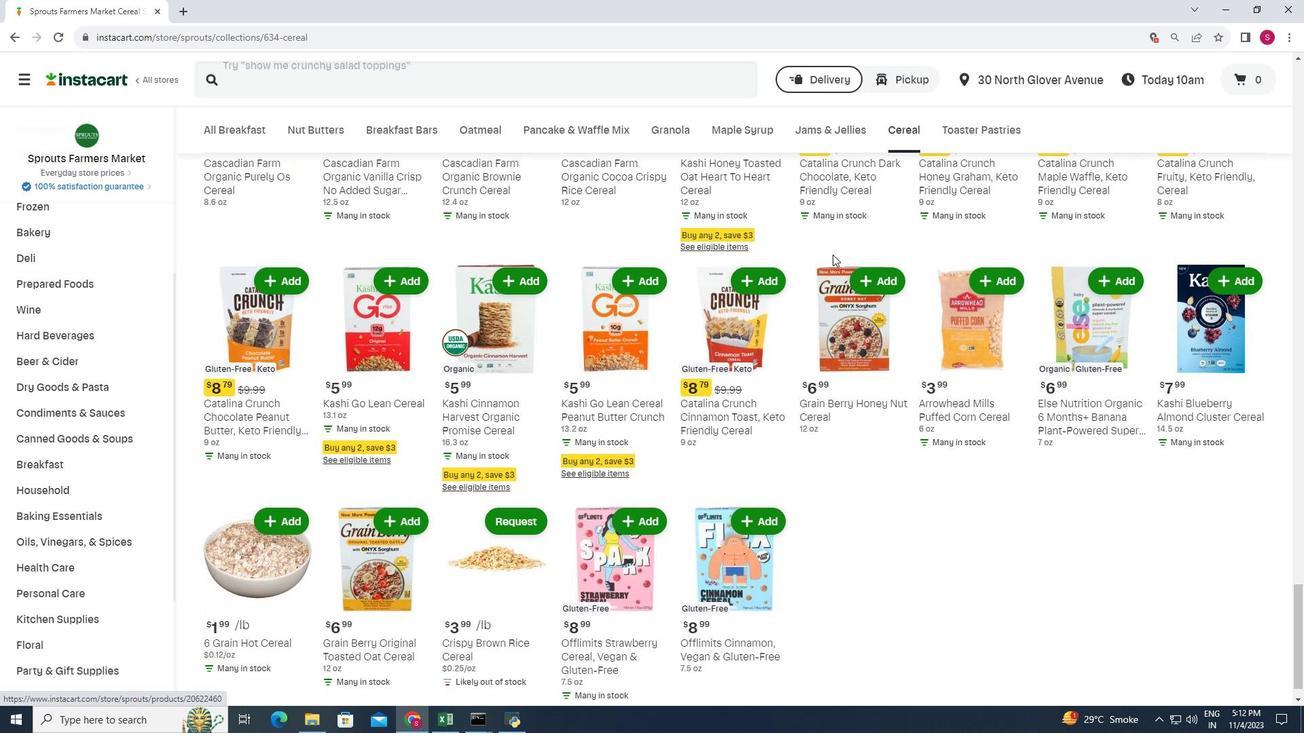 
Action: Mouse scrolled (833, 254) with delta (0, 0)
Screenshot: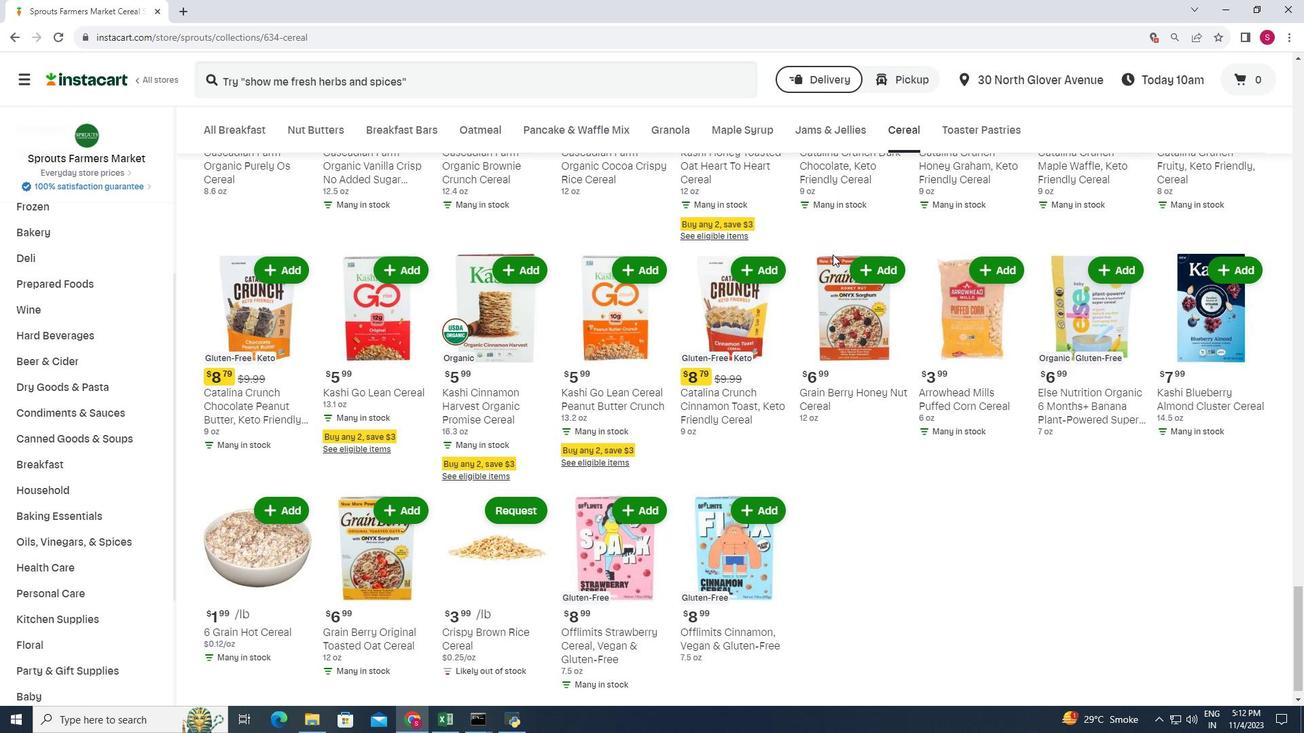 
Action: Mouse moved to (408, 491)
Screenshot: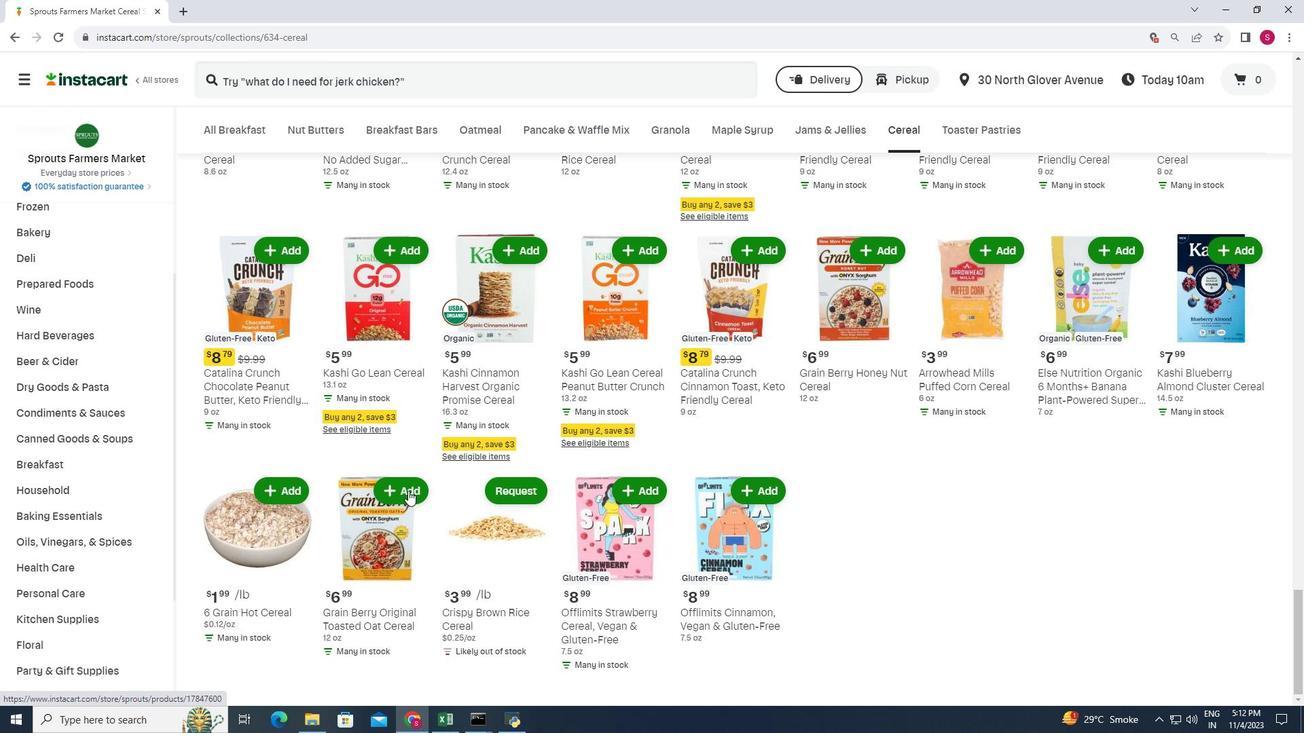 
Action: Mouse pressed left at (408, 491)
Screenshot: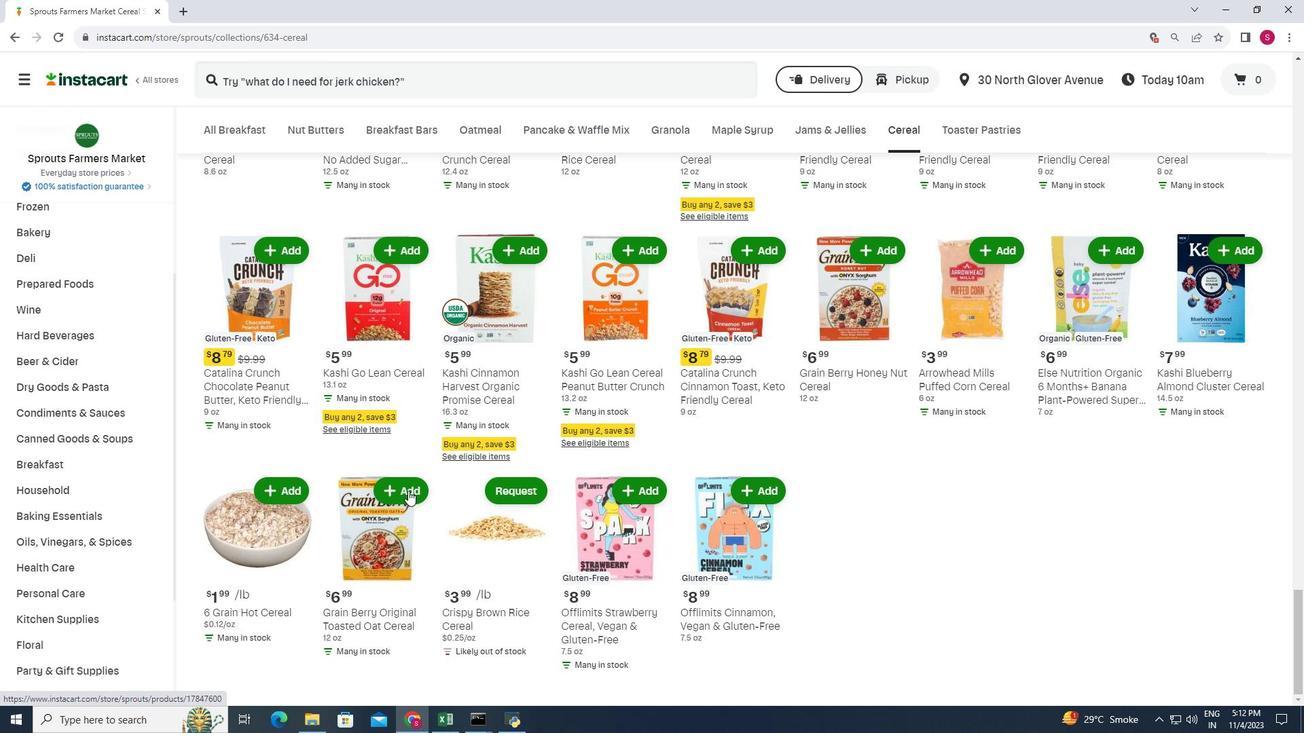 
Action: Mouse moved to (415, 445)
Screenshot: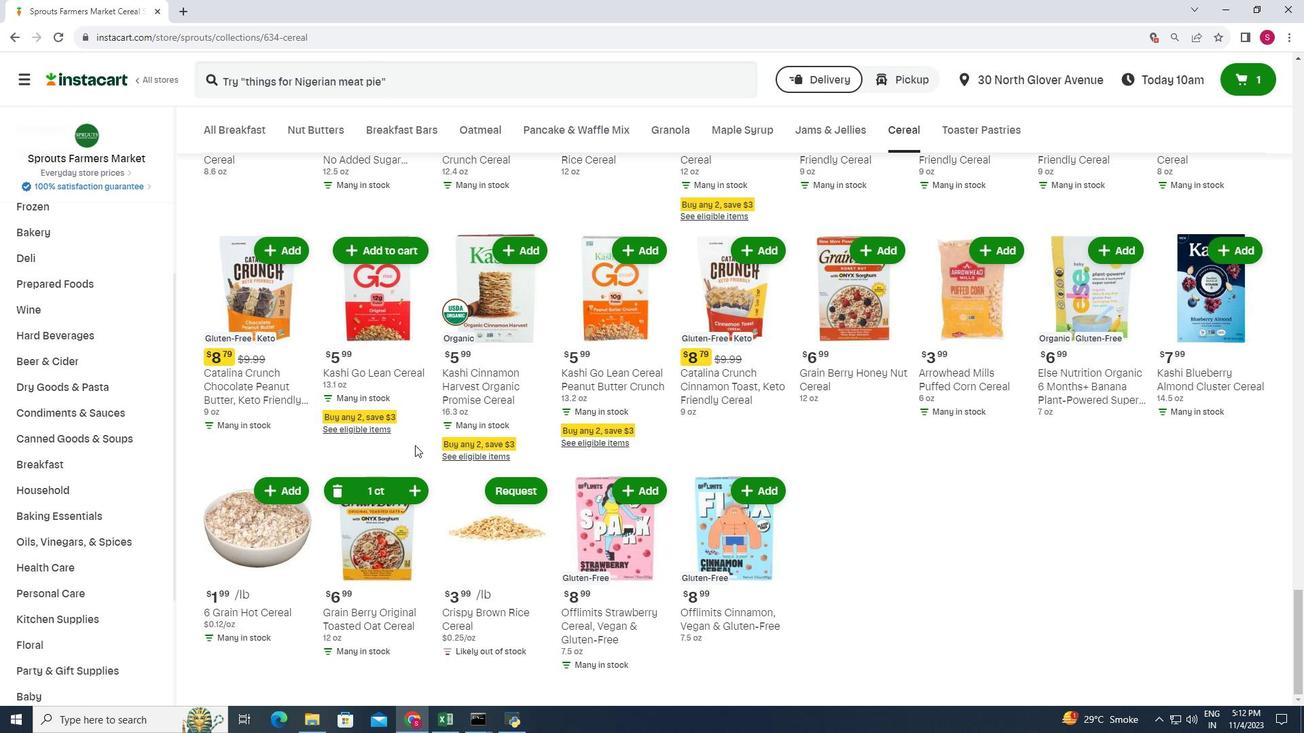 
